 Task: Find all emails from 'softage.5@softage.net'.
Action: Mouse moved to (329, 8)
Screenshot: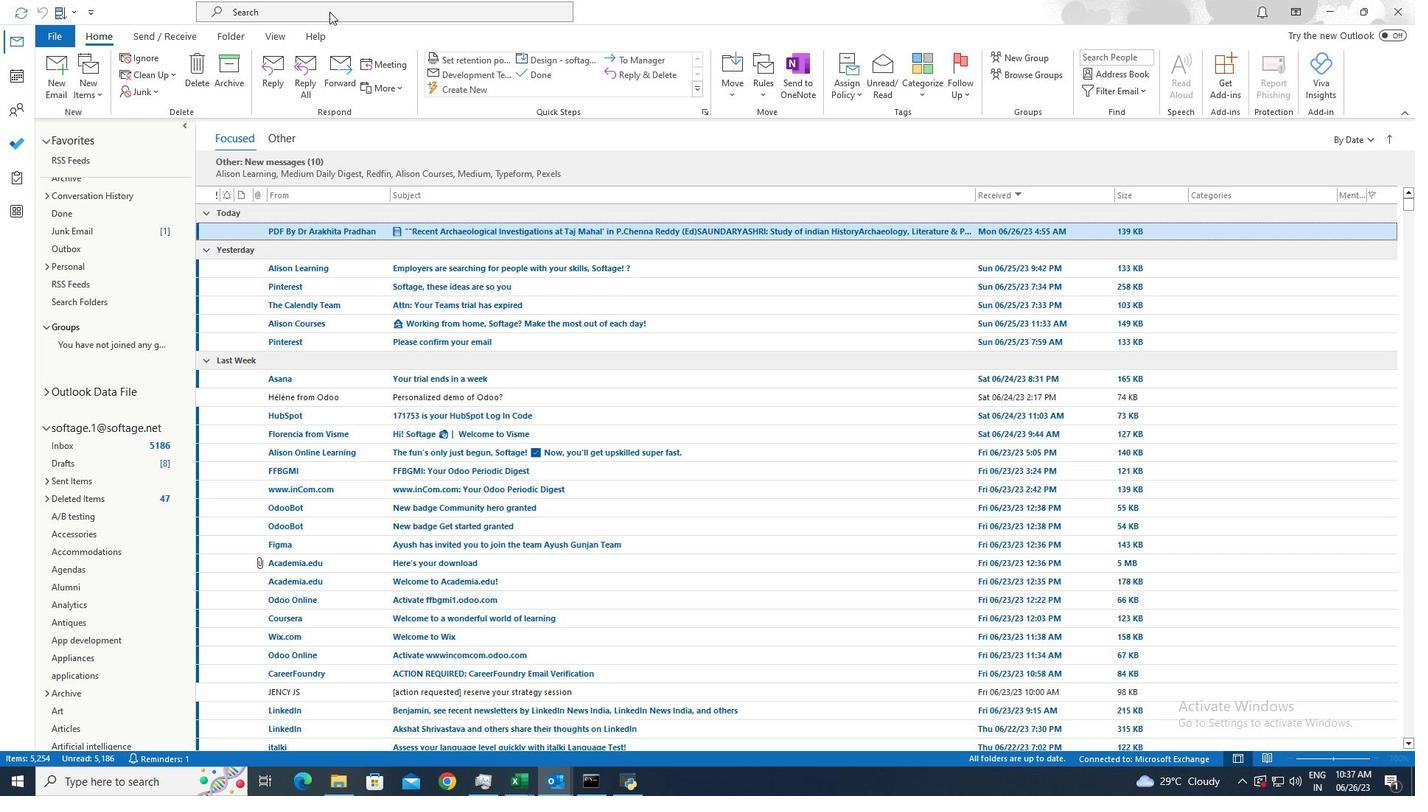
Action: Mouse pressed left at (329, 8)
Screenshot: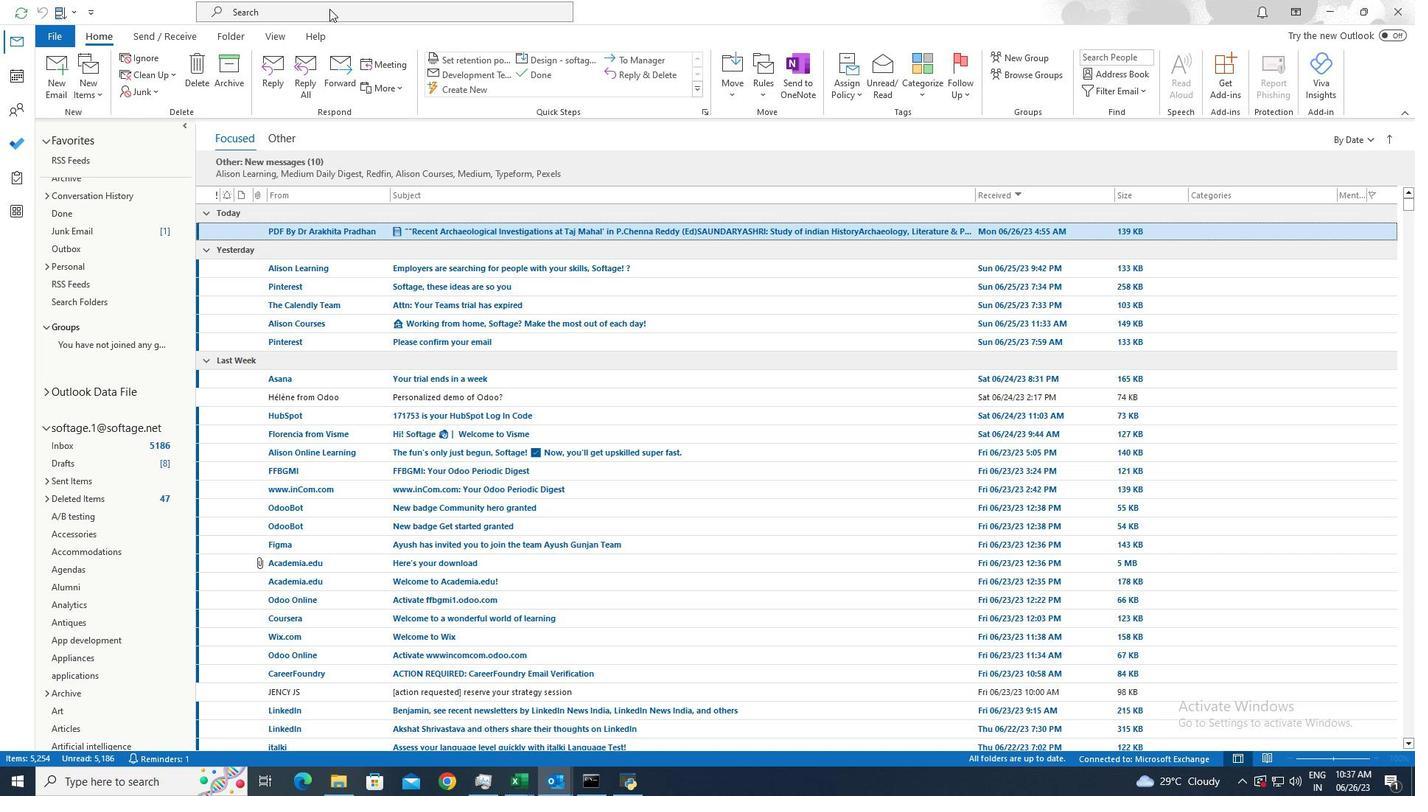 
Action: Mouse moved to (544, 8)
Screenshot: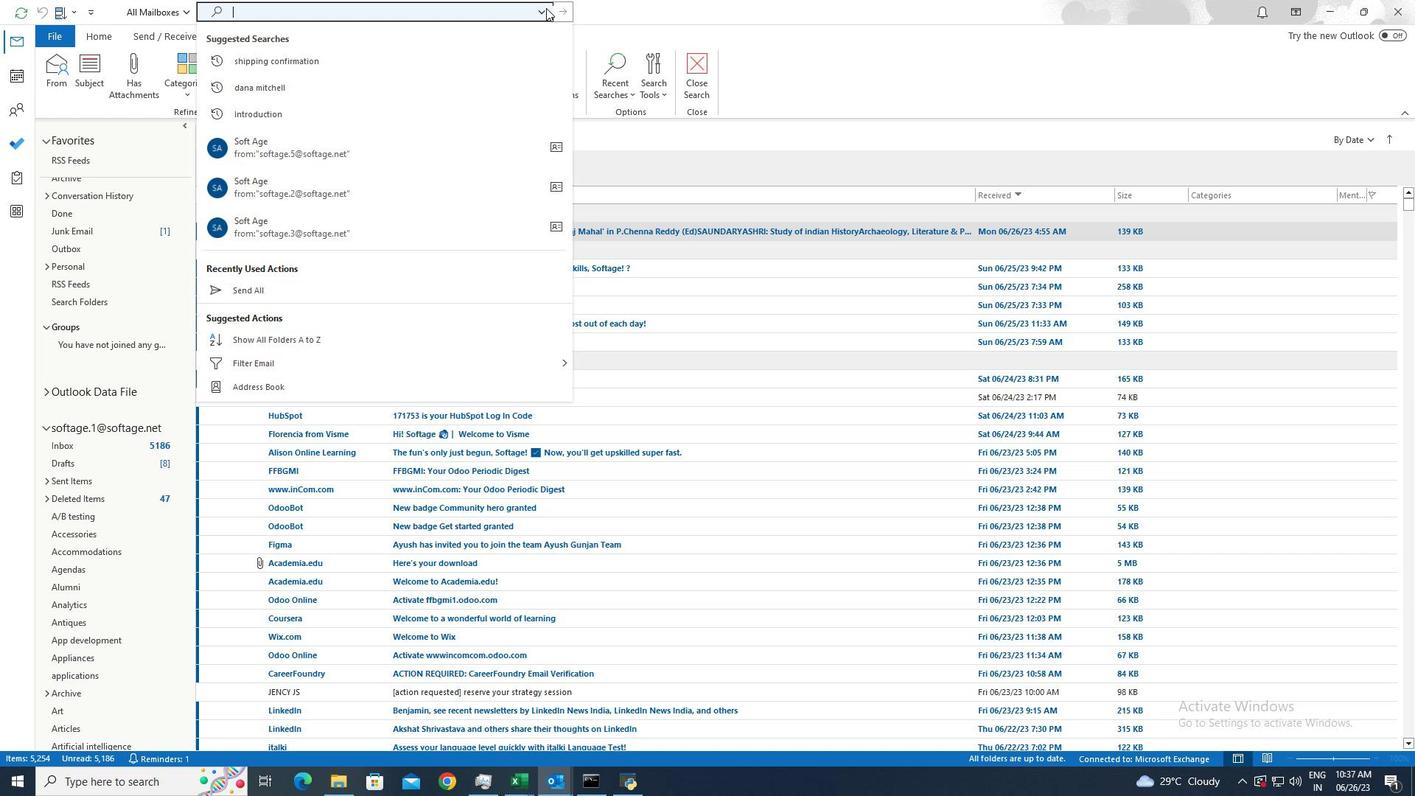 
Action: Mouse pressed left at (544, 8)
Screenshot: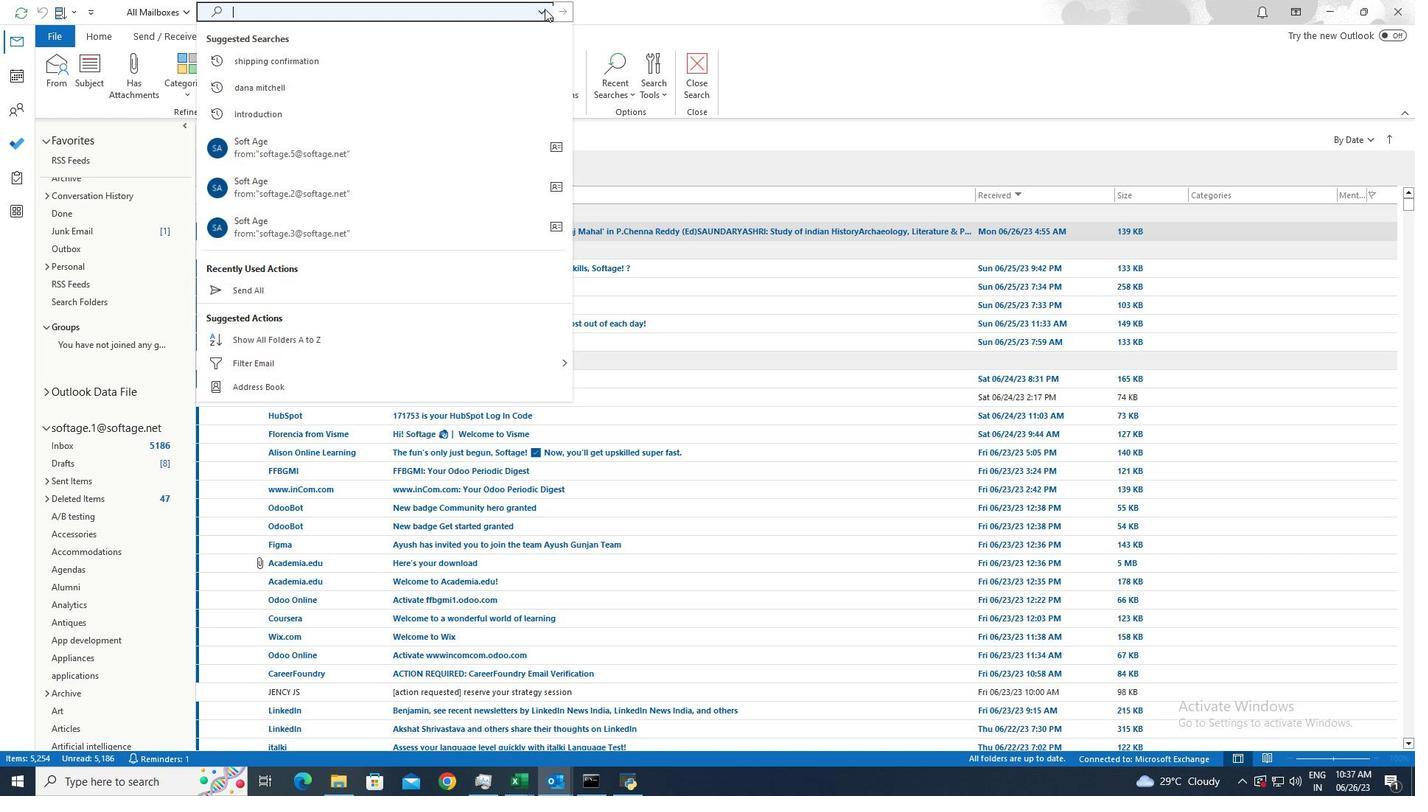 
Action: Mouse moved to (297, 206)
Screenshot: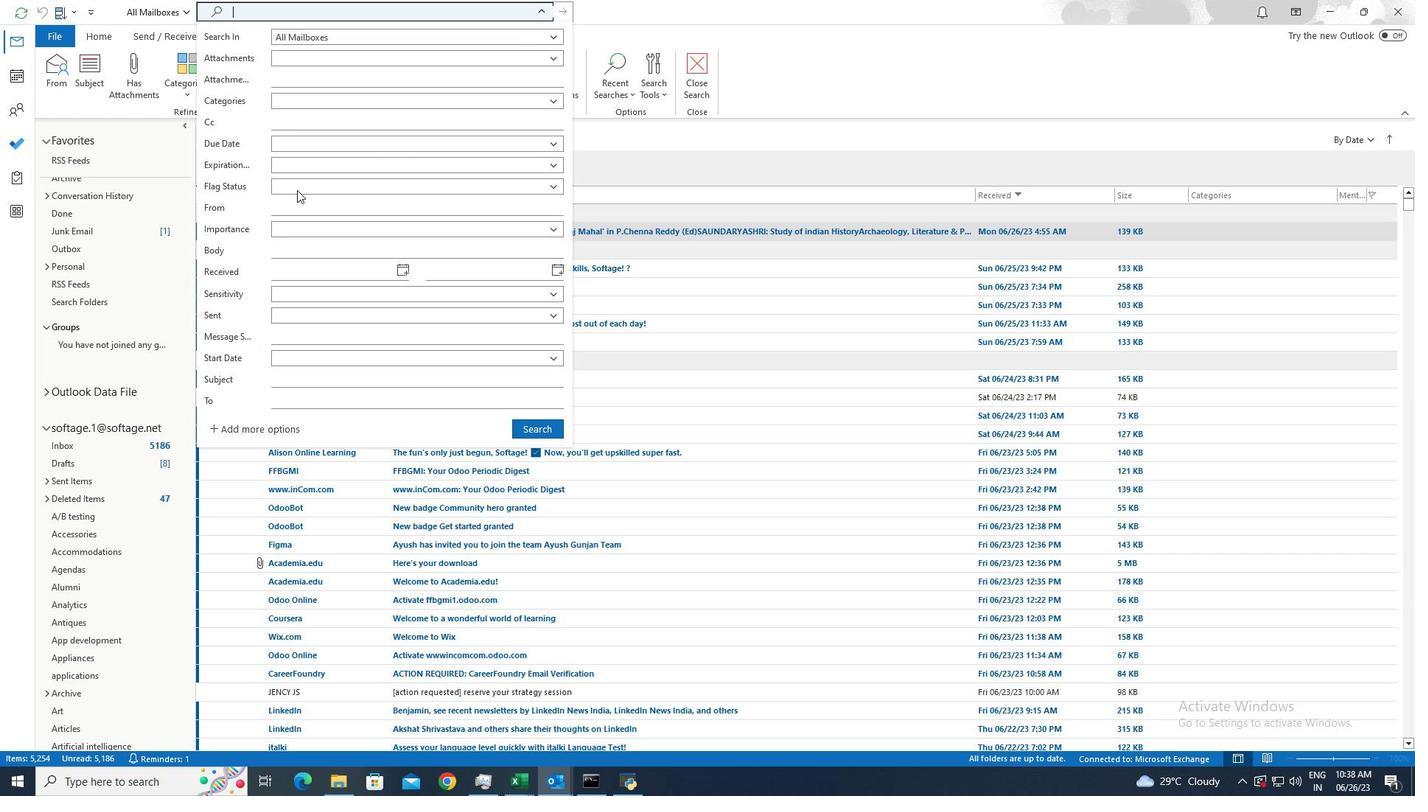 
Action: Mouse pressed left at (297, 206)
Screenshot: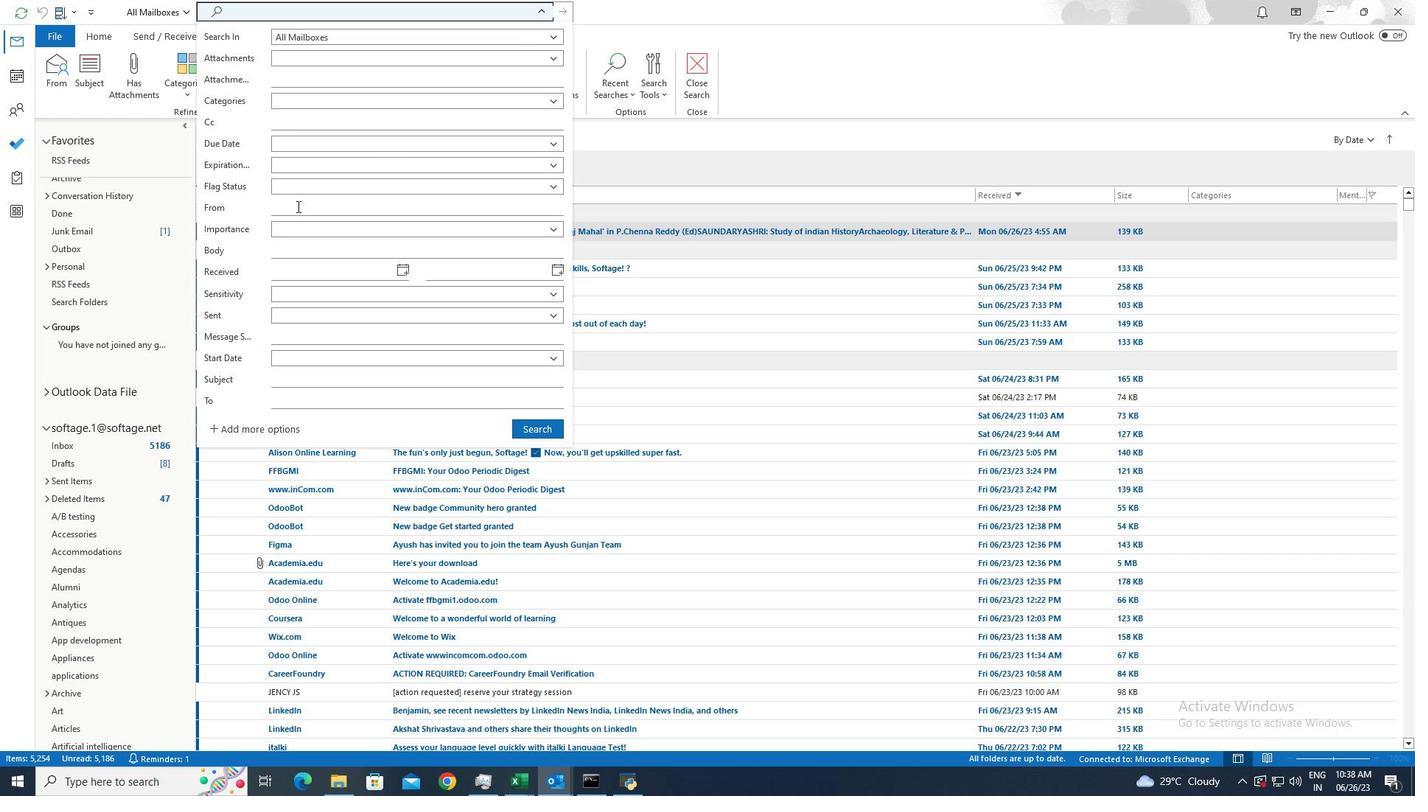 
Action: Key pressed softage.5<Key.shift>@softage.net
Screenshot: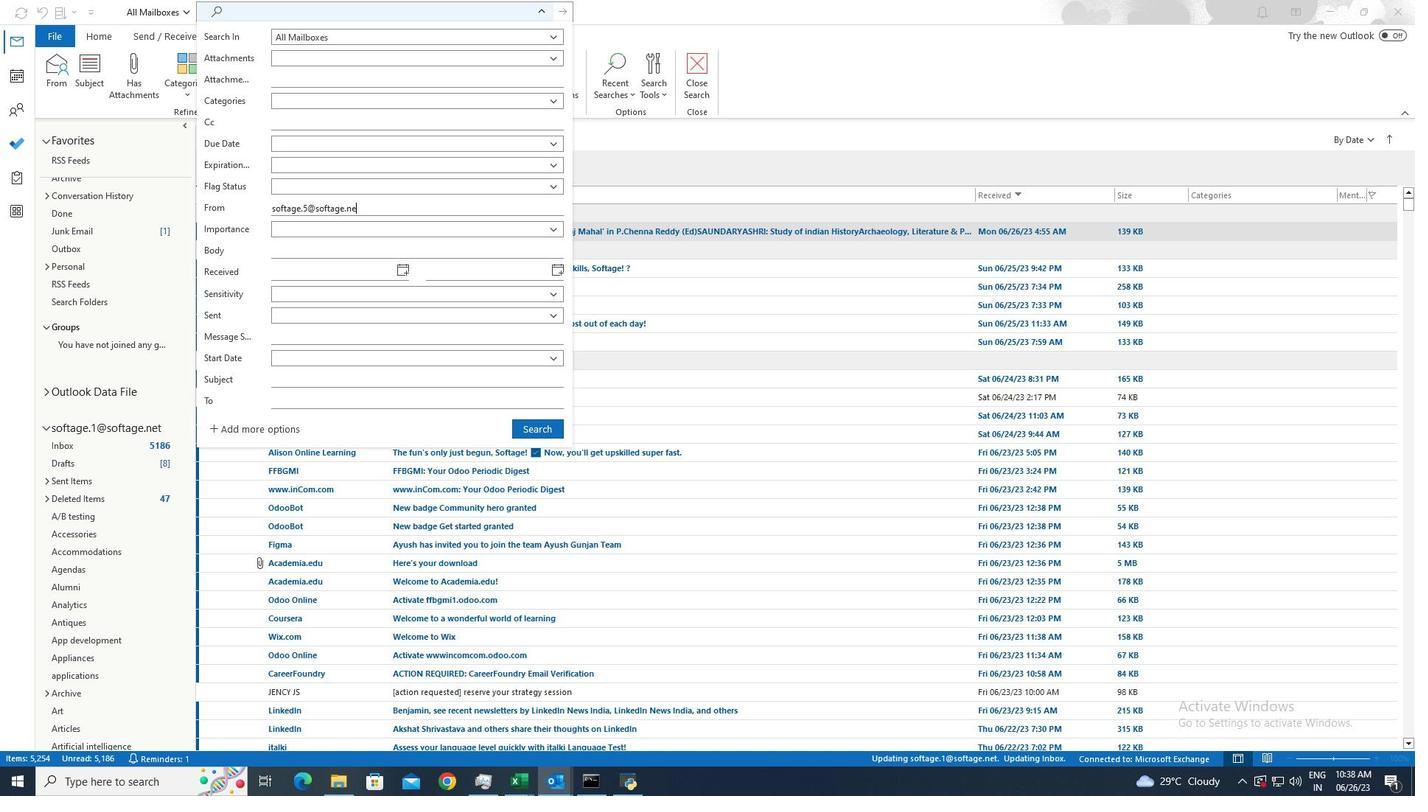 
Action: Mouse moved to (548, 426)
Screenshot: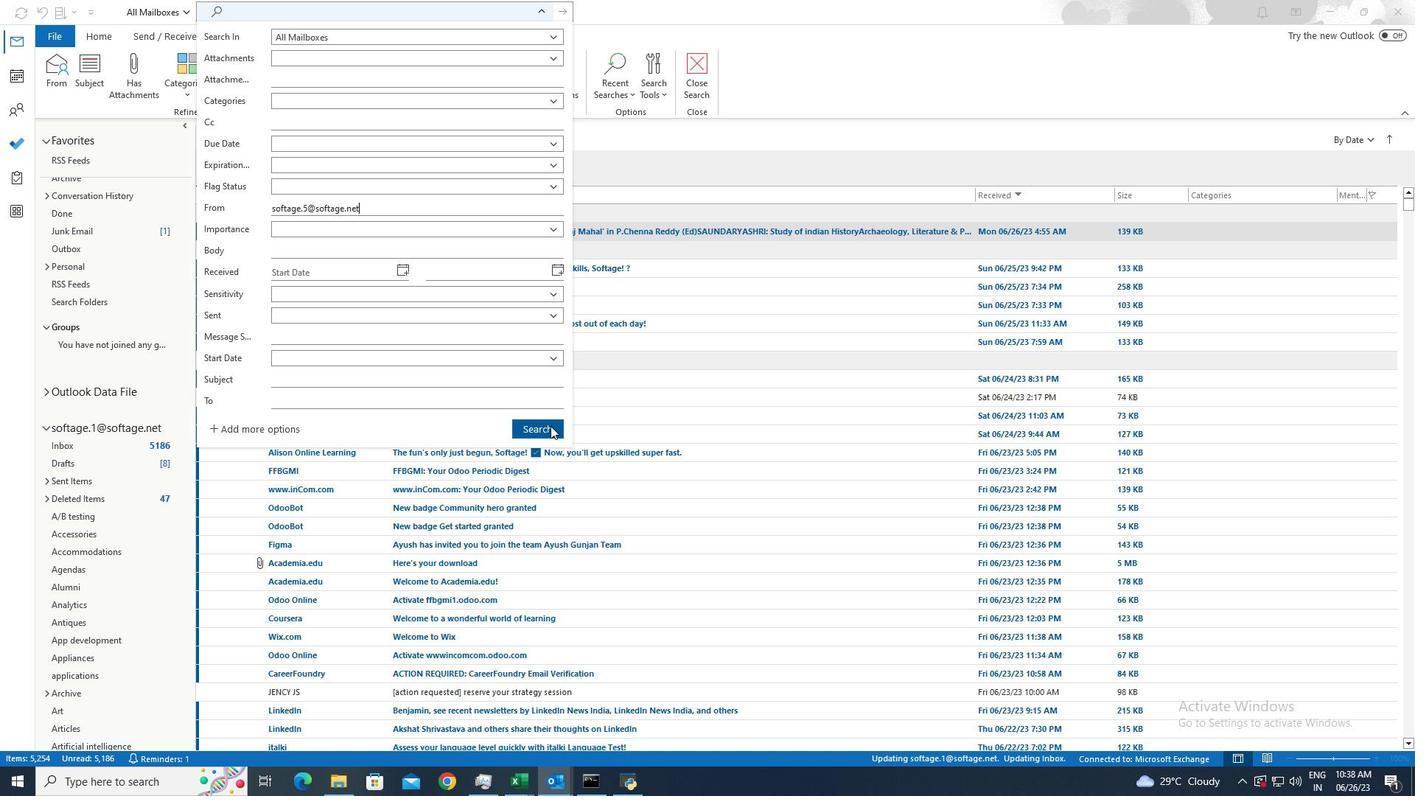
Action: Mouse pressed left at (548, 426)
Screenshot: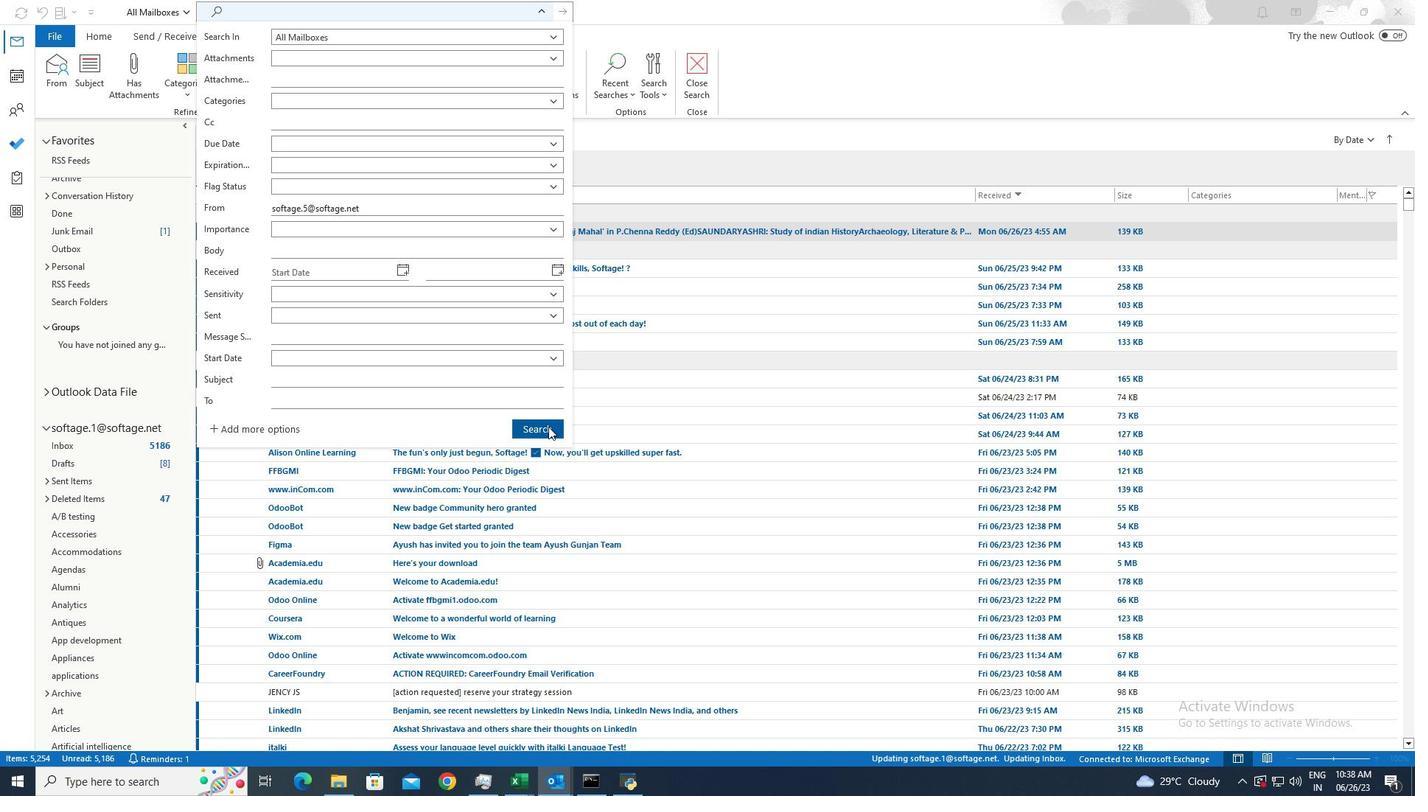 
Action: Mouse moved to (381, 208)
Screenshot: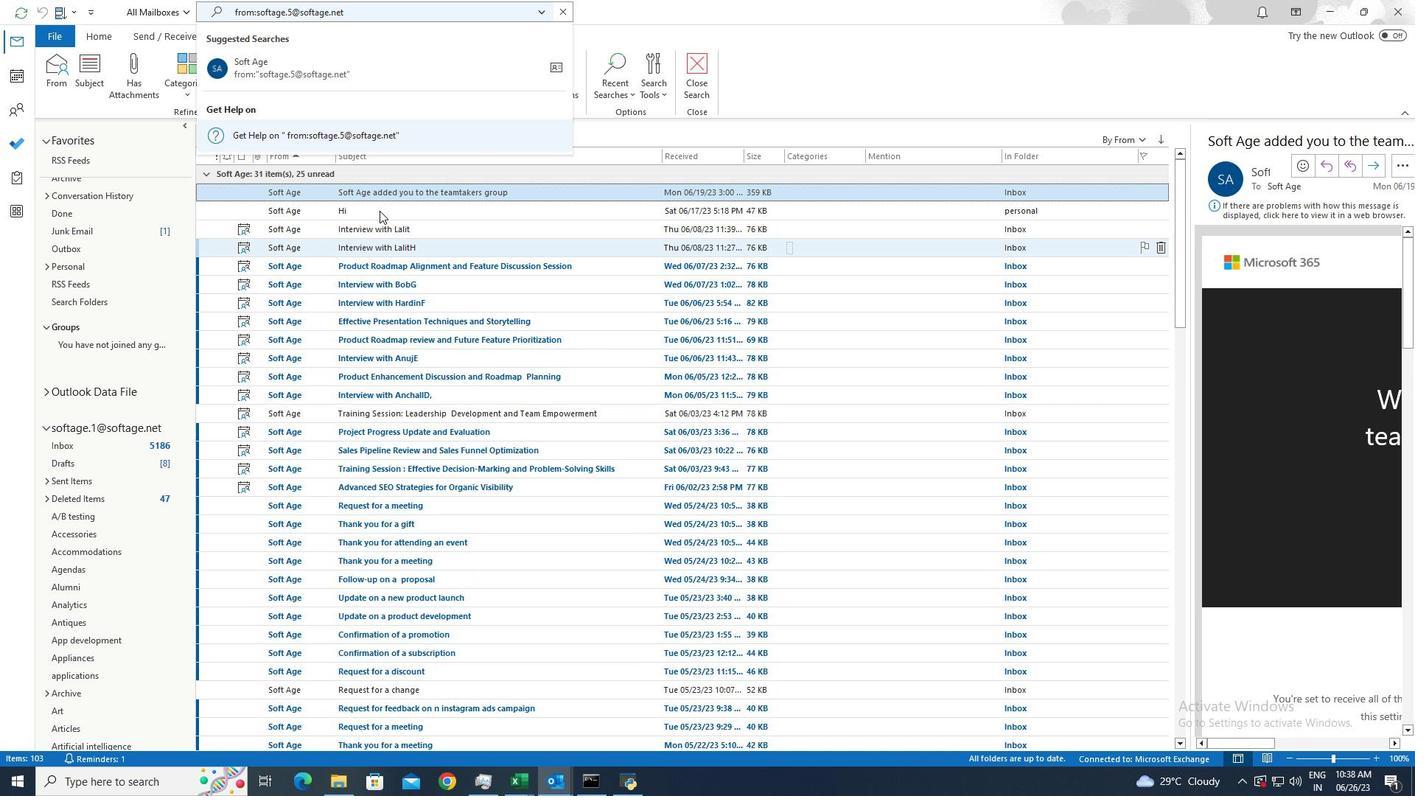 
Action: Mouse pressed left at (381, 208)
Screenshot: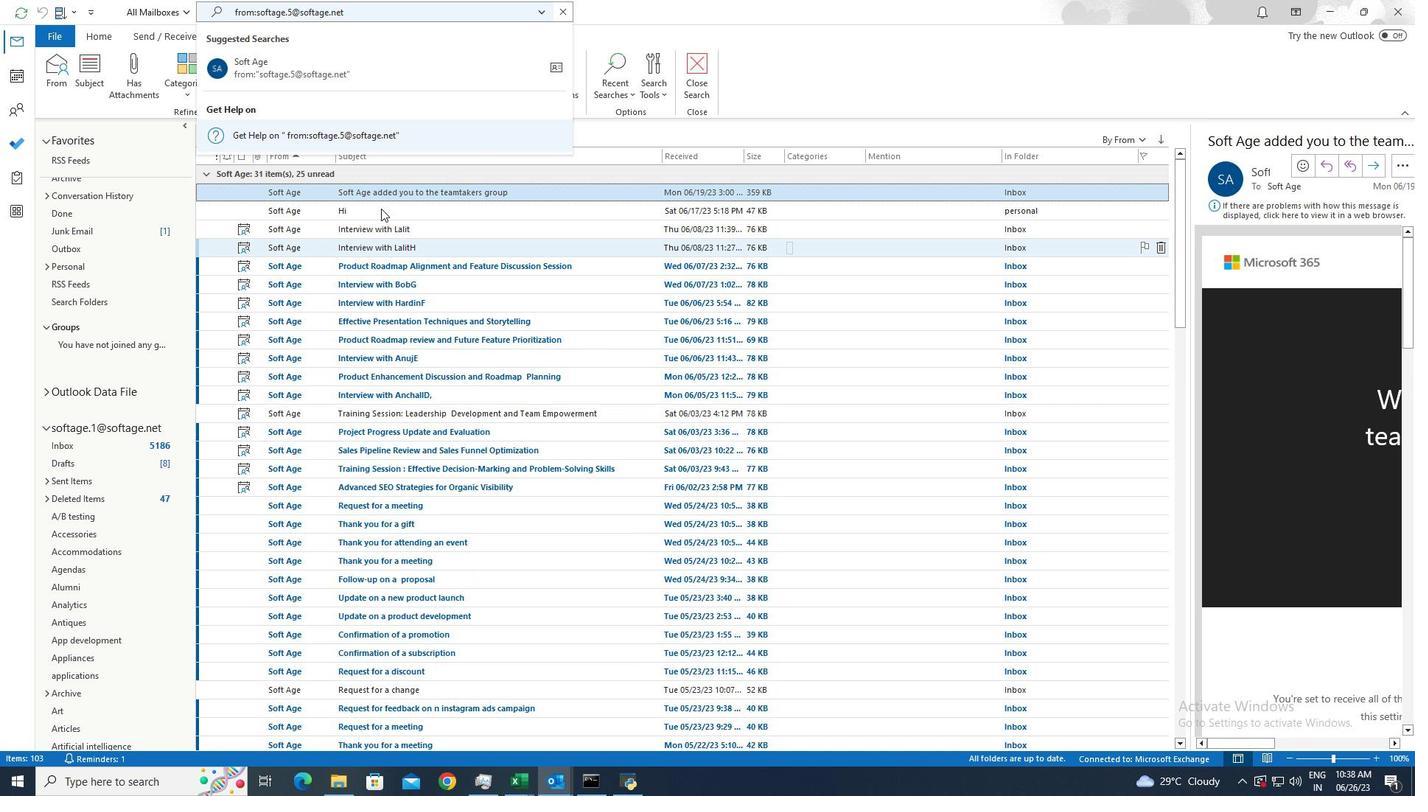 
Action: Mouse moved to (384, 190)
Screenshot: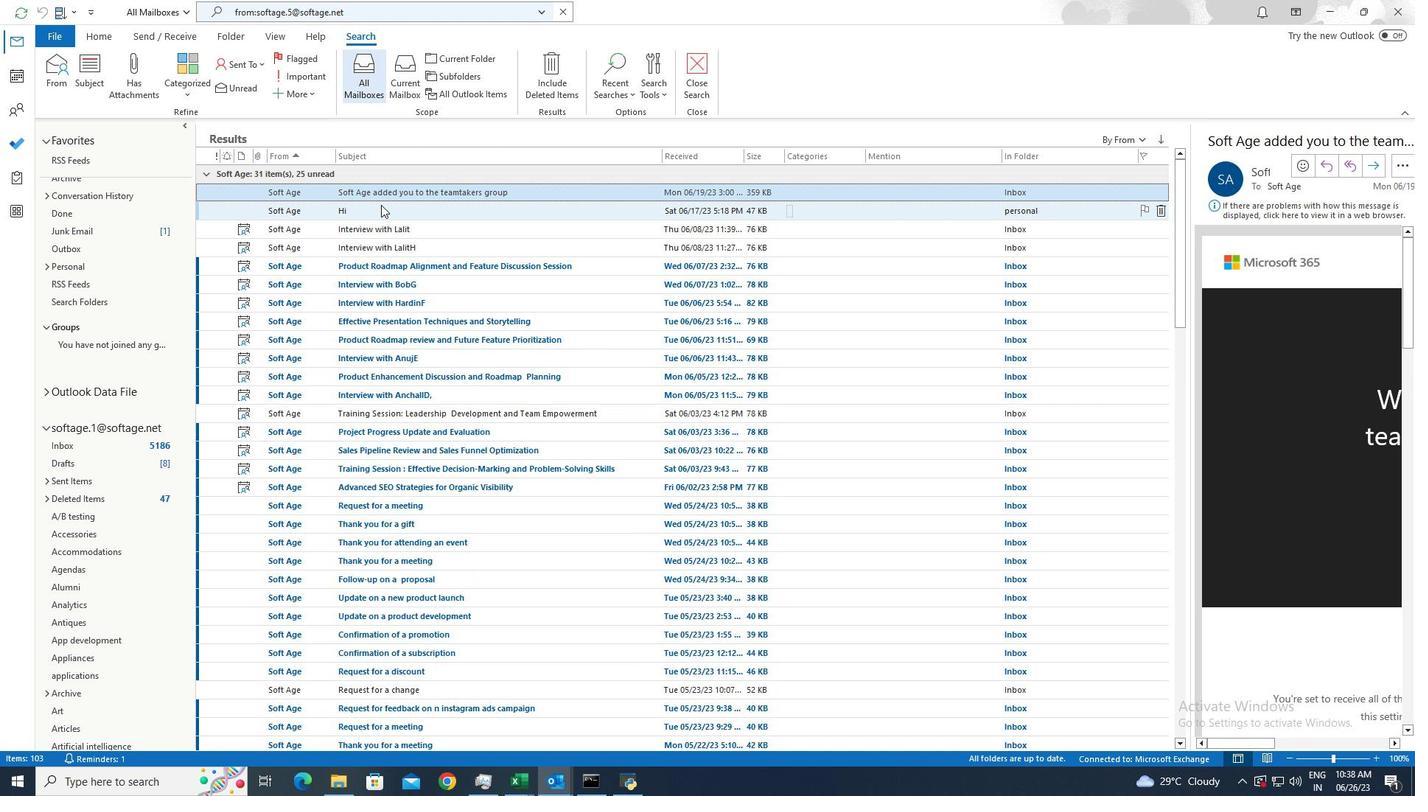 
Action: Mouse pressed left at (384, 190)
Screenshot: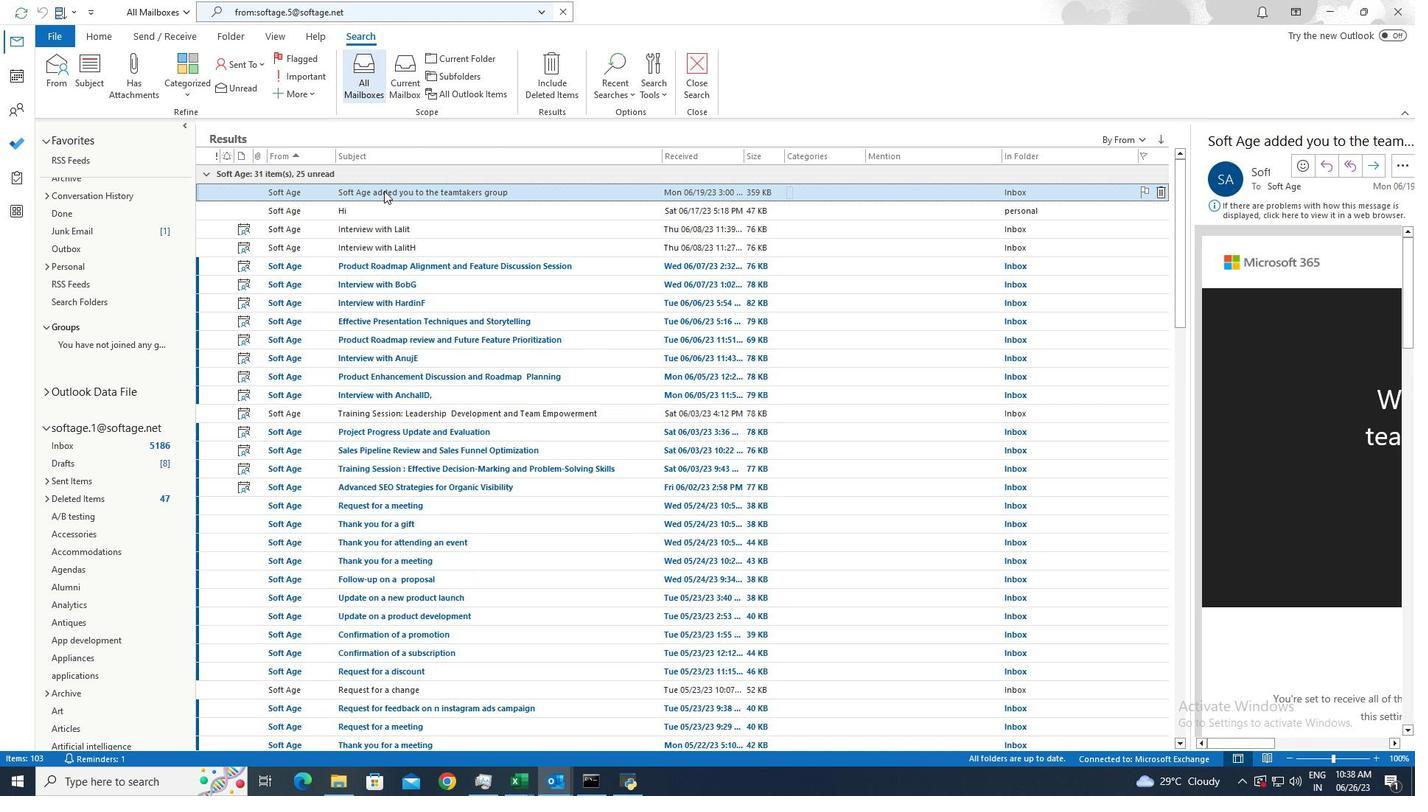 
Action: Mouse moved to (387, 210)
Screenshot: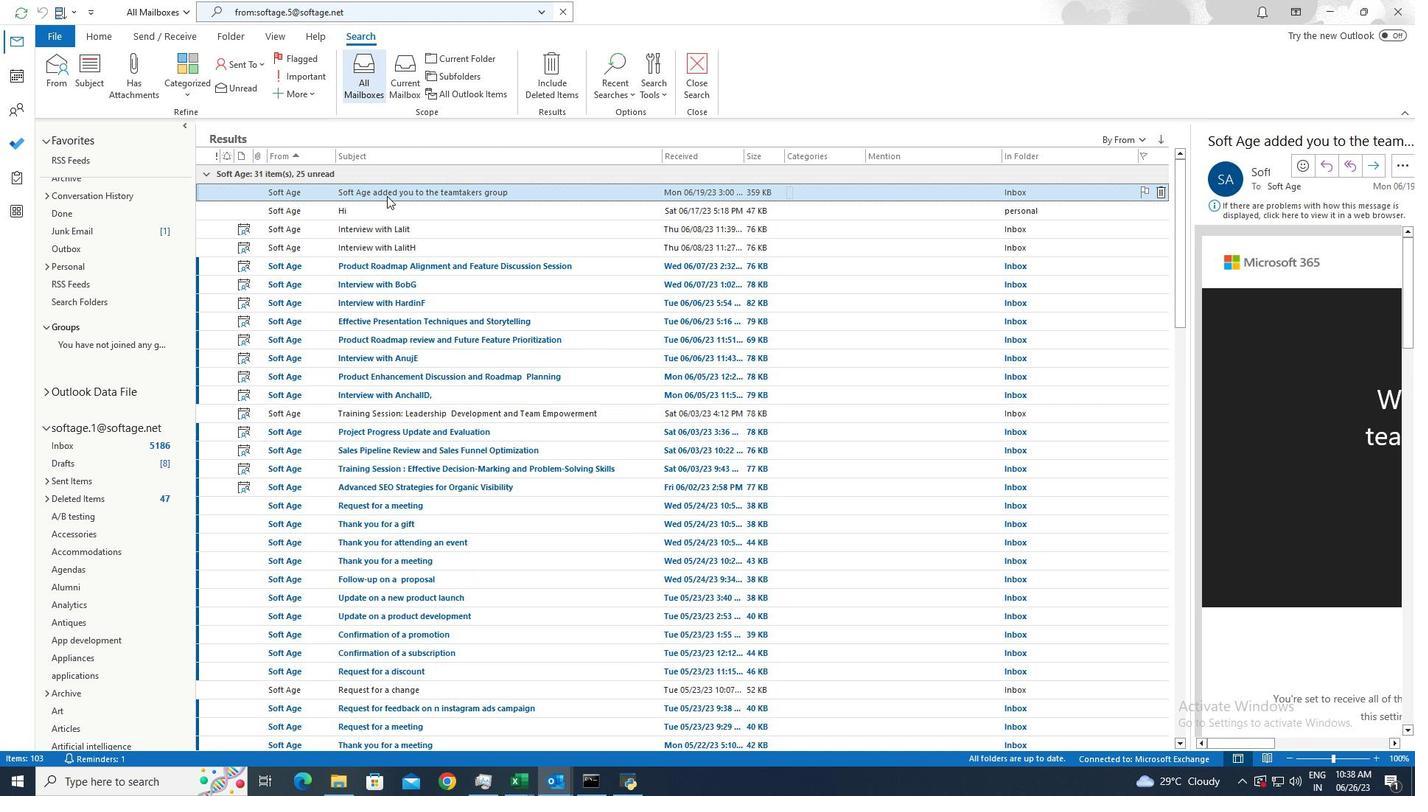 
Action: Mouse pressed left at (387, 210)
Screenshot: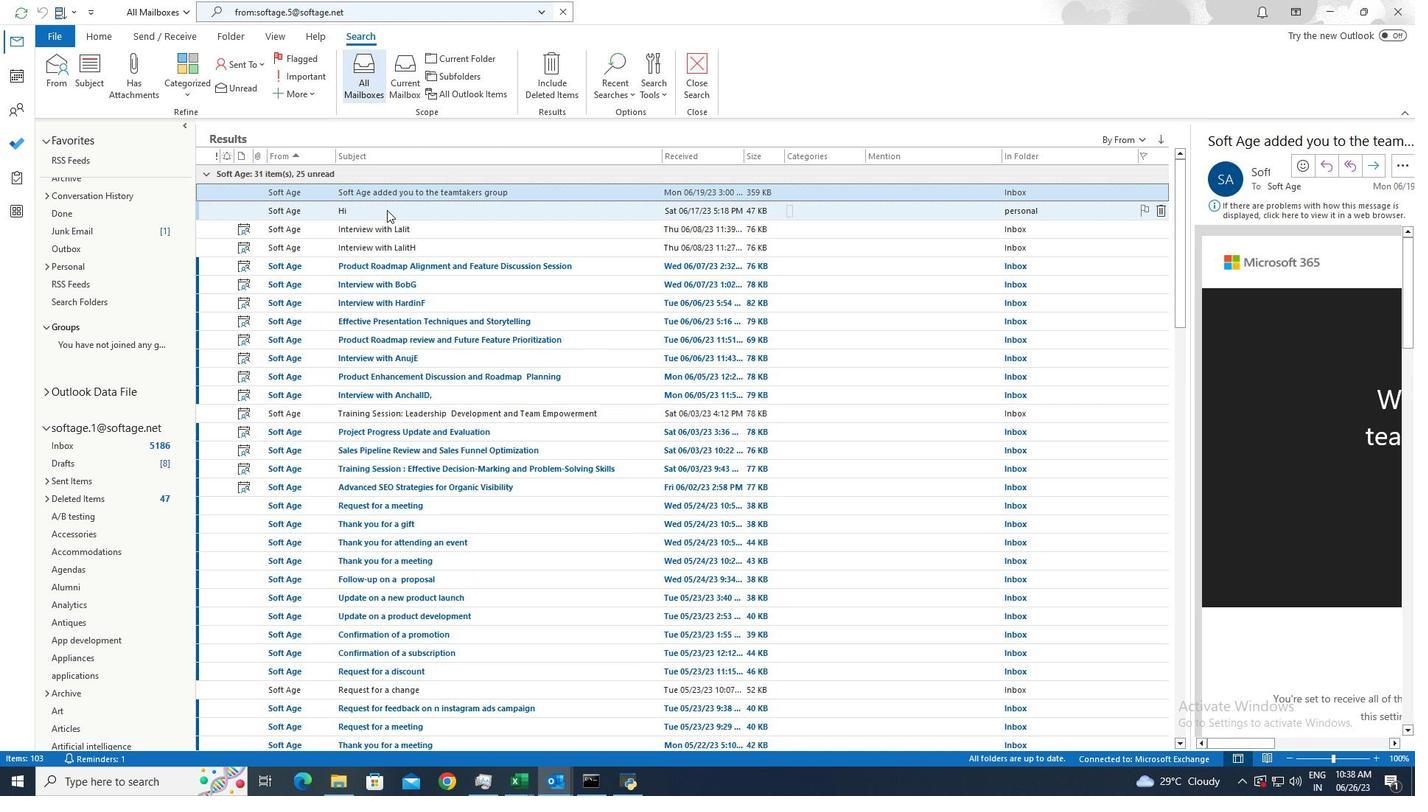 
Action: Mouse moved to (387, 236)
Screenshot: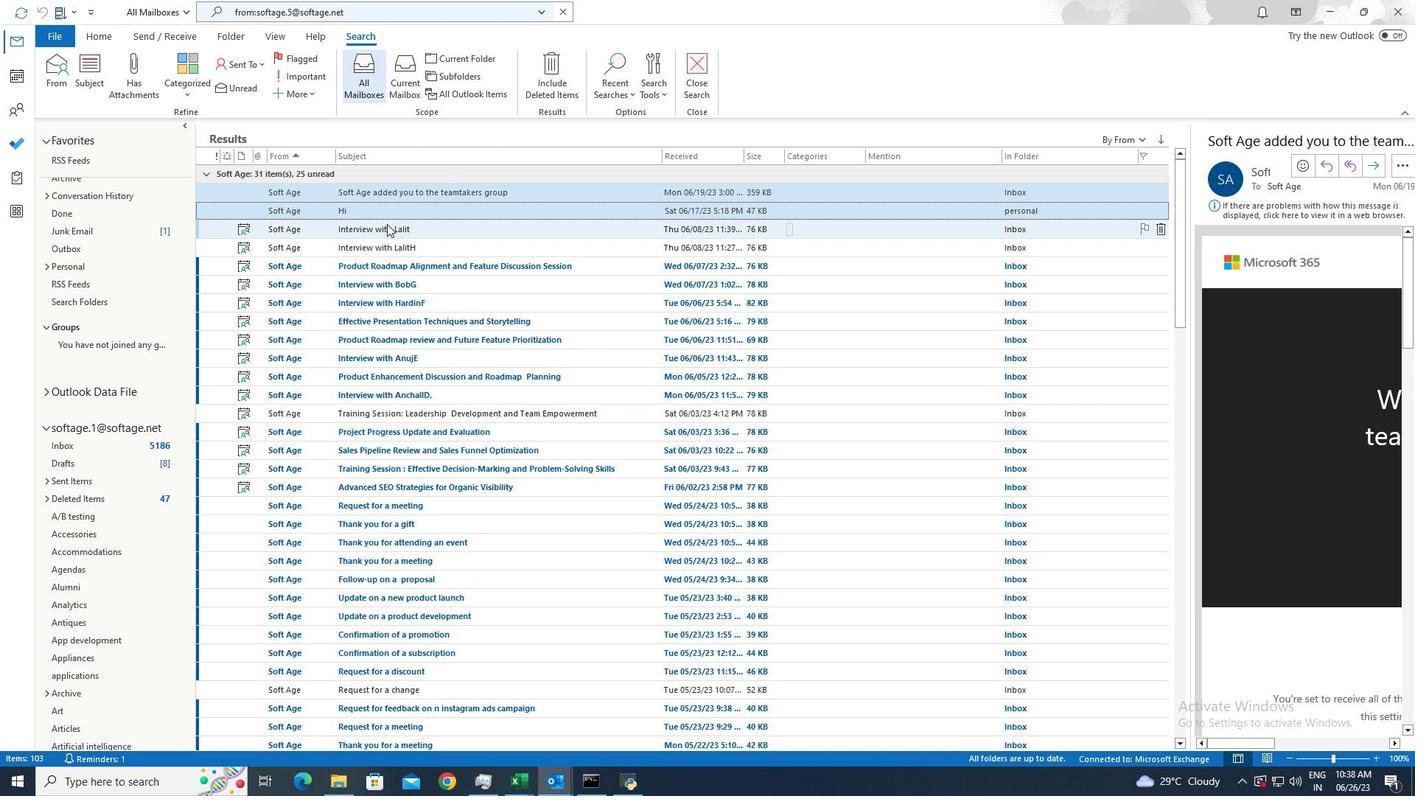 
Action: Mouse pressed left at (387, 236)
Screenshot: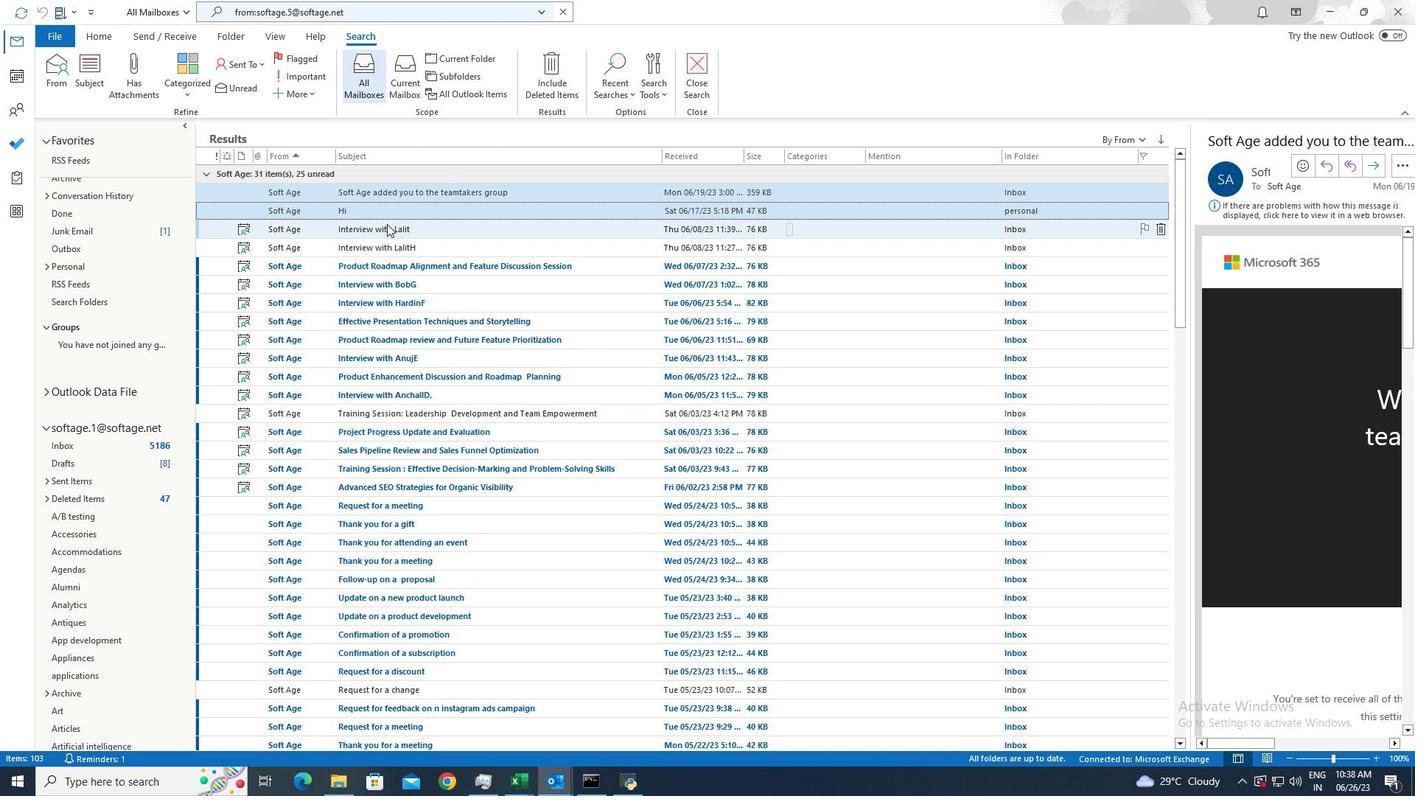 
Action: Mouse moved to (389, 245)
Screenshot: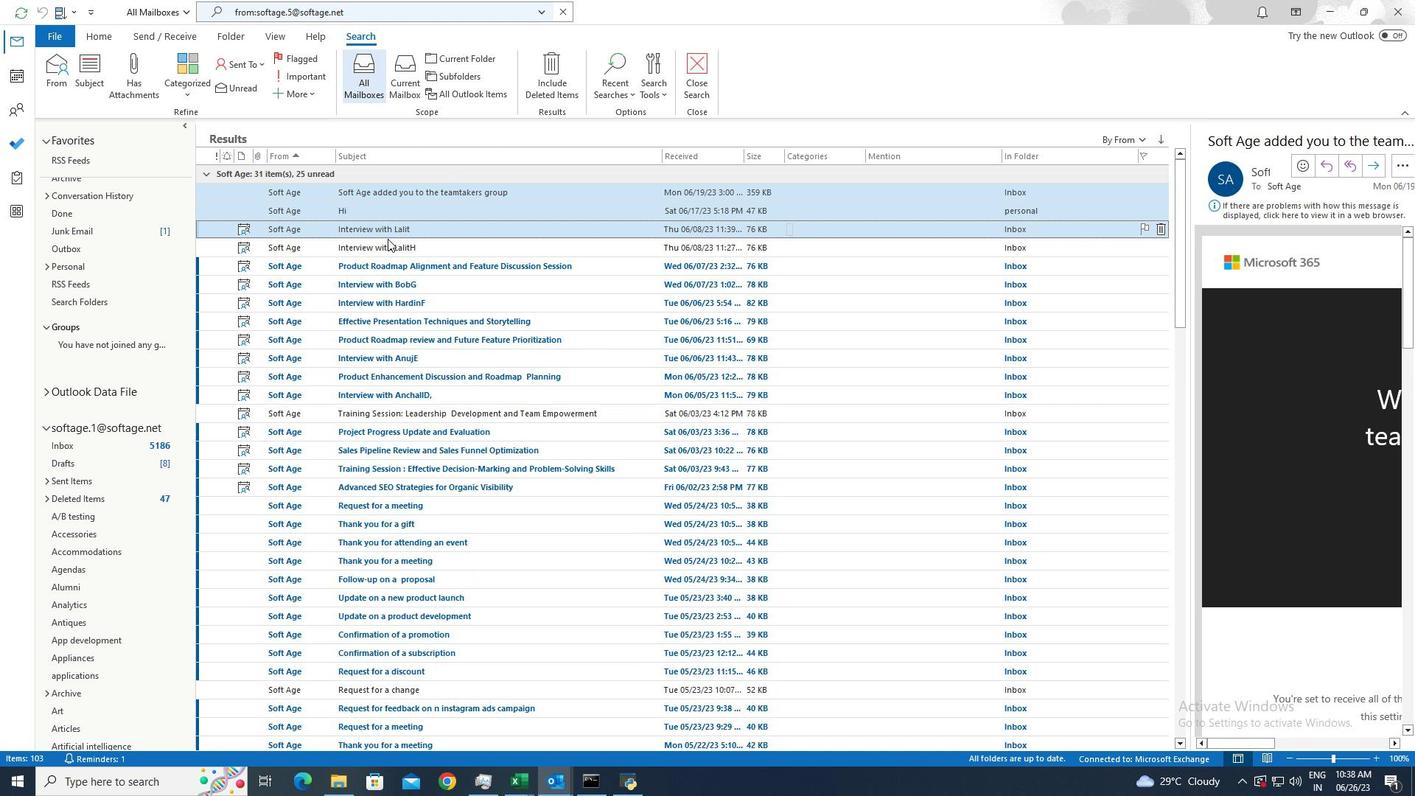 
Action: Mouse pressed left at (389, 245)
Screenshot: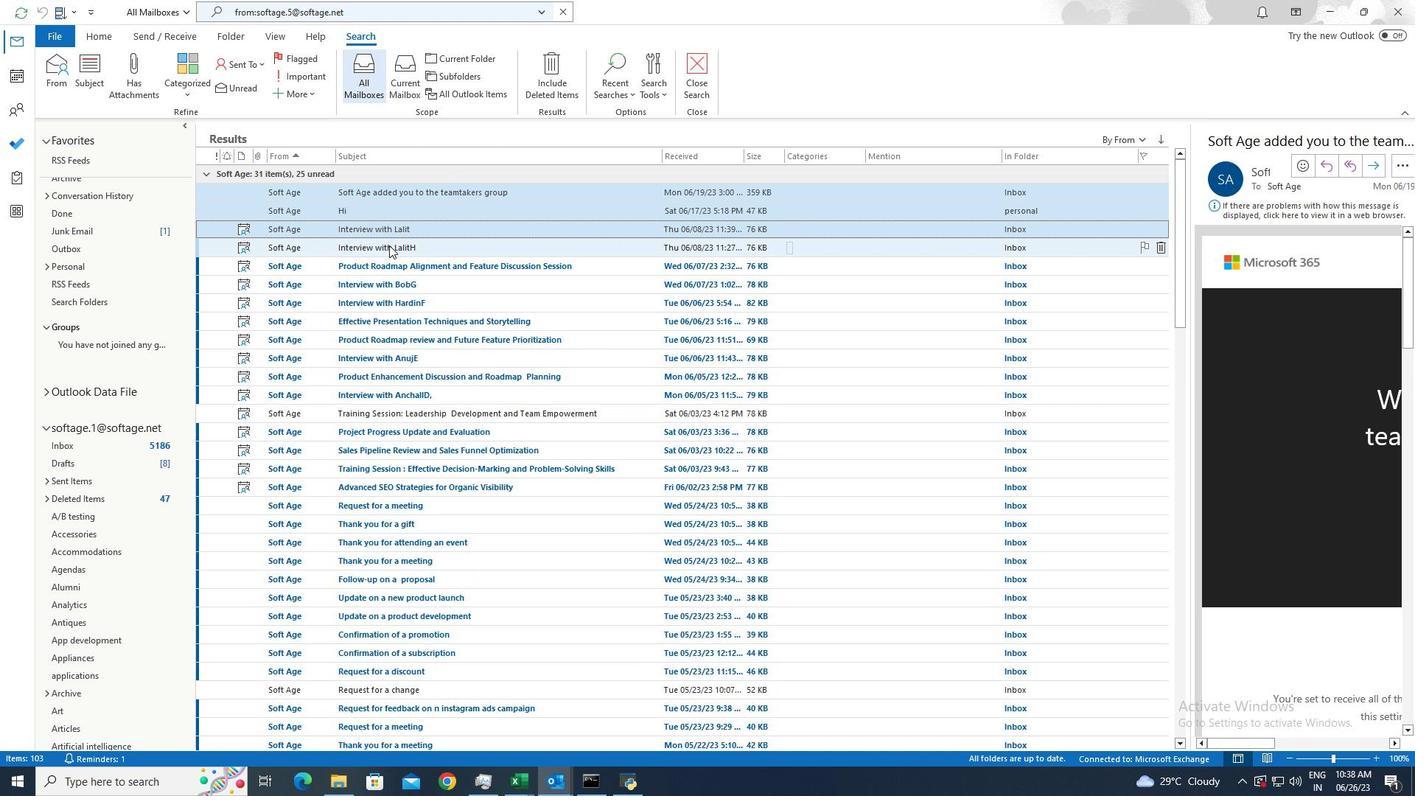 
Action: Mouse moved to (398, 265)
Screenshot: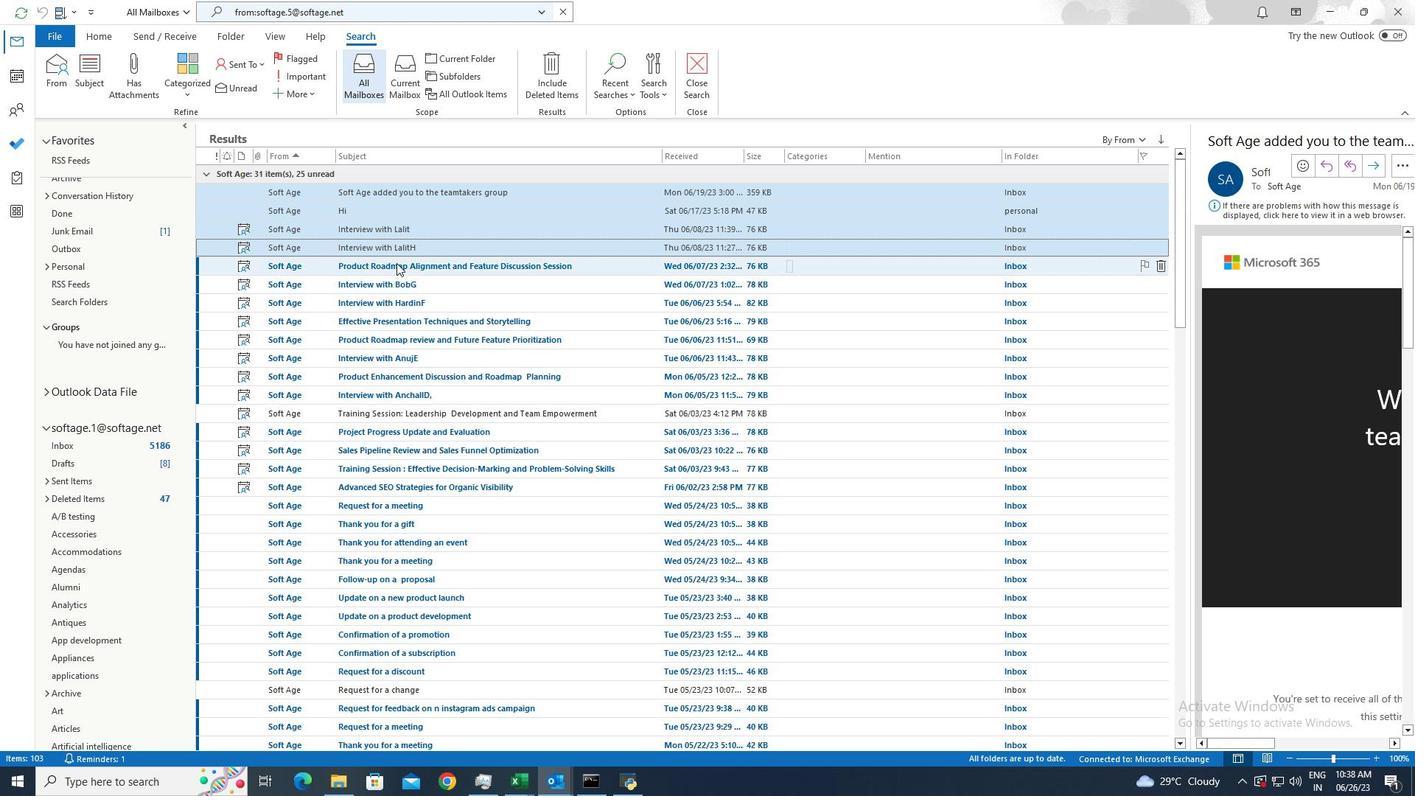 
Action: Mouse pressed left at (398, 265)
Screenshot: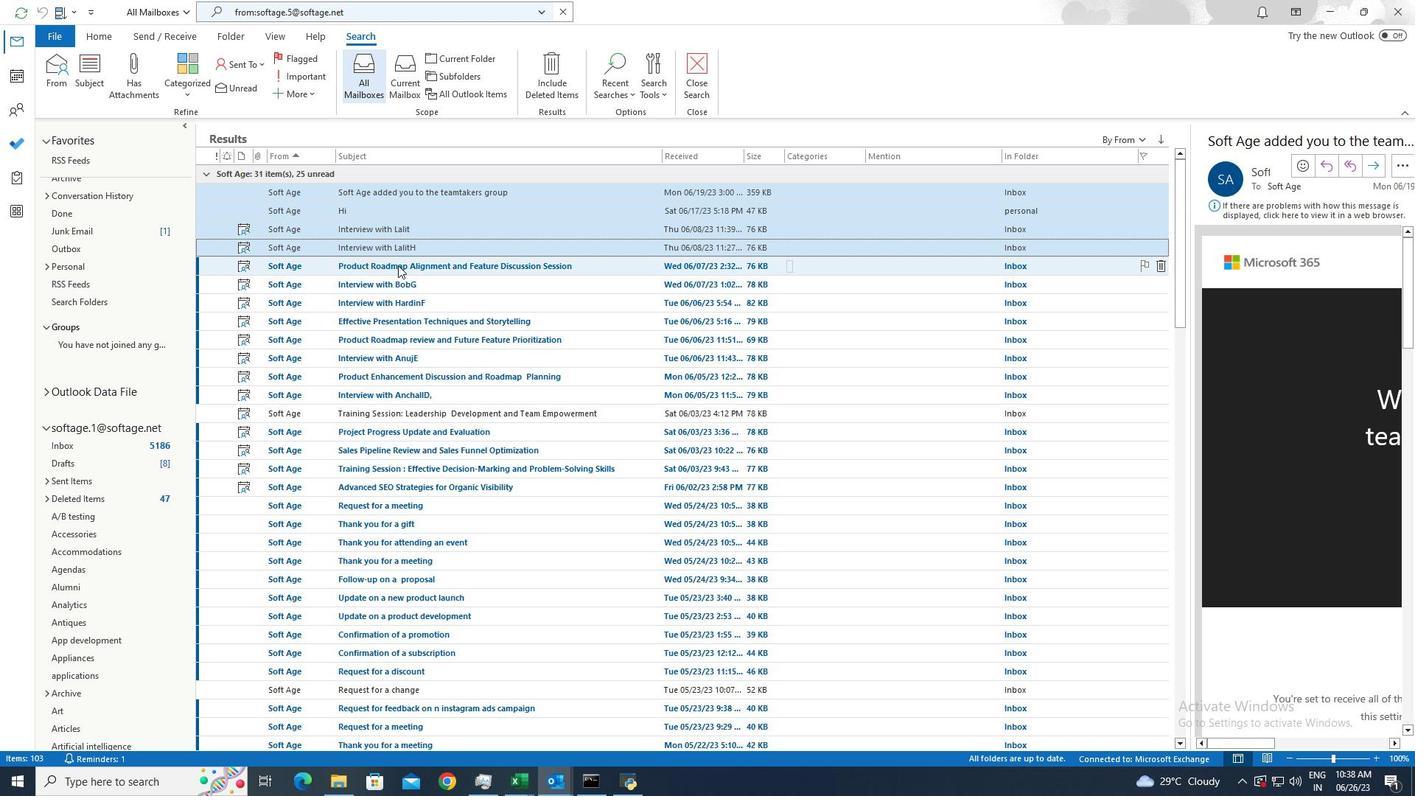 
Action: Mouse moved to (404, 289)
Screenshot: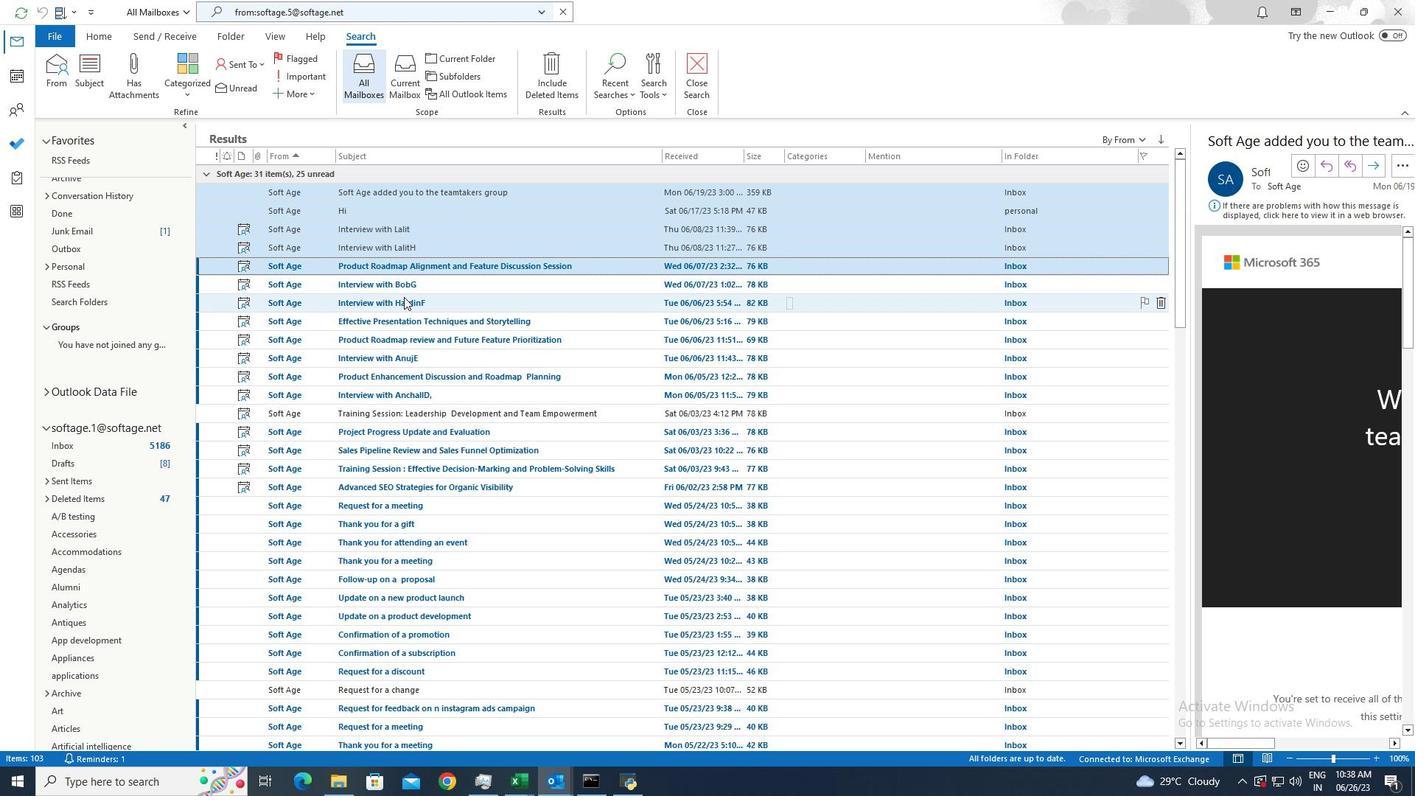 
Action: Mouse pressed left at (404, 289)
Screenshot: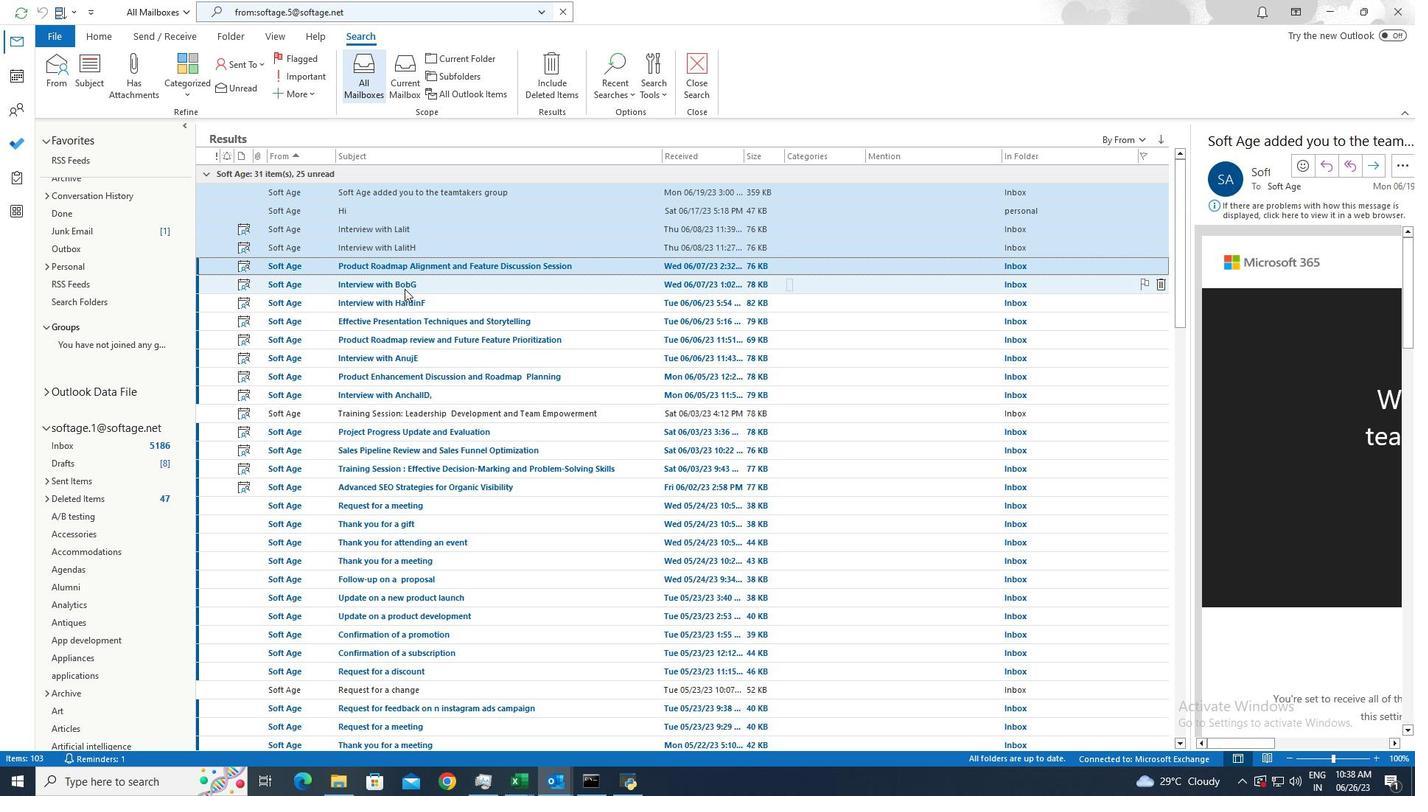 
Action: Mouse moved to (407, 299)
Screenshot: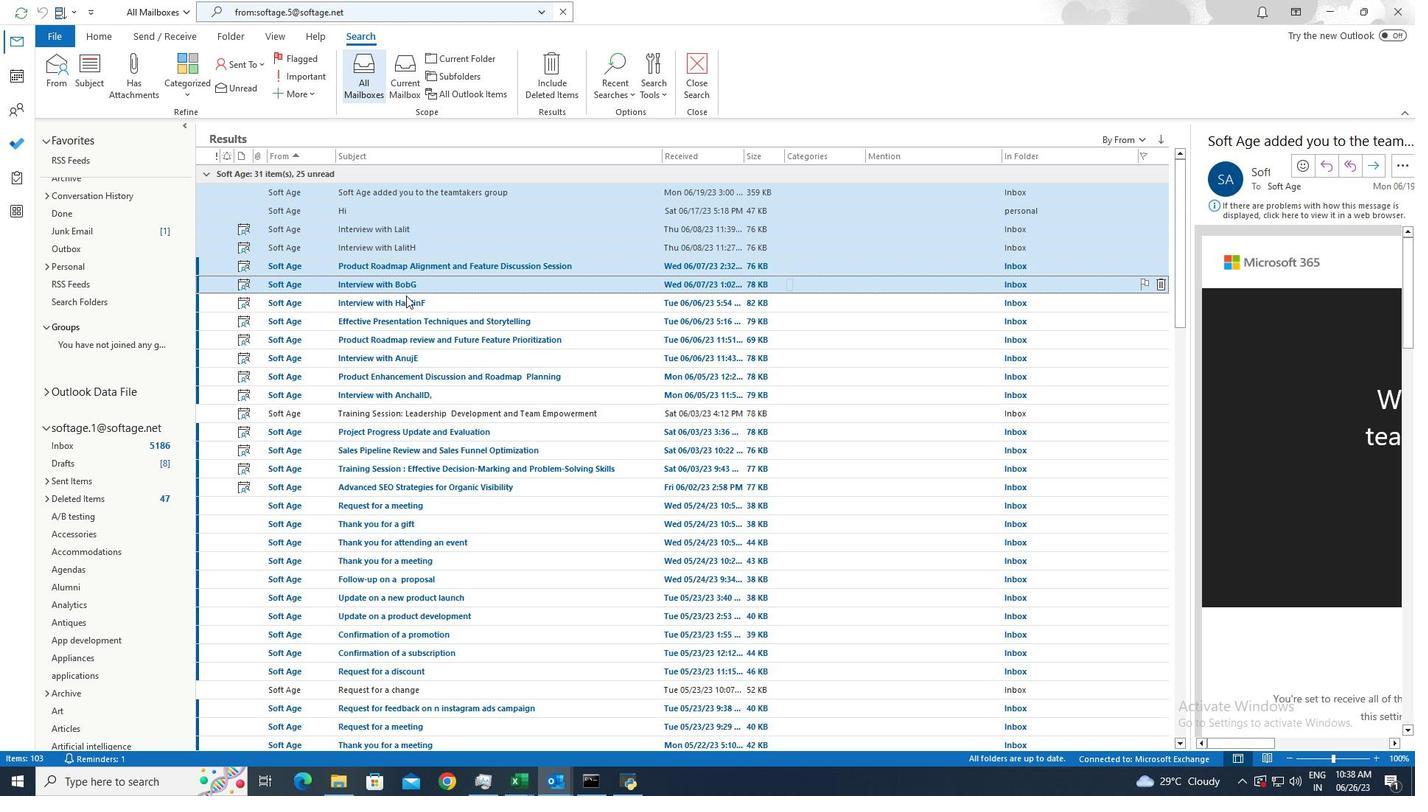 
Action: Mouse pressed left at (407, 299)
Screenshot: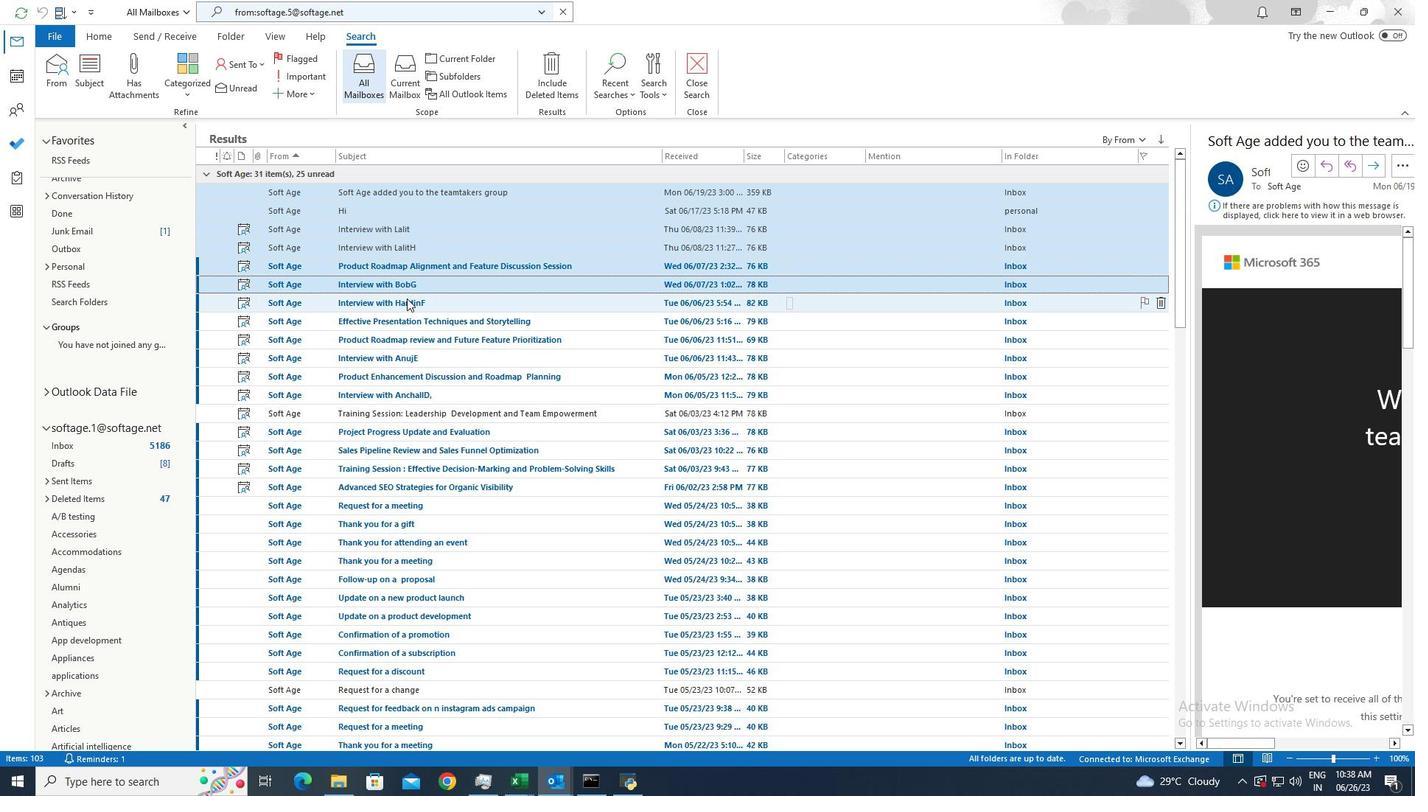 
Action: Mouse moved to (413, 317)
Screenshot: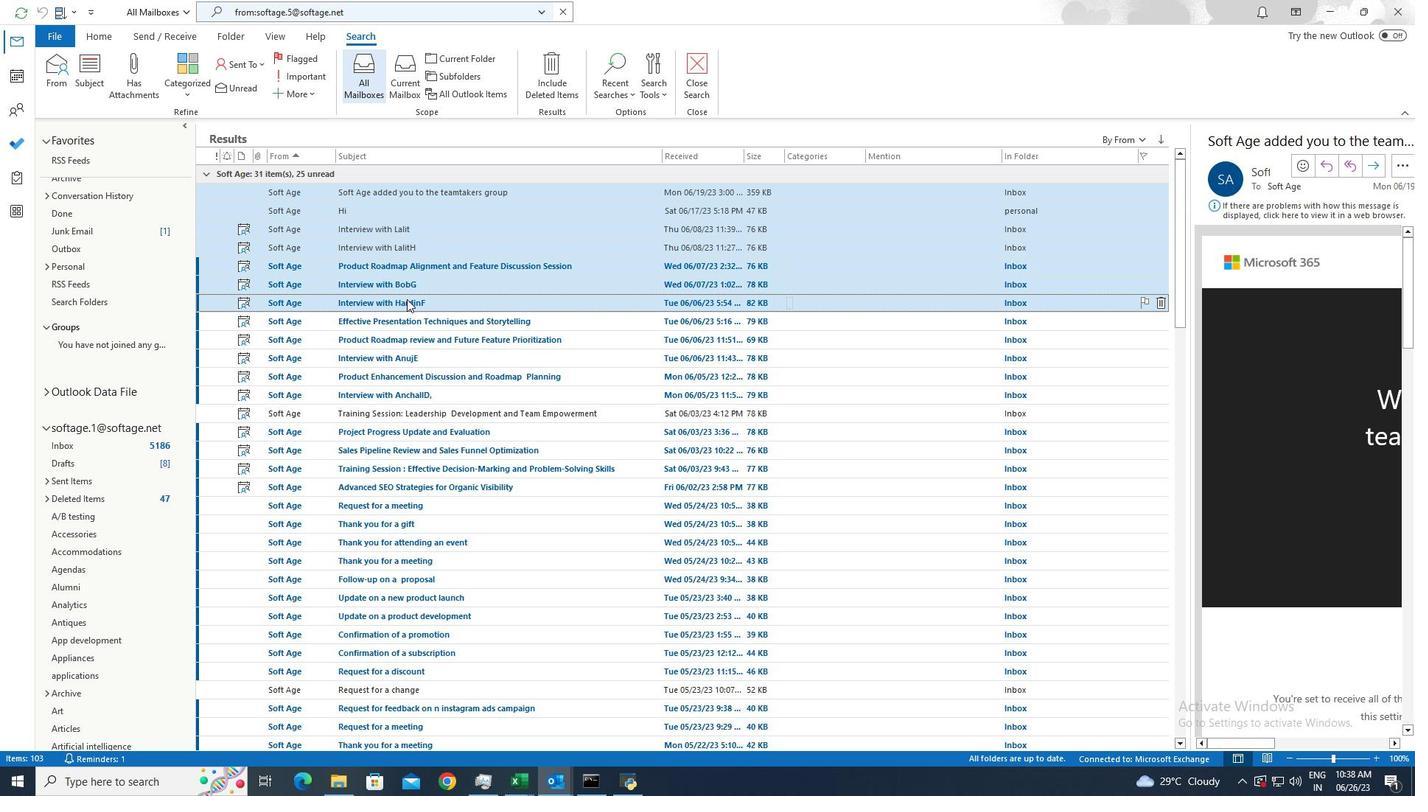 
Action: Mouse pressed left at (413, 317)
Screenshot: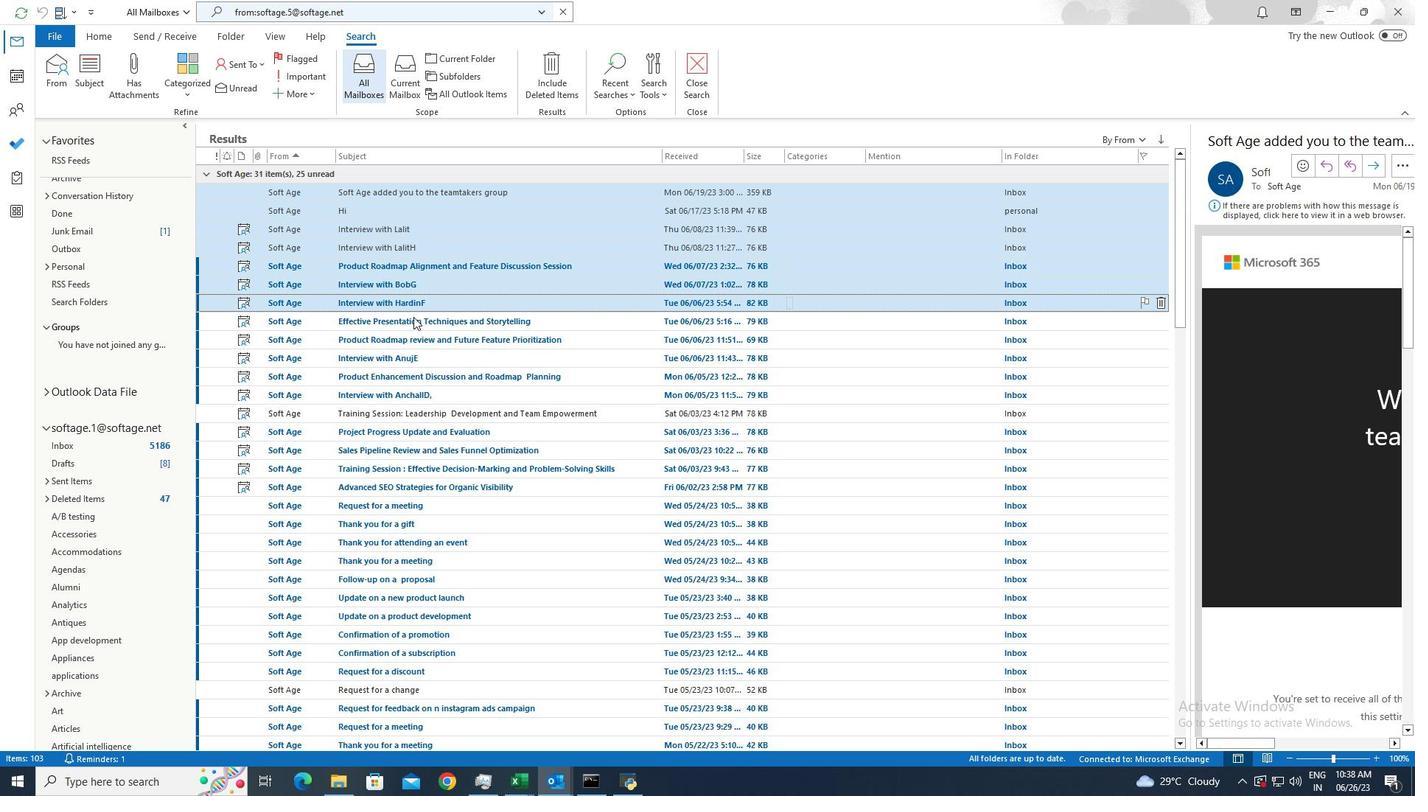 
Action: Mouse moved to (422, 339)
Screenshot: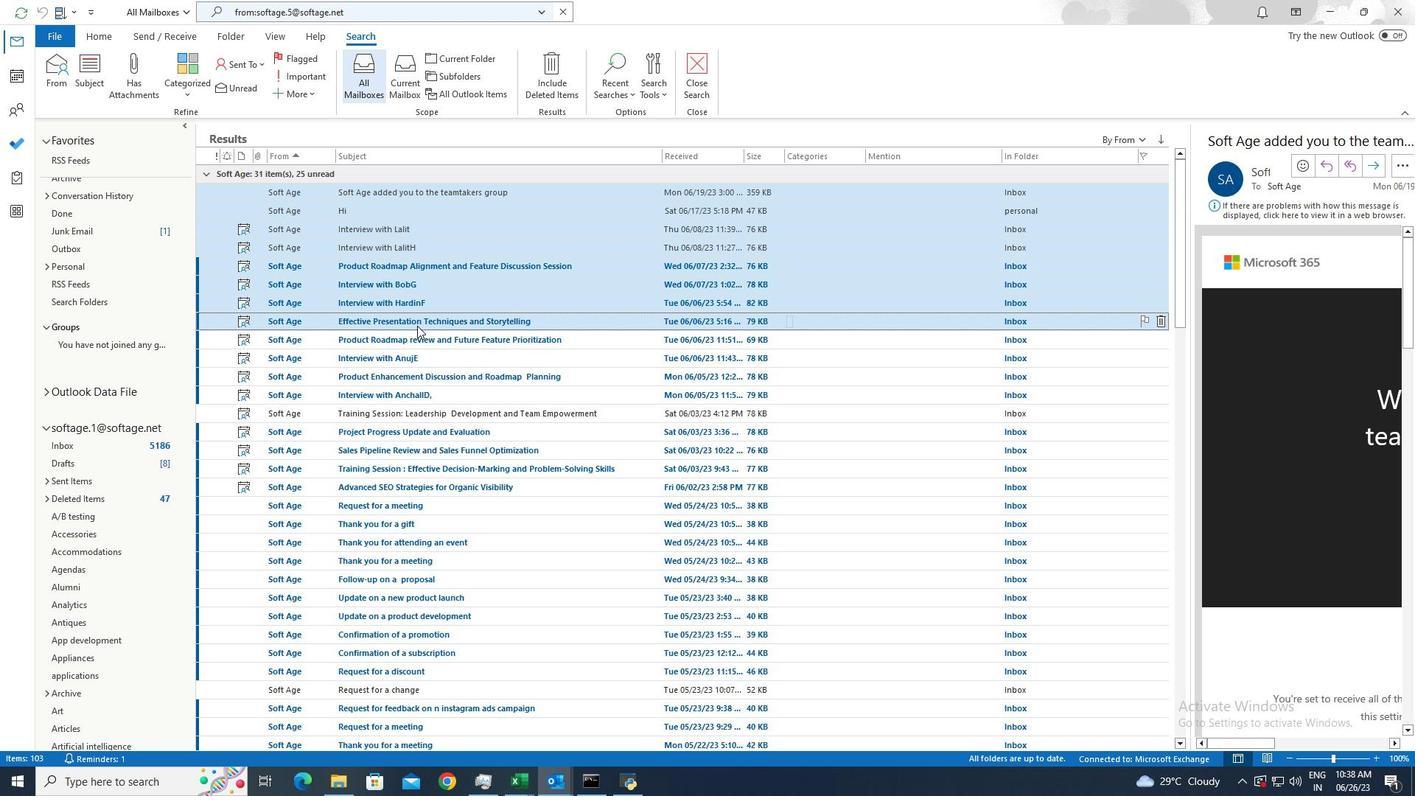 
Action: Mouse pressed left at (422, 339)
Screenshot: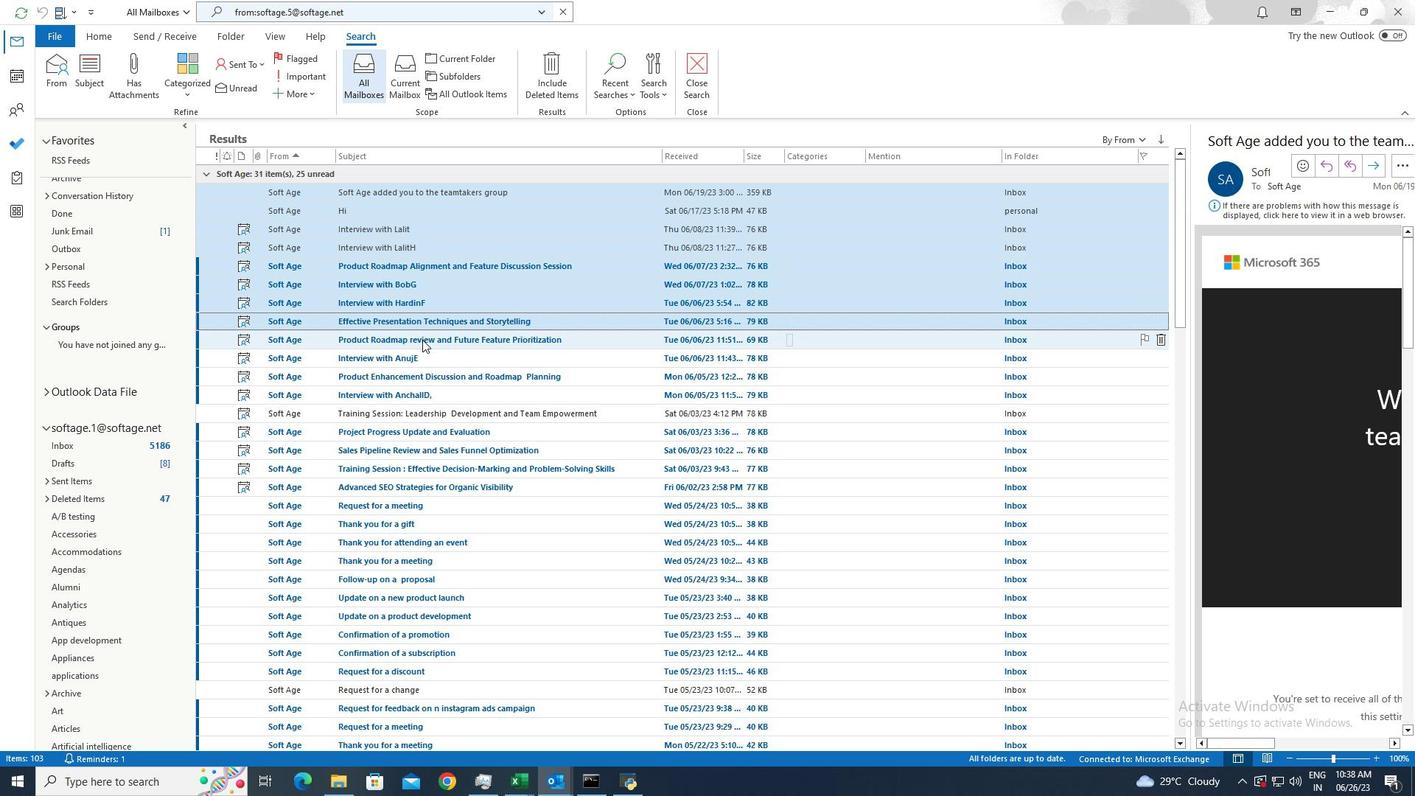 
Action: Mouse moved to (428, 358)
Screenshot: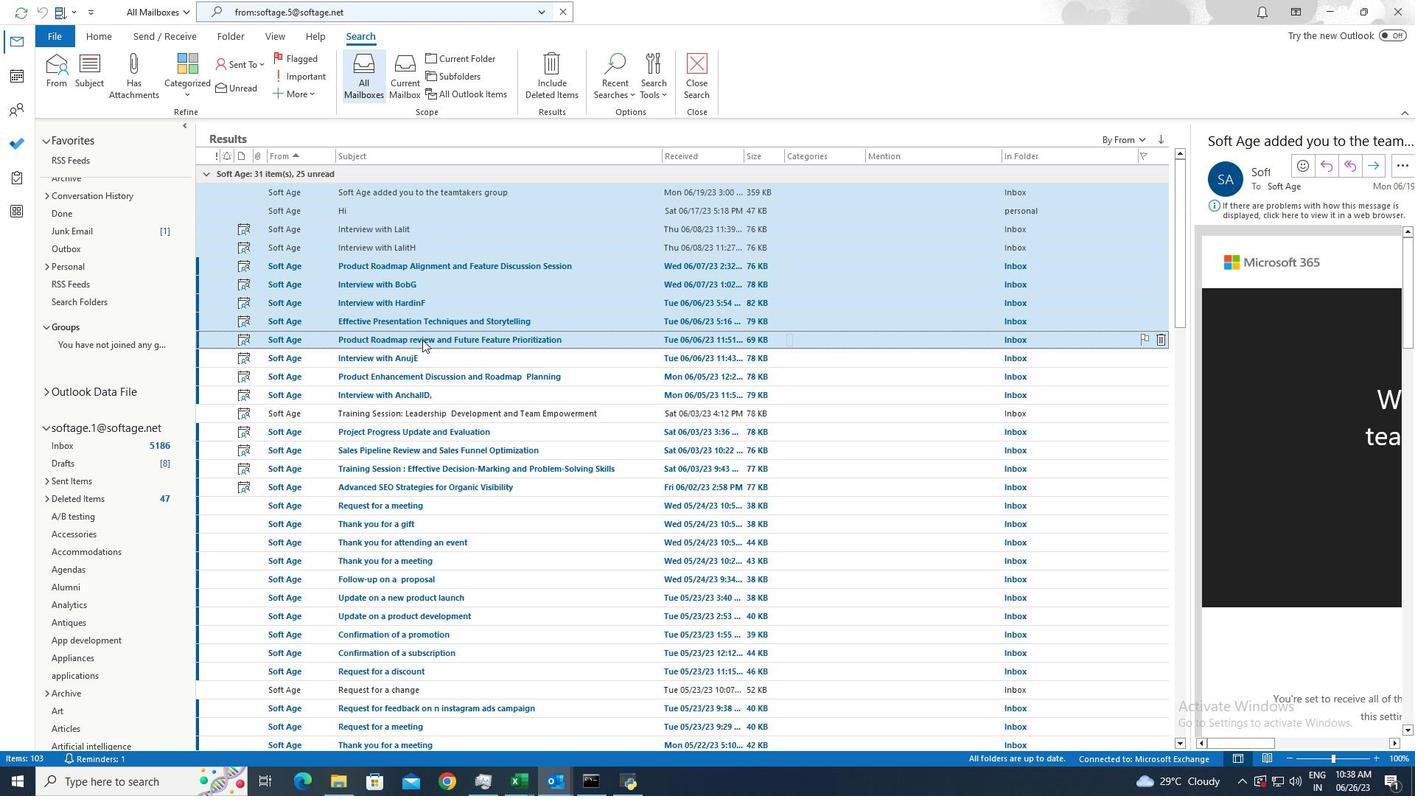 
Action: Mouse pressed left at (428, 358)
Screenshot: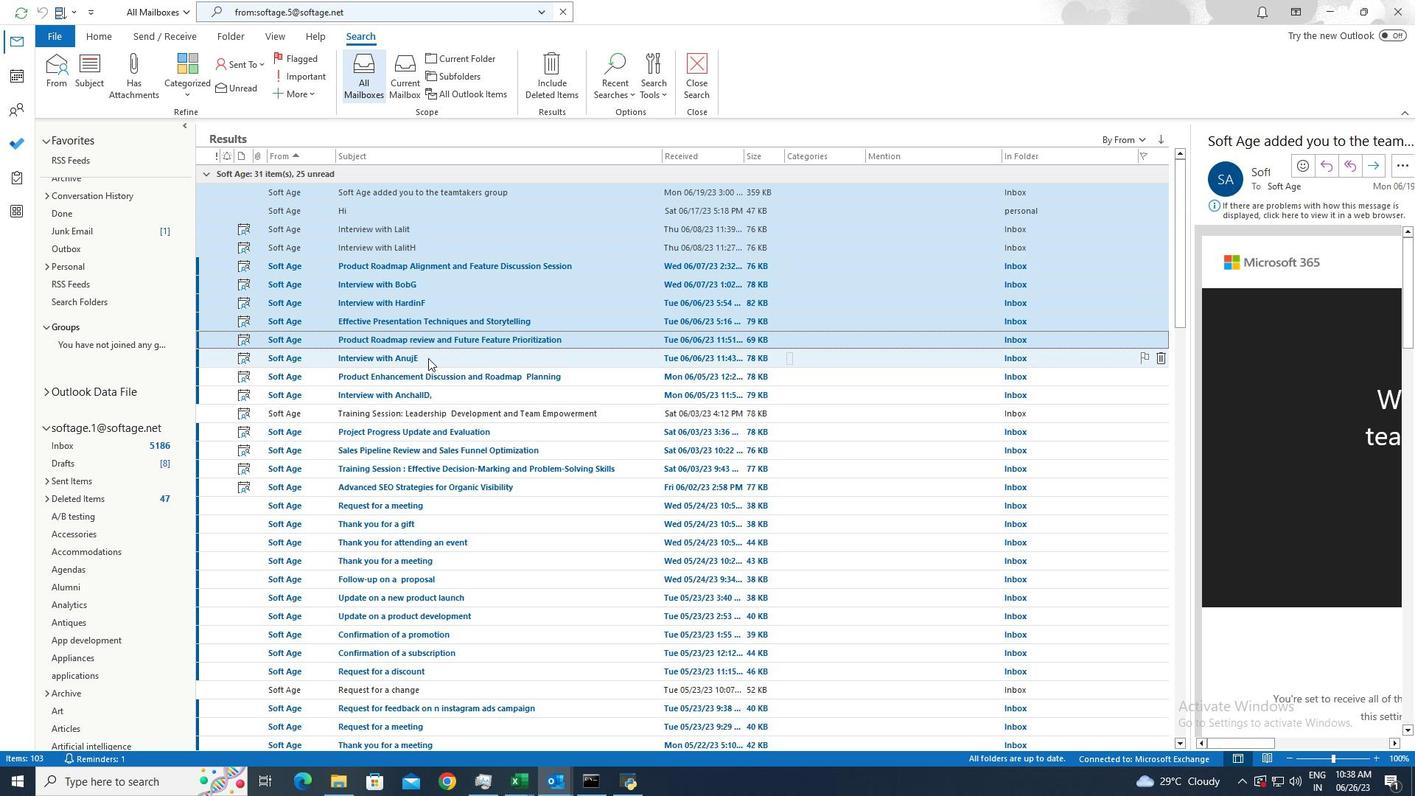 
Action: Mouse moved to (441, 384)
Screenshot: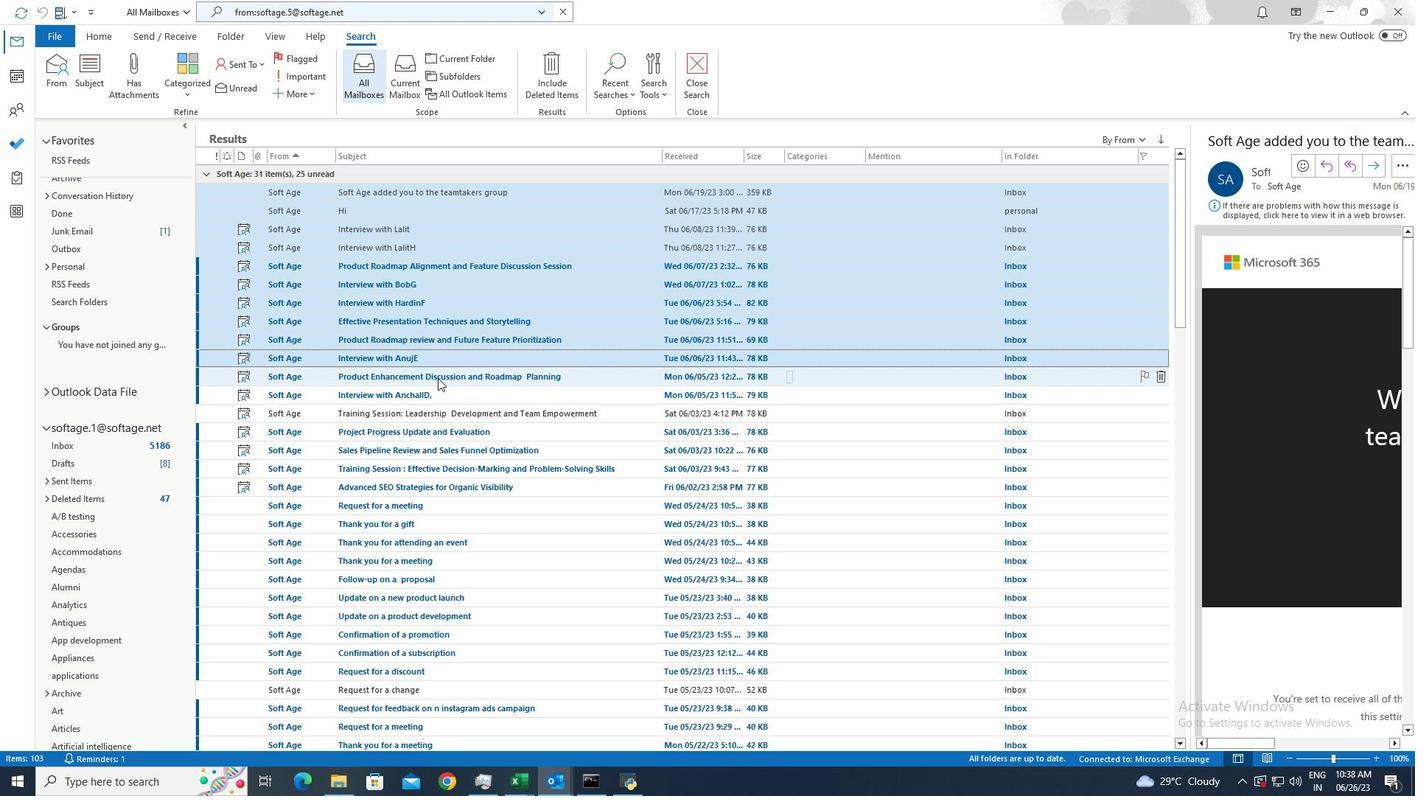 
Action: Mouse pressed left at (441, 384)
Screenshot: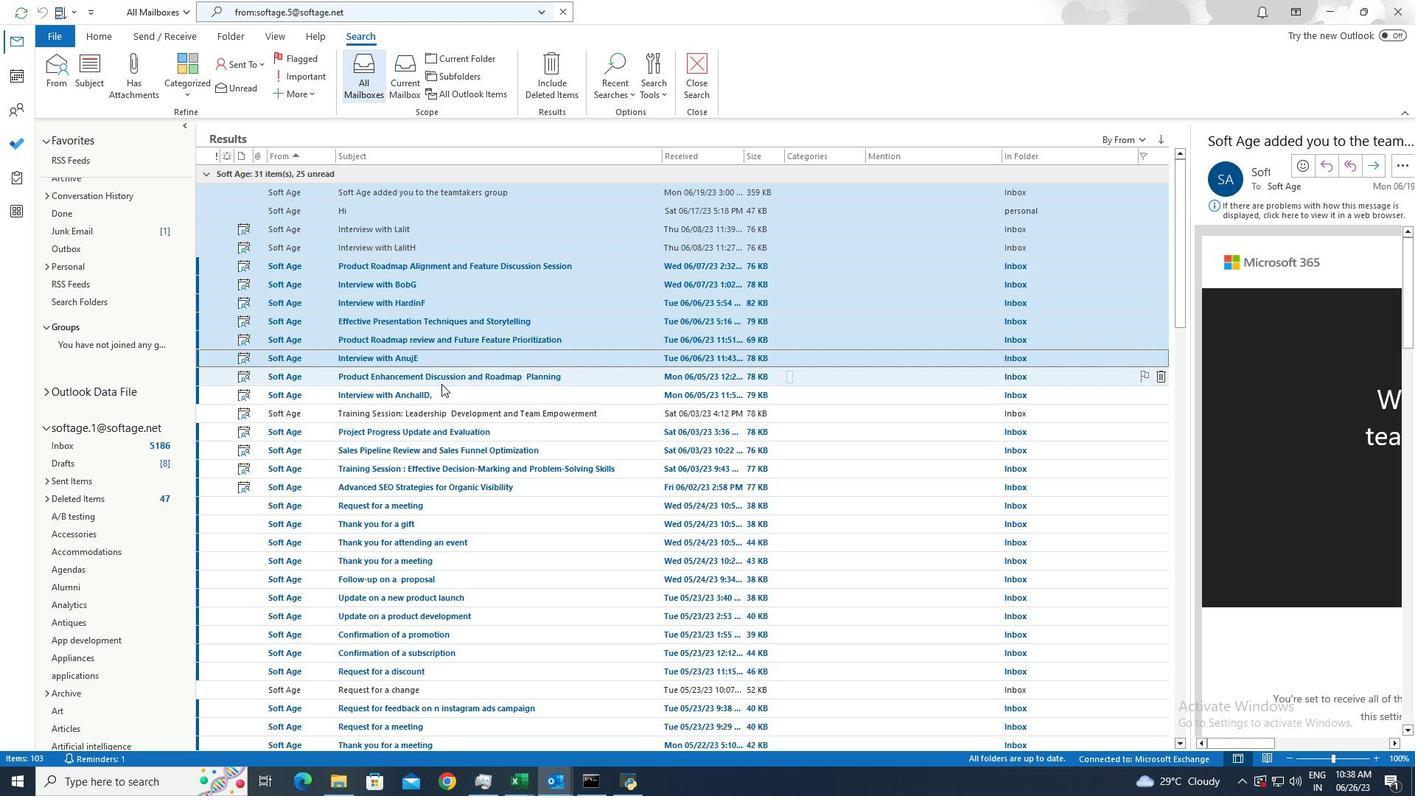 
Action: Mouse moved to (446, 395)
Screenshot: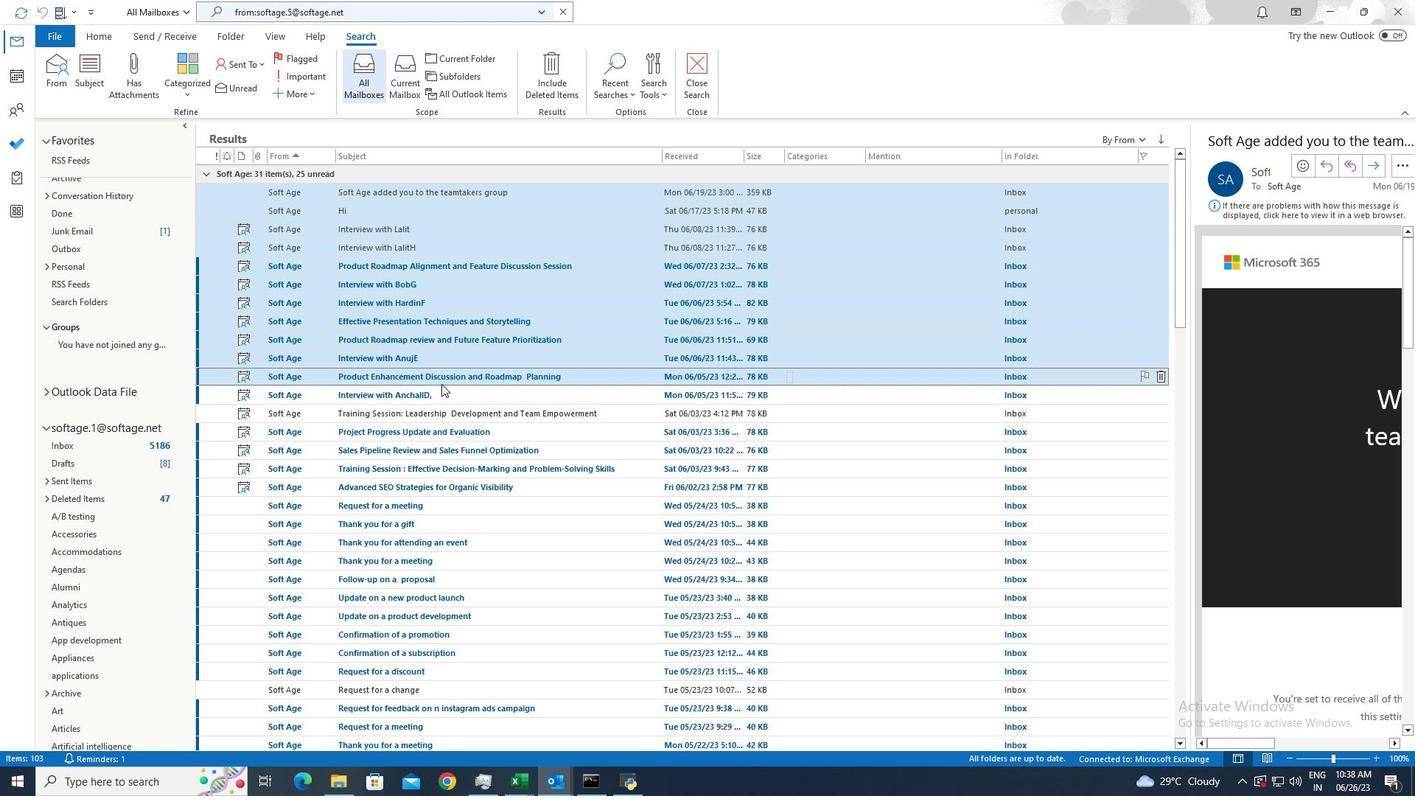
Action: Mouse pressed left at (446, 395)
Screenshot: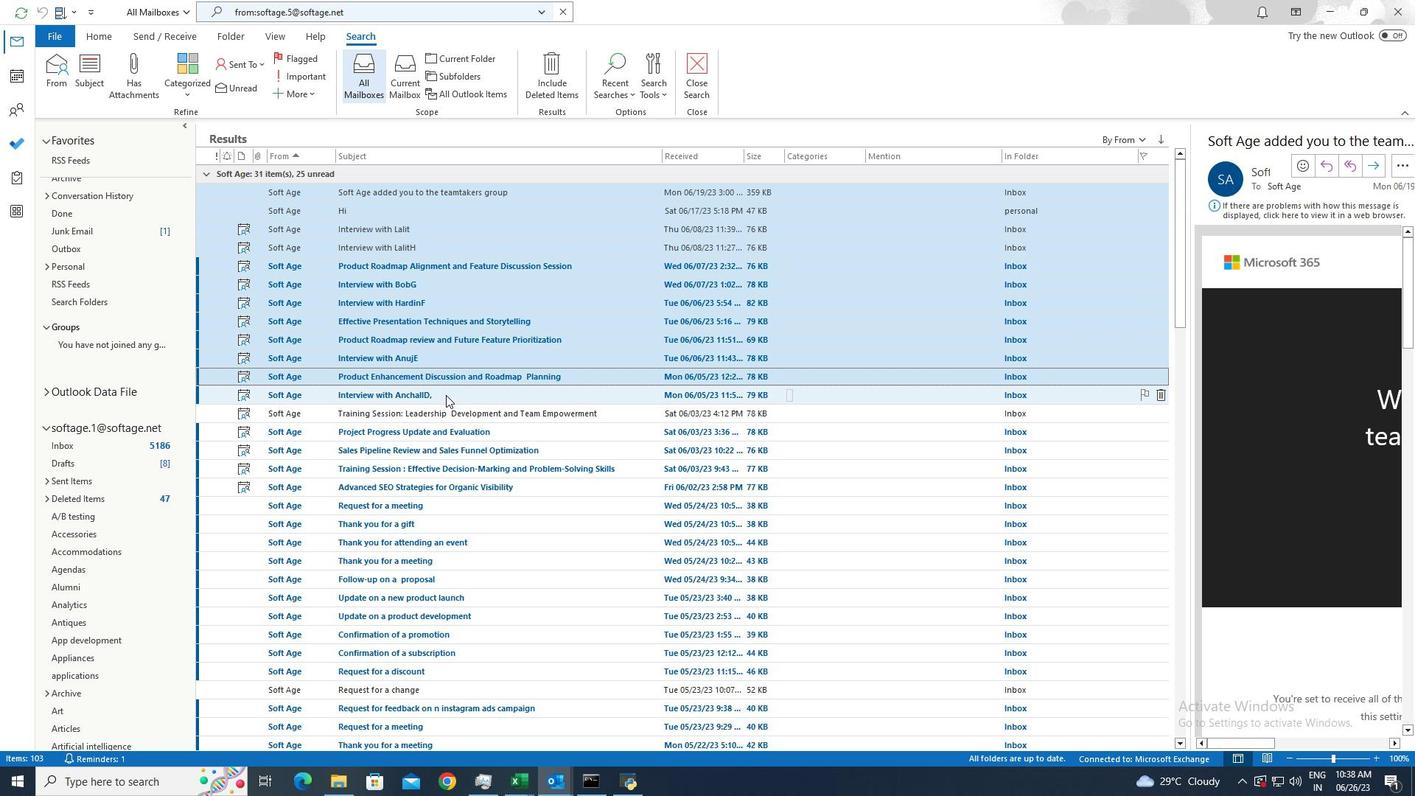 
Action: Mouse moved to (454, 409)
Screenshot: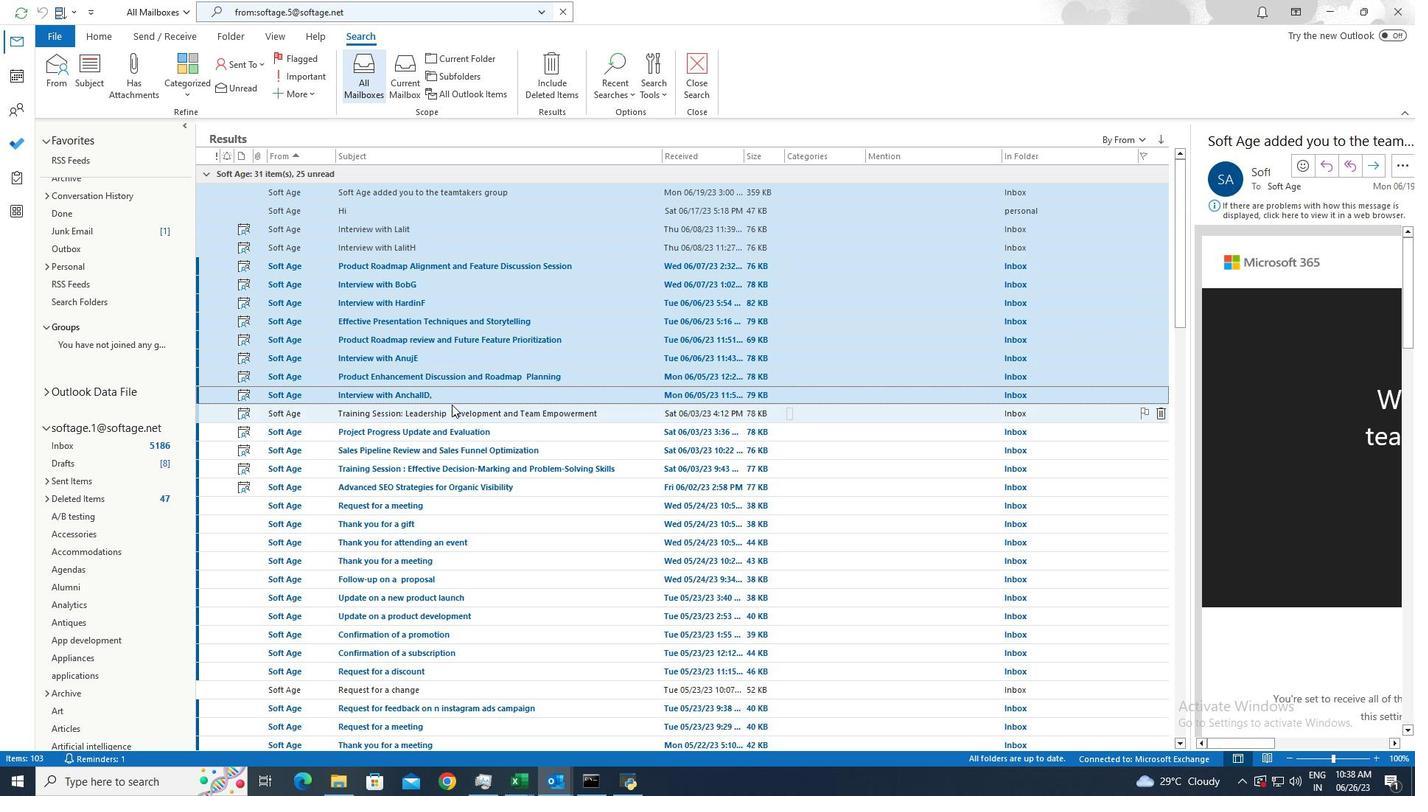 
Action: Mouse pressed left at (454, 409)
Screenshot: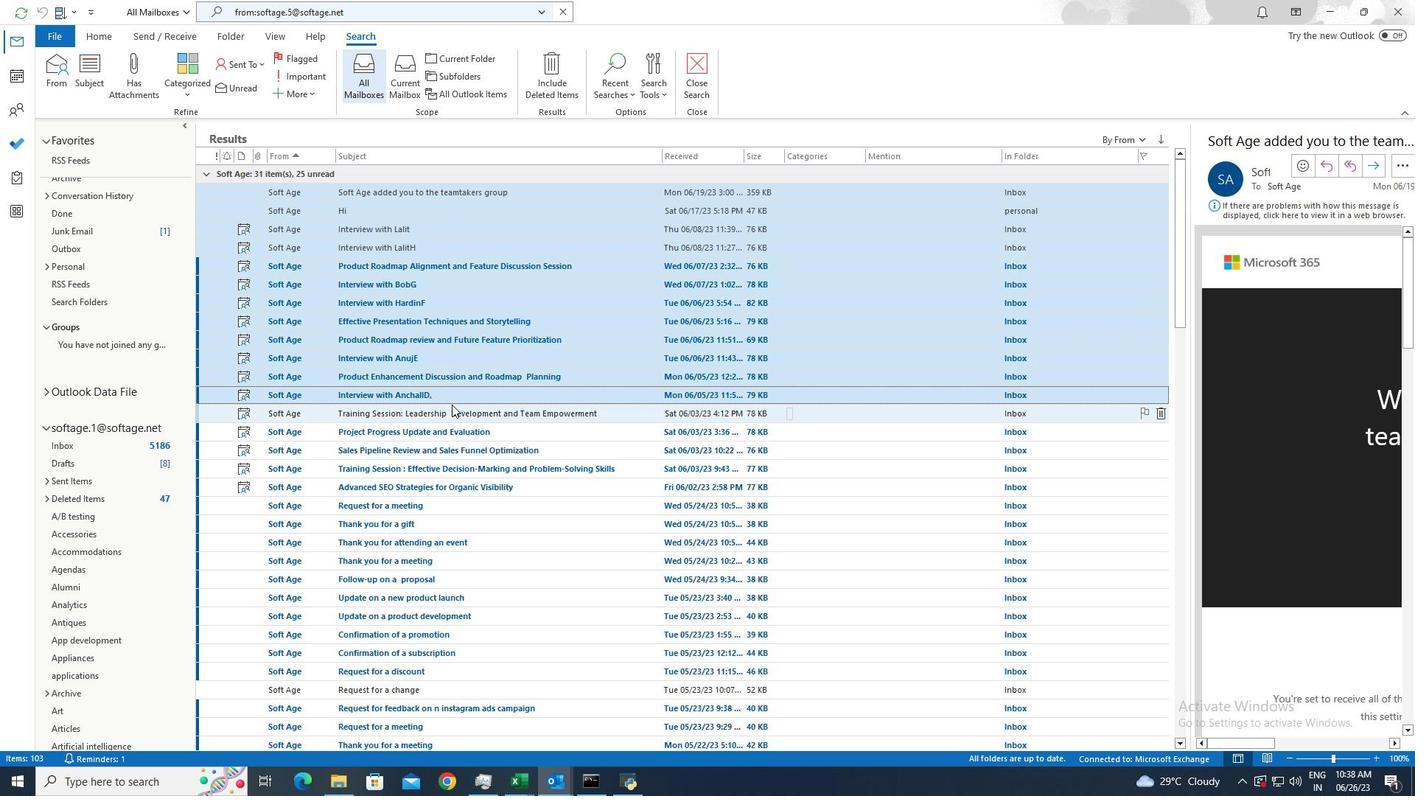 
Action: Mouse moved to (460, 424)
Screenshot: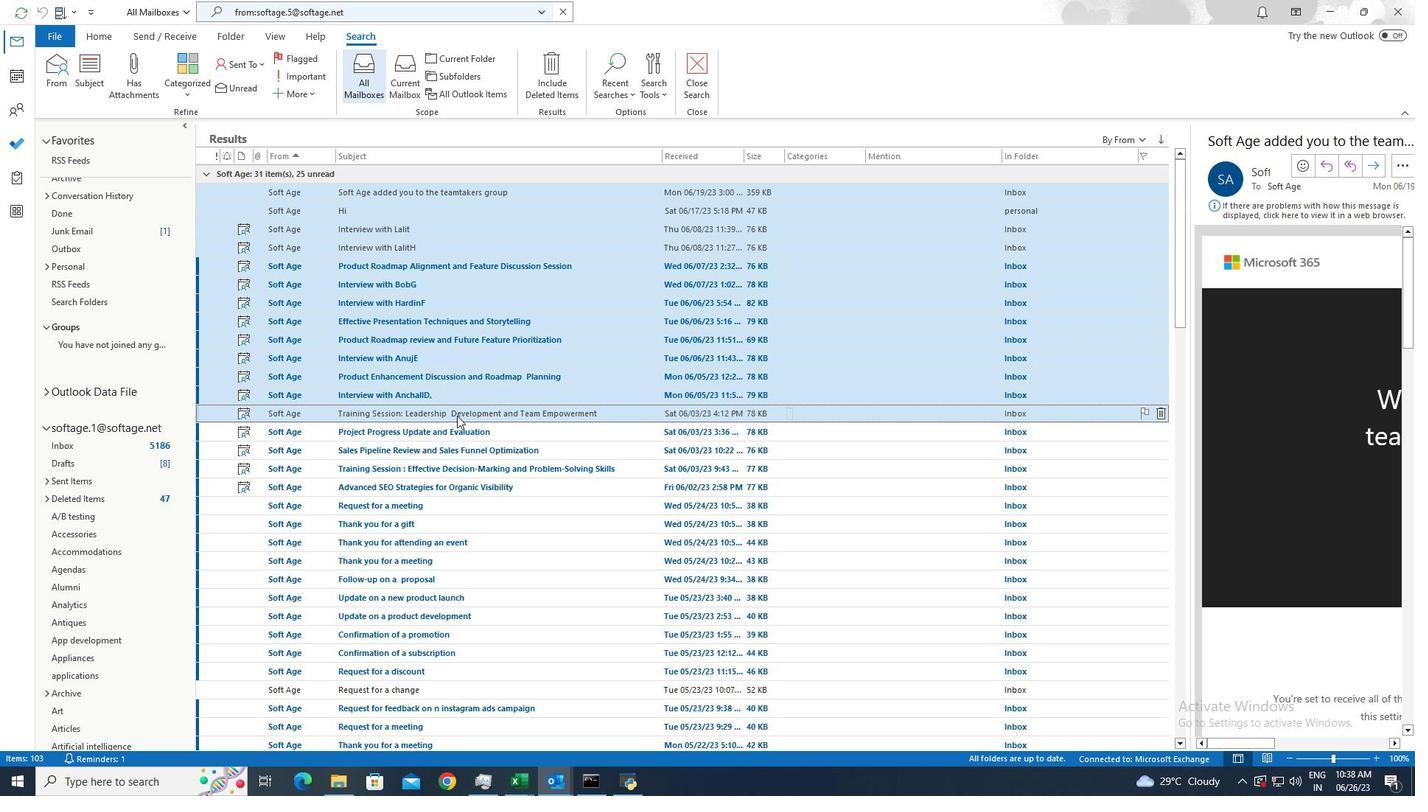 
Action: Mouse pressed left at (460, 424)
Screenshot: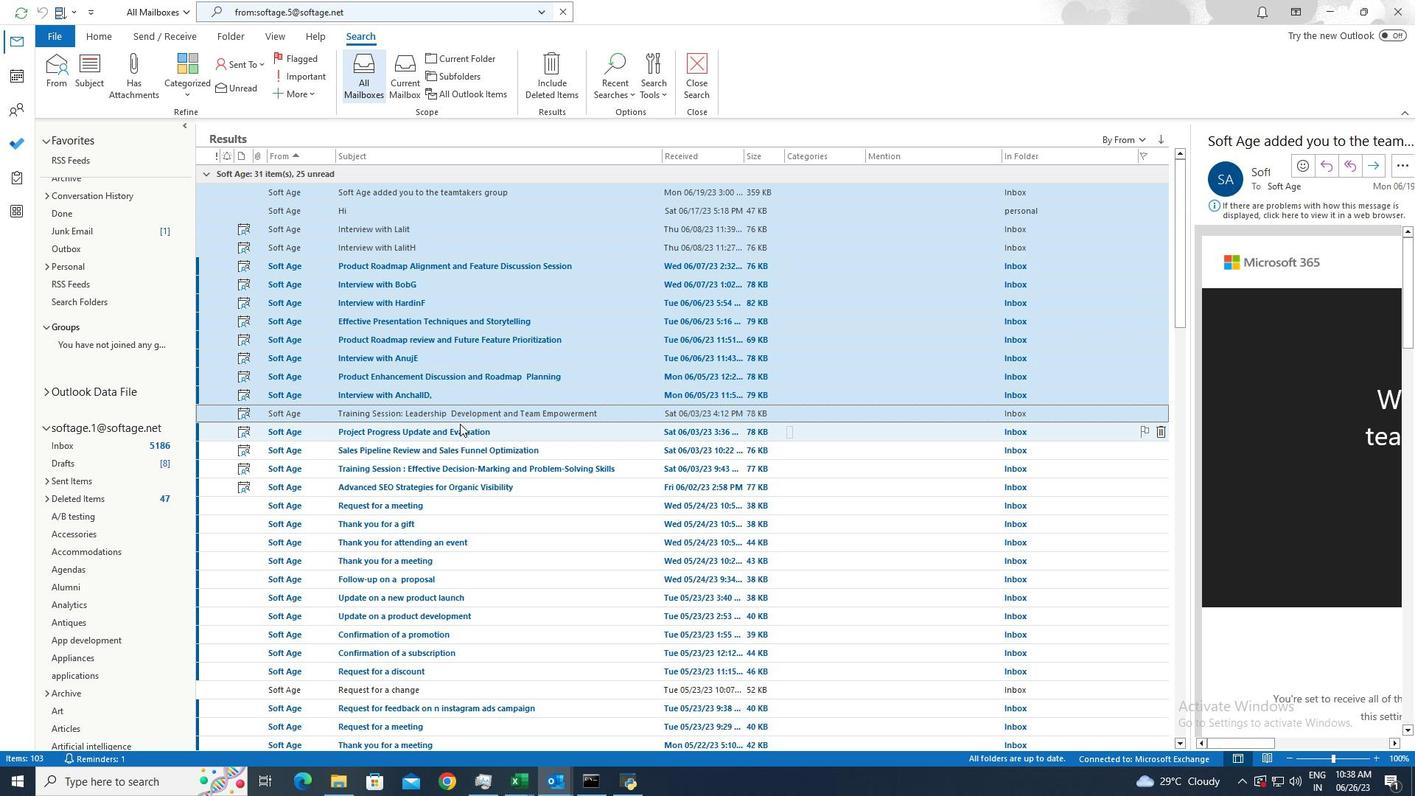 
Action: Mouse moved to (469, 446)
Screenshot: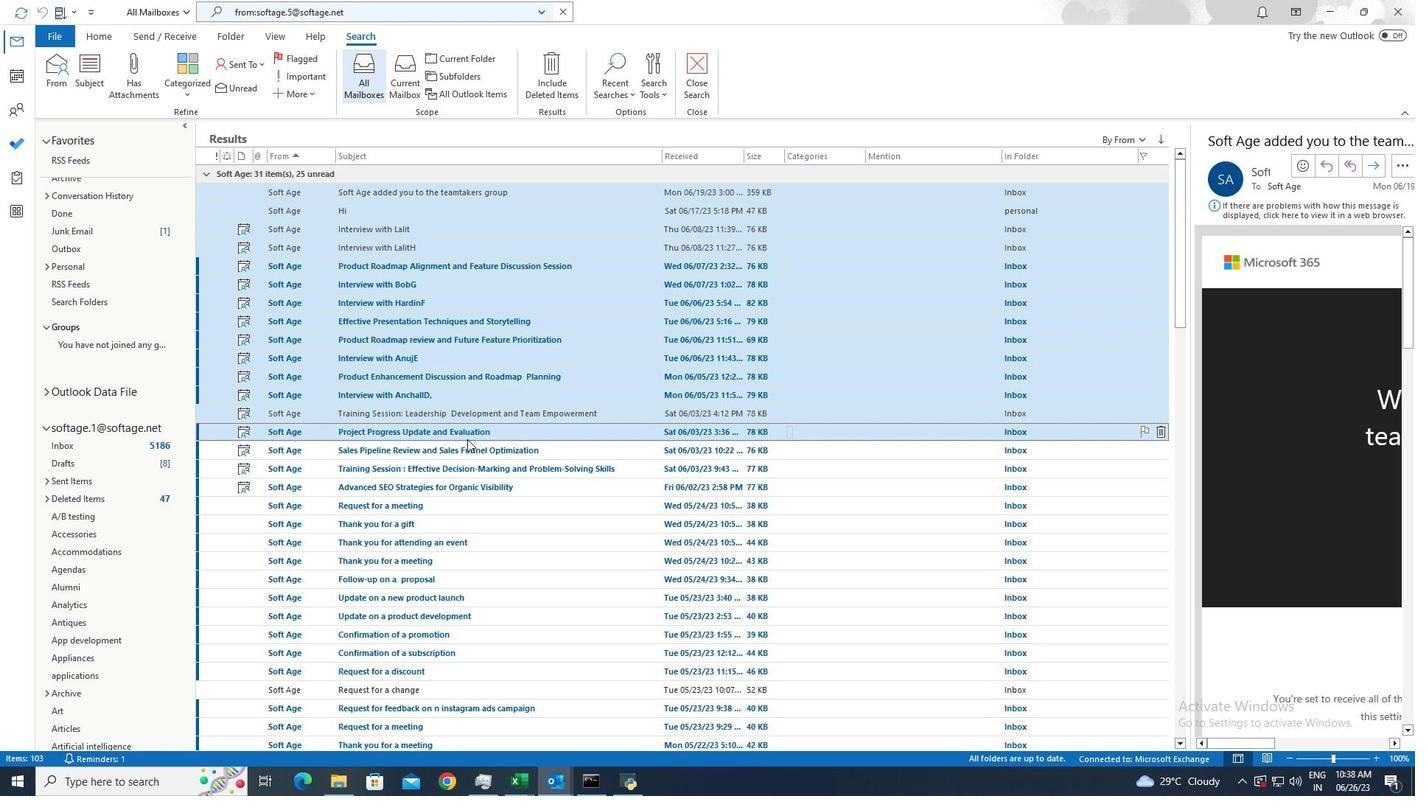 
Action: Mouse pressed left at (469, 446)
Screenshot: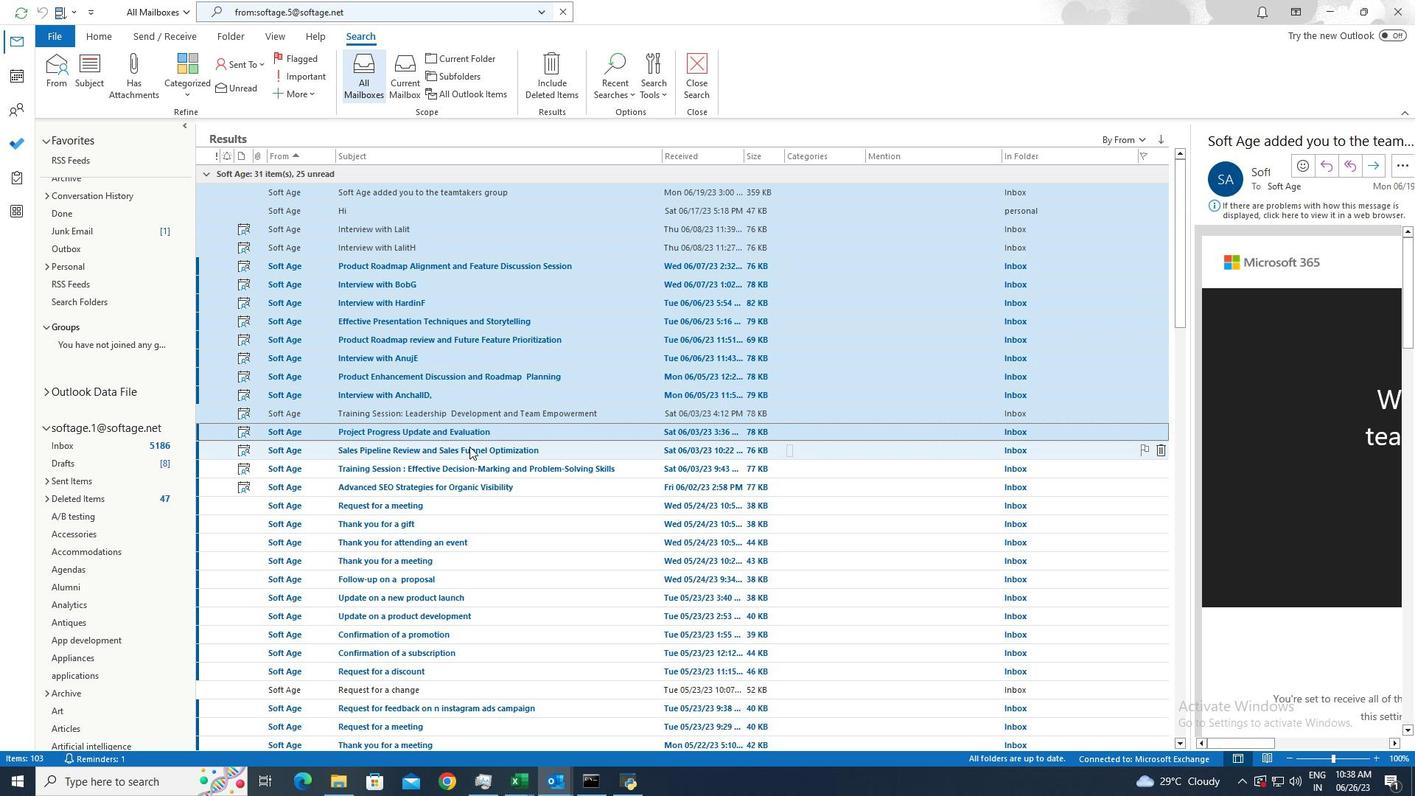 
Action: Mouse moved to (478, 465)
Screenshot: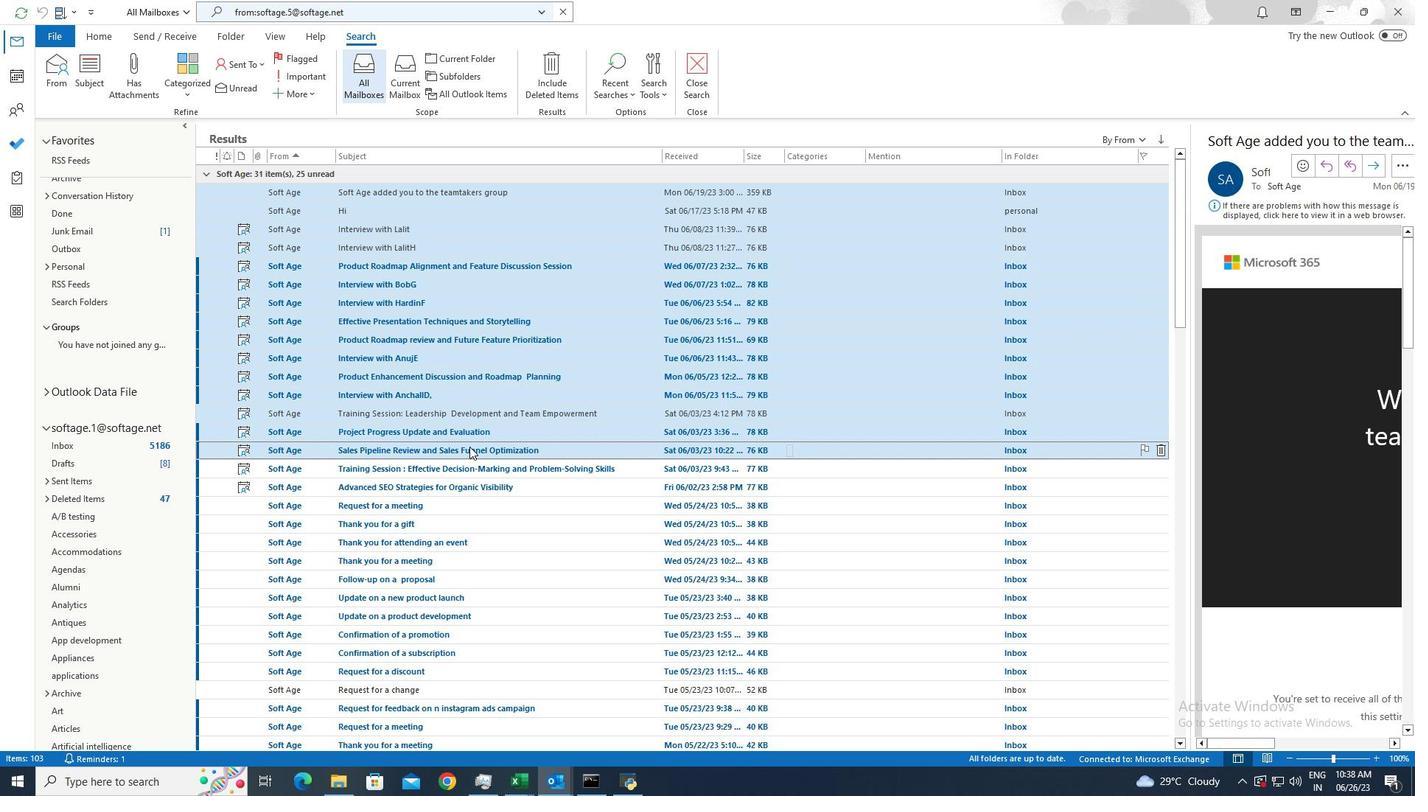 
Action: Mouse pressed left at (478, 465)
Screenshot: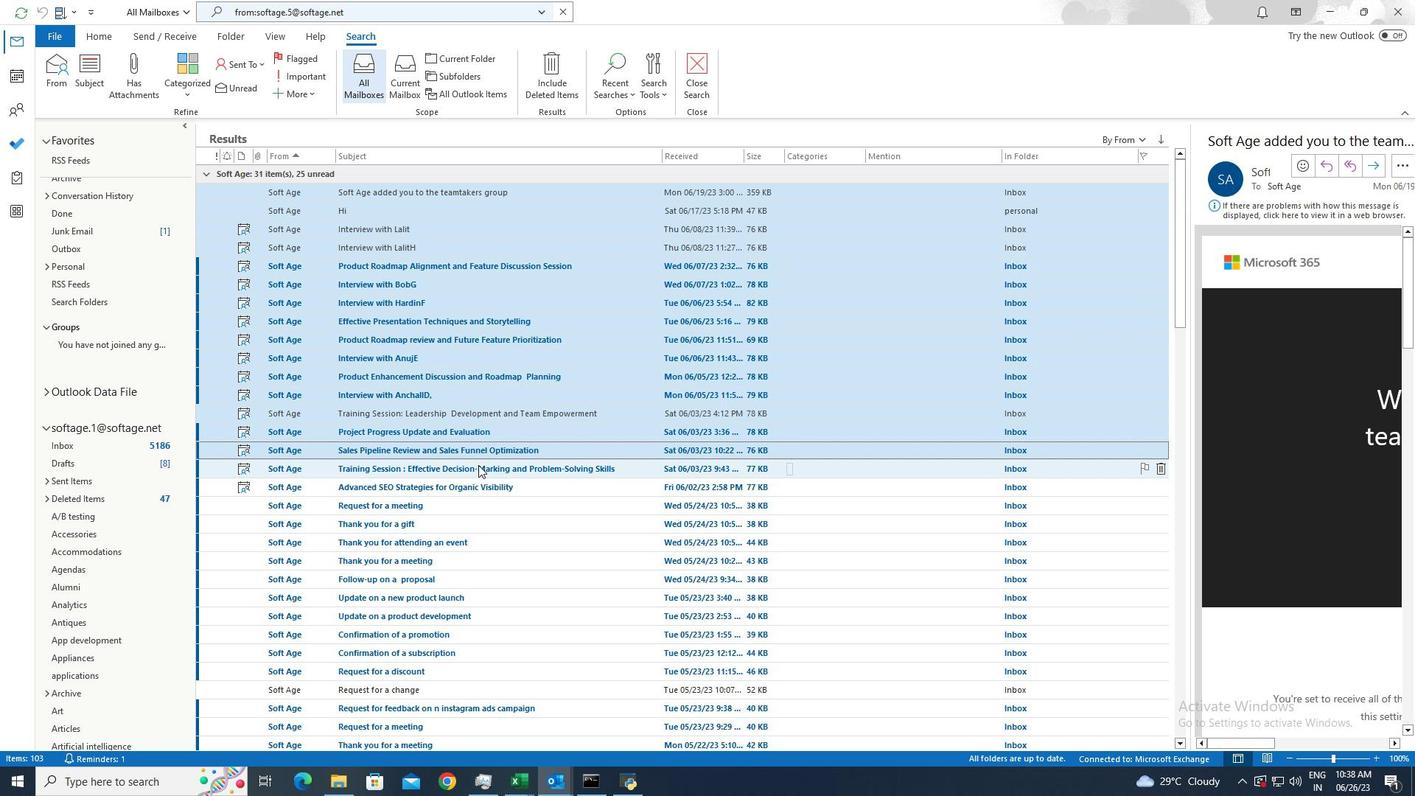 
Action: Mouse moved to (480, 481)
Screenshot: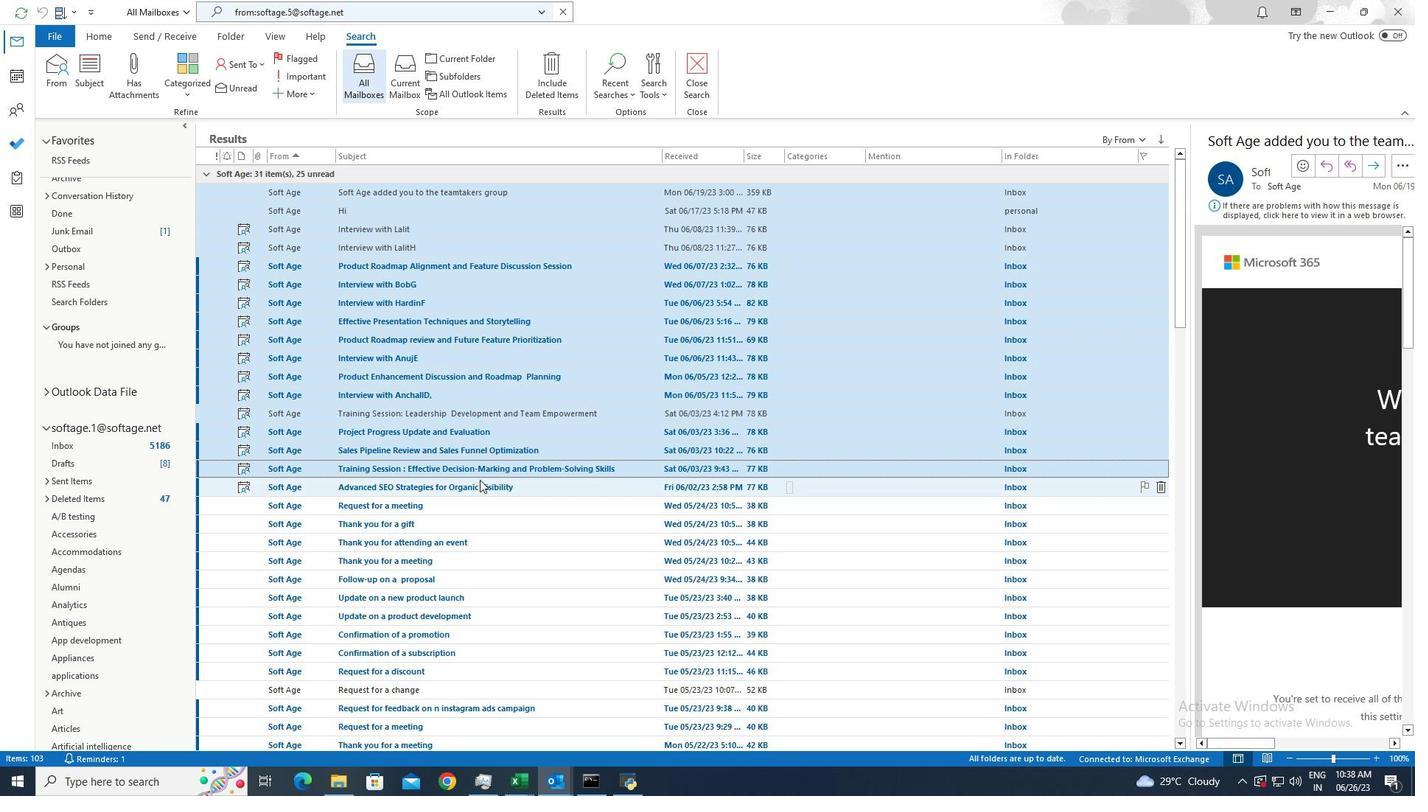 
Action: Mouse pressed left at (480, 481)
Screenshot: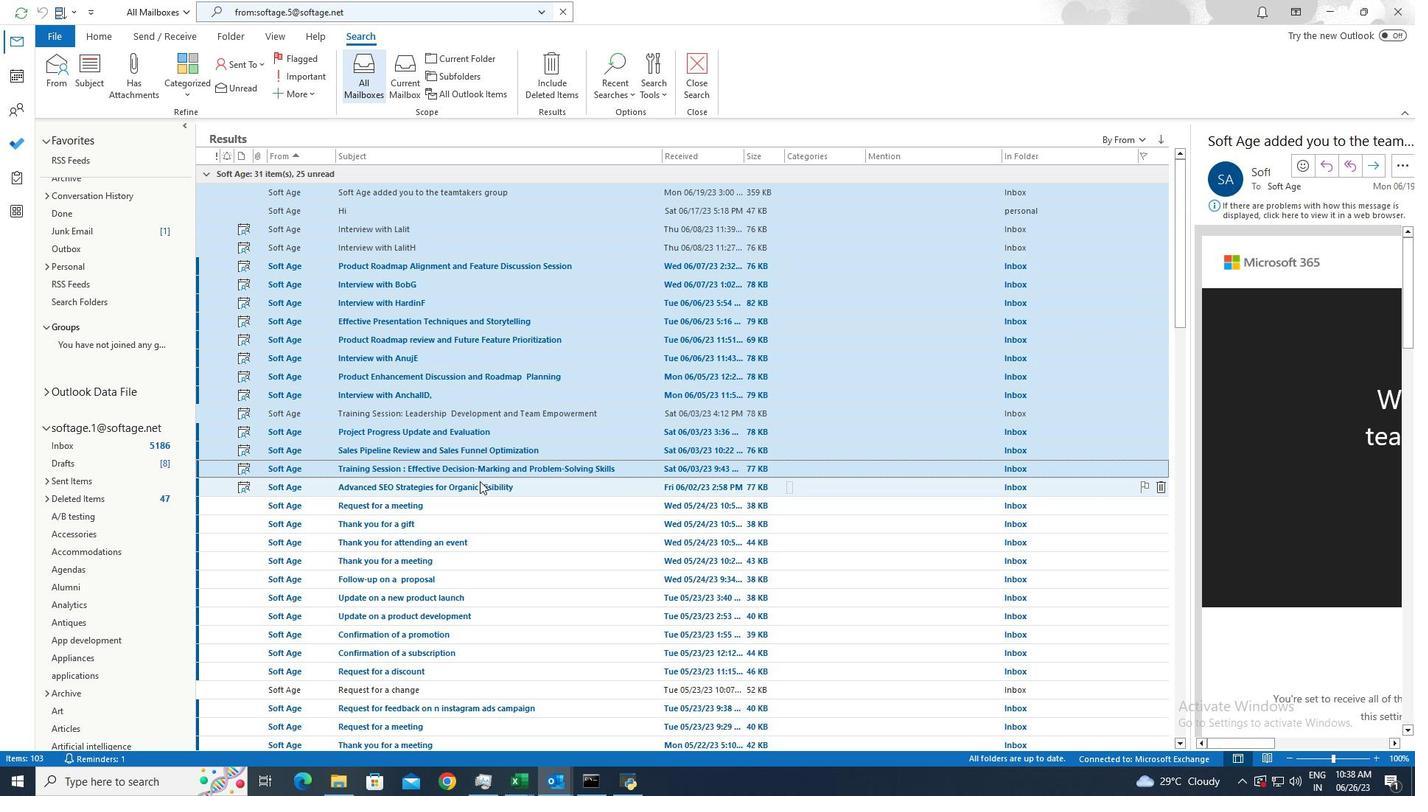 
Action: Mouse moved to (471, 496)
Screenshot: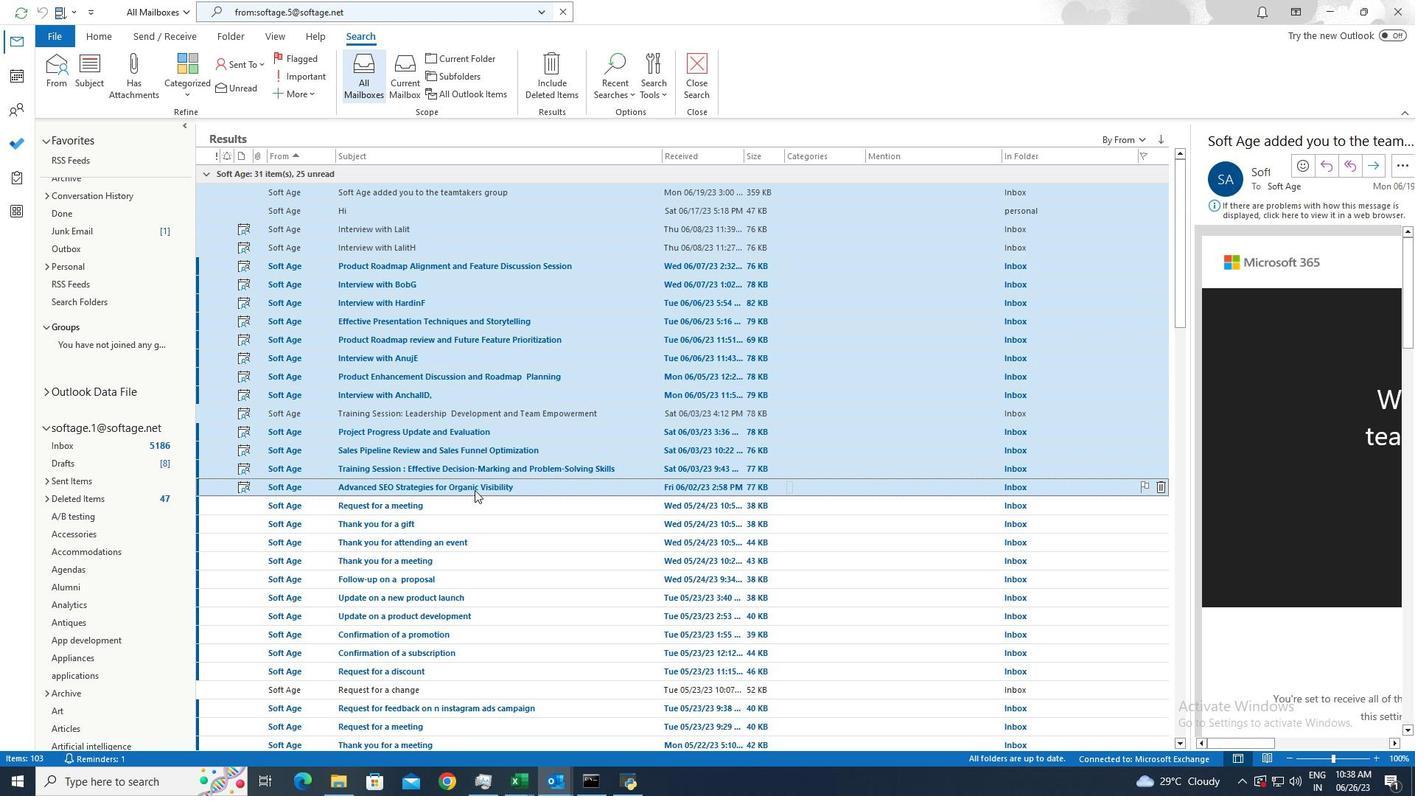 
Action: Mouse pressed left at (471, 496)
Screenshot: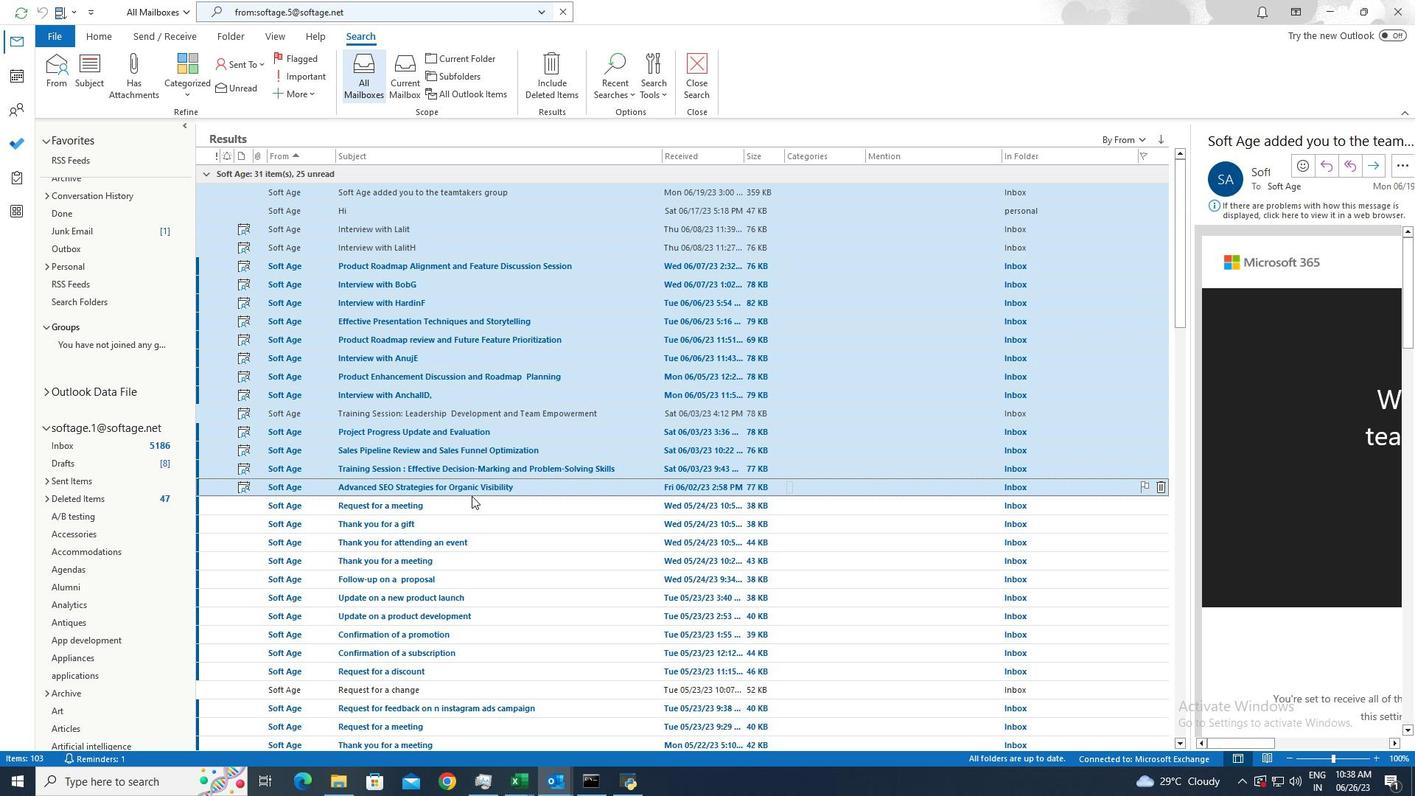 
Action: Mouse moved to (473, 499)
Screenshot: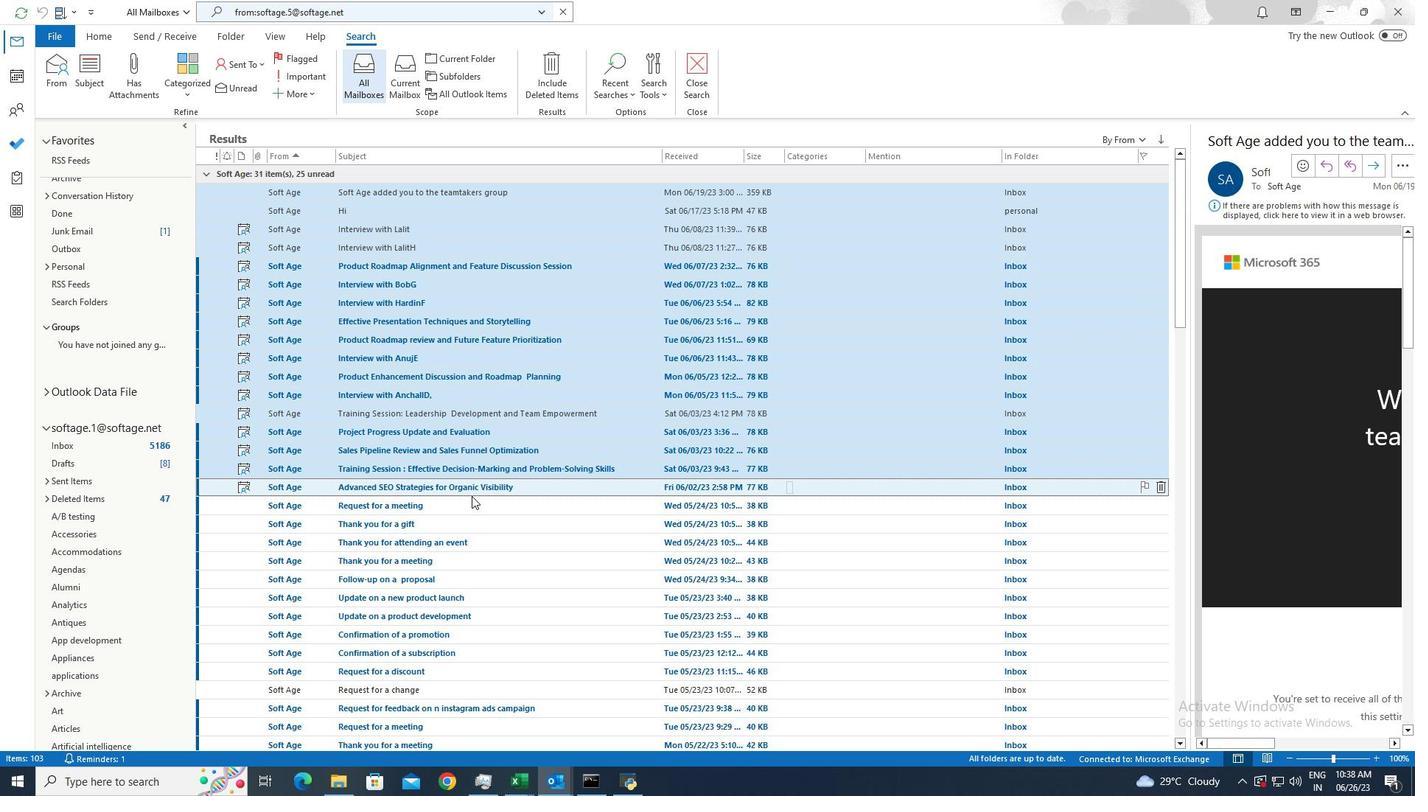 
Action: Mouse pressed left at (473, 499)
Screenshot: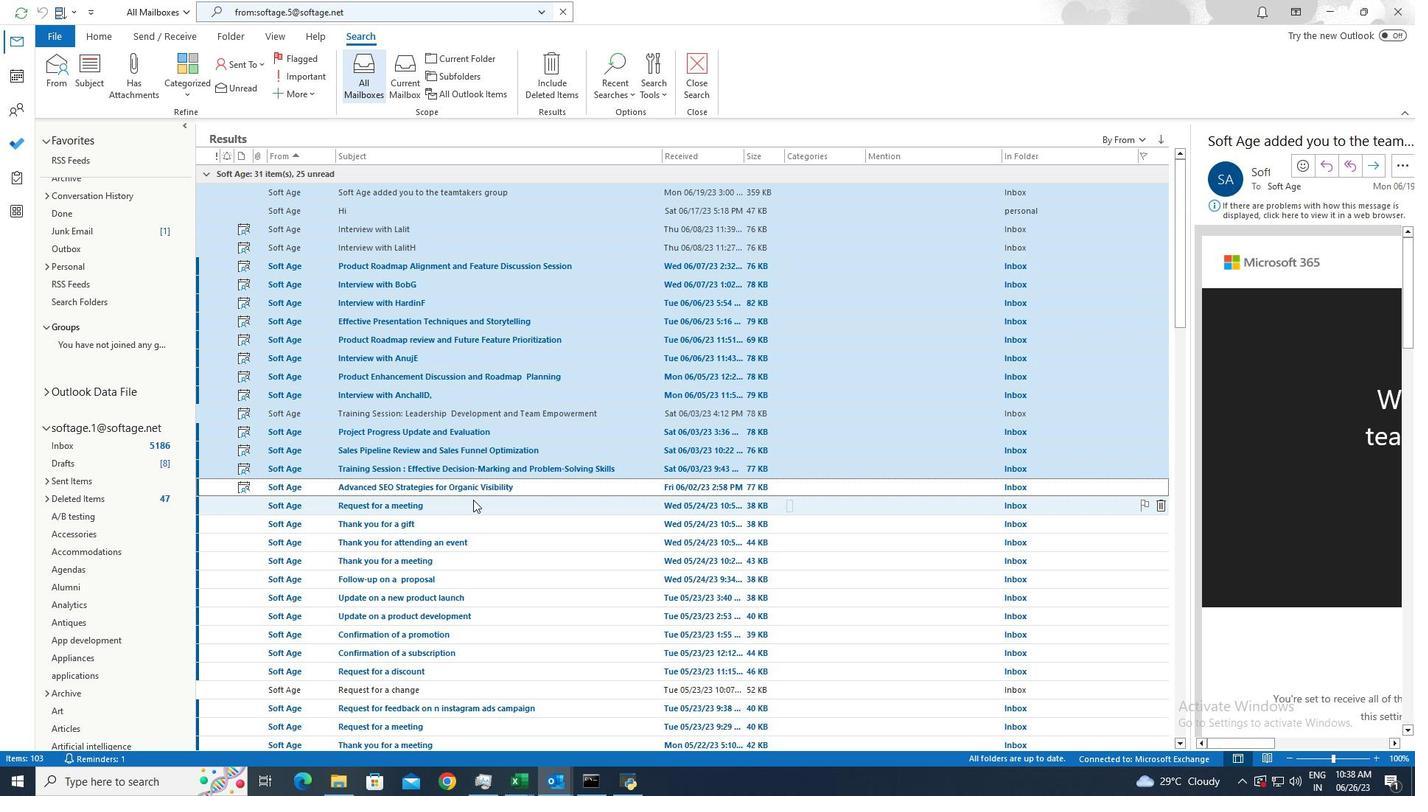 
Action: Mouse moved to (477, 483)
Screenshot: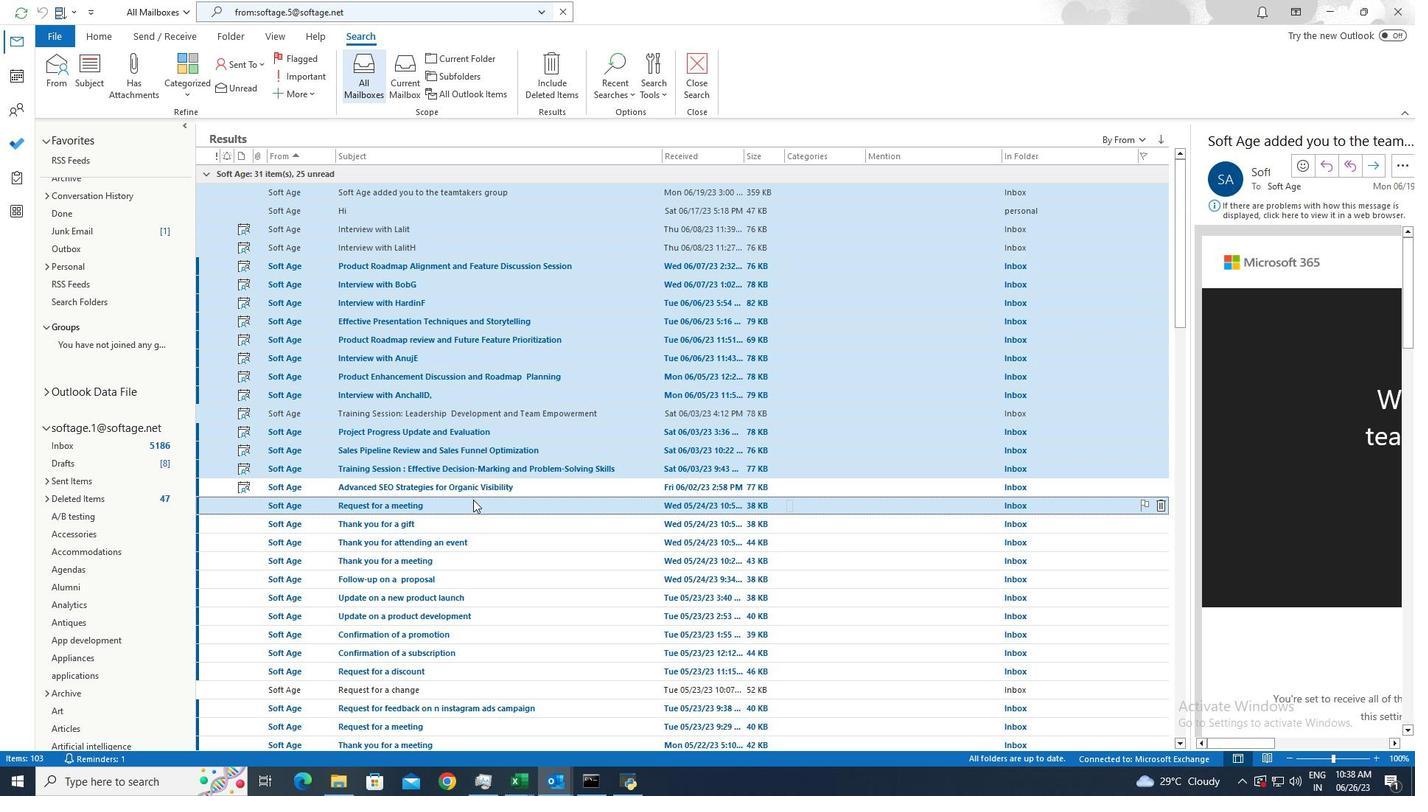 
Action: Mouse pressed left at (477, 483)
Screenshot: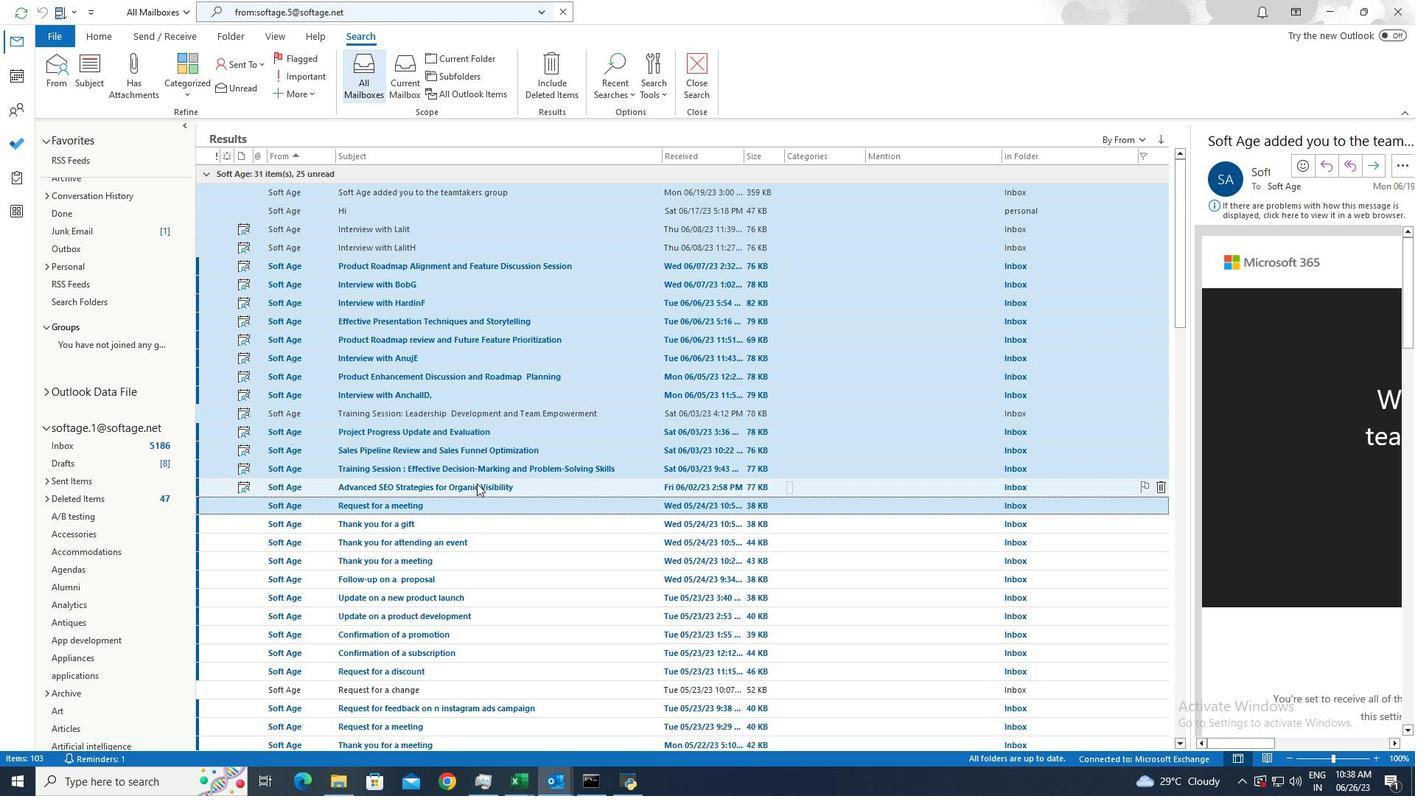 
Action: Mouse moved to (473, 516)
Screenshot: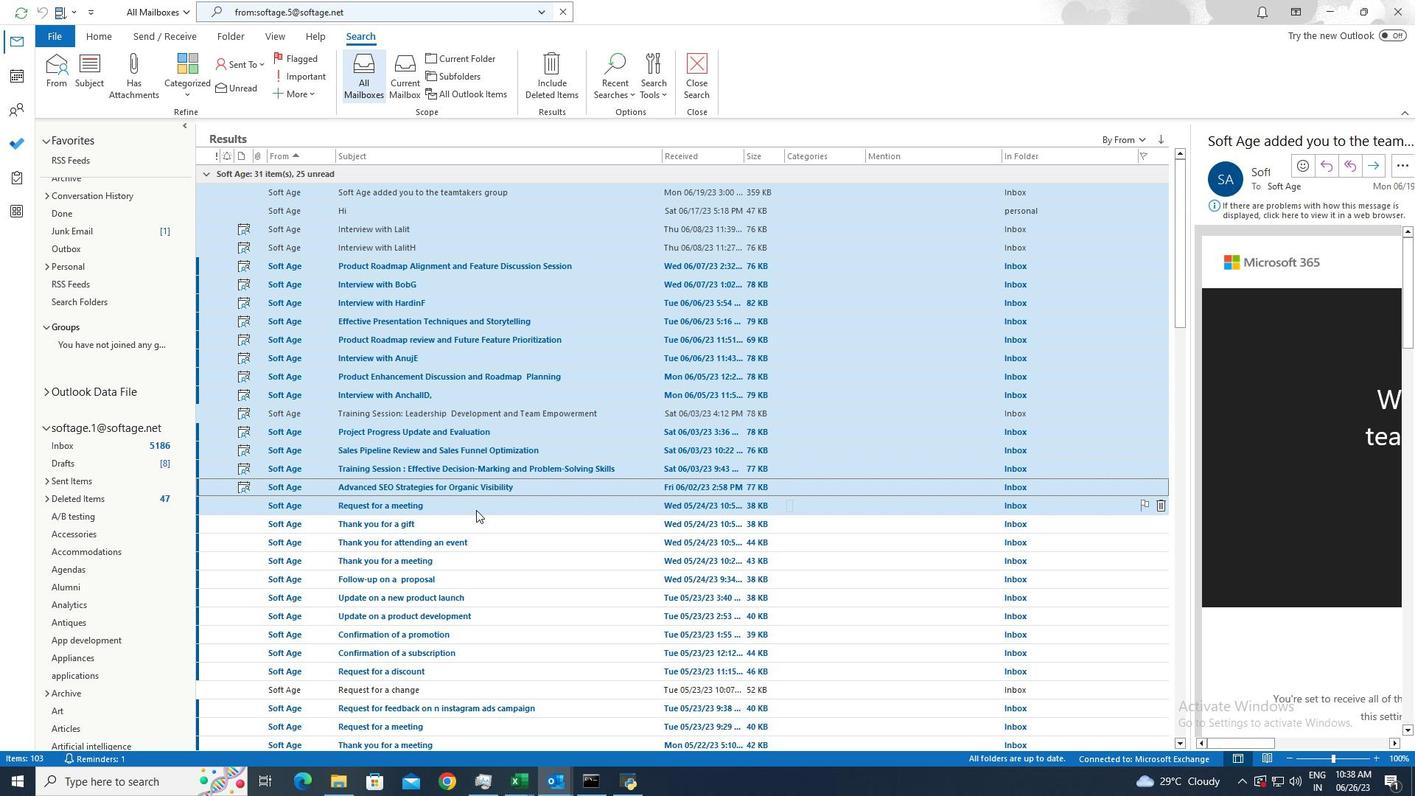 
Action: Mouse pressed left at (473, 516)
Screenshot: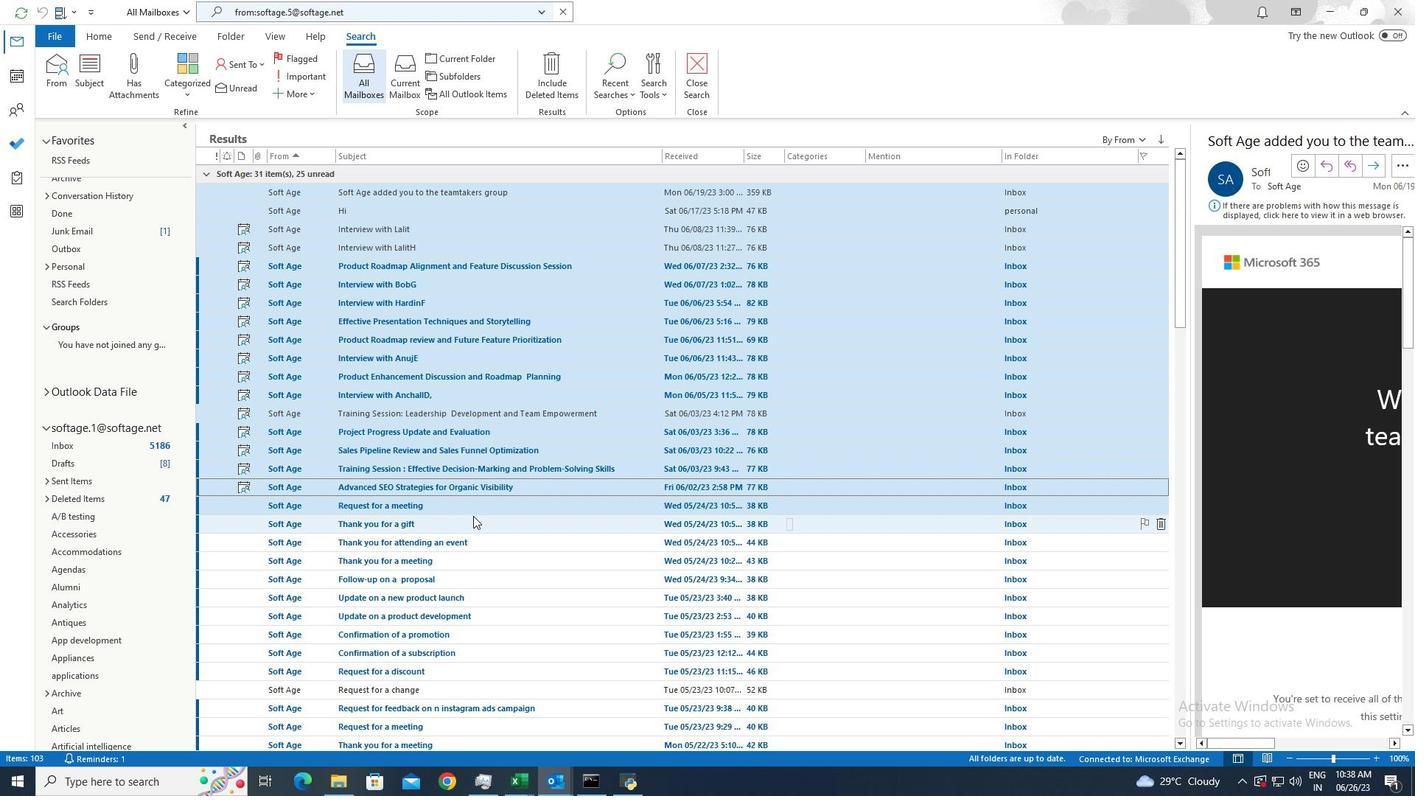 
Action: Mouse moved to (474, 534)
Screenshot: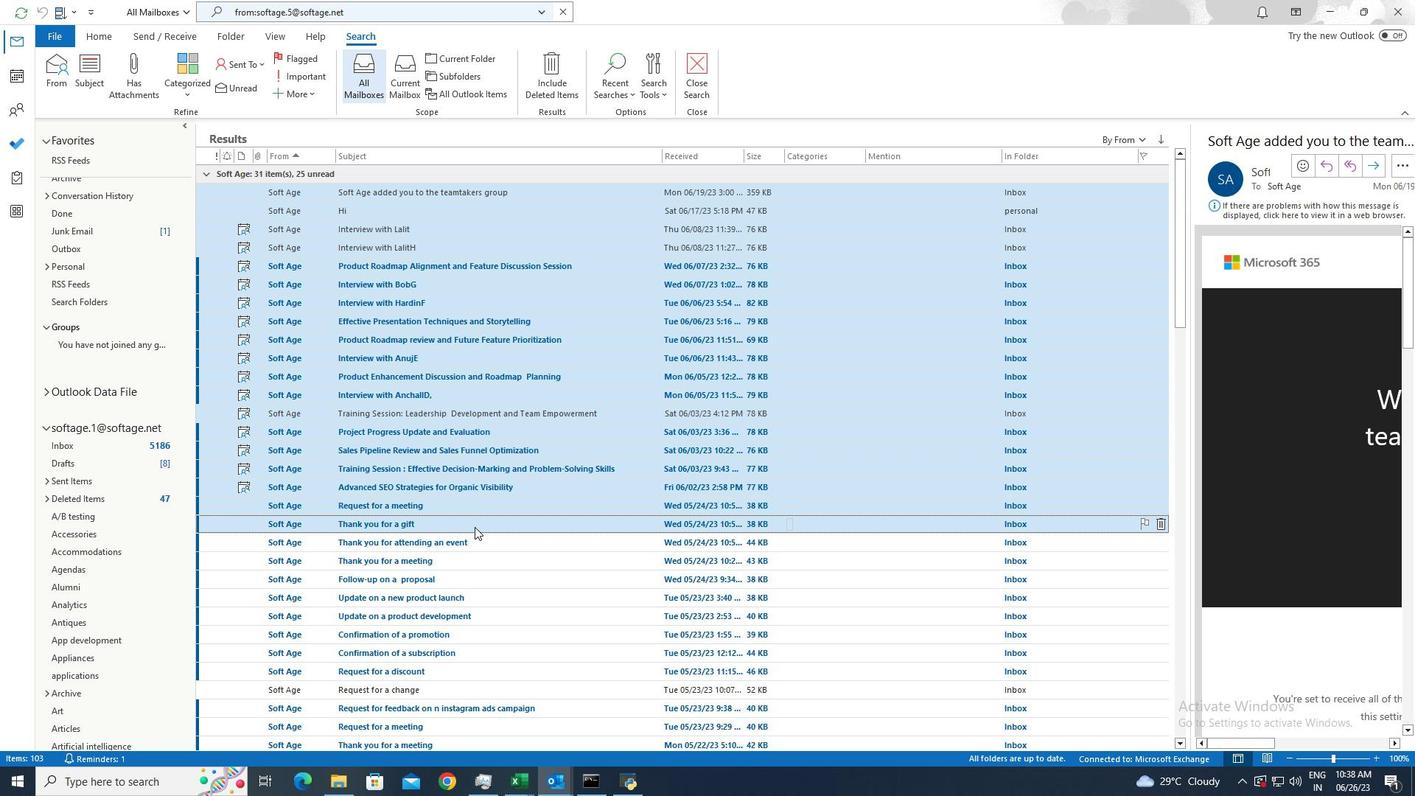 
Action: Mouse pressed left at (474, 534)
Screenshot: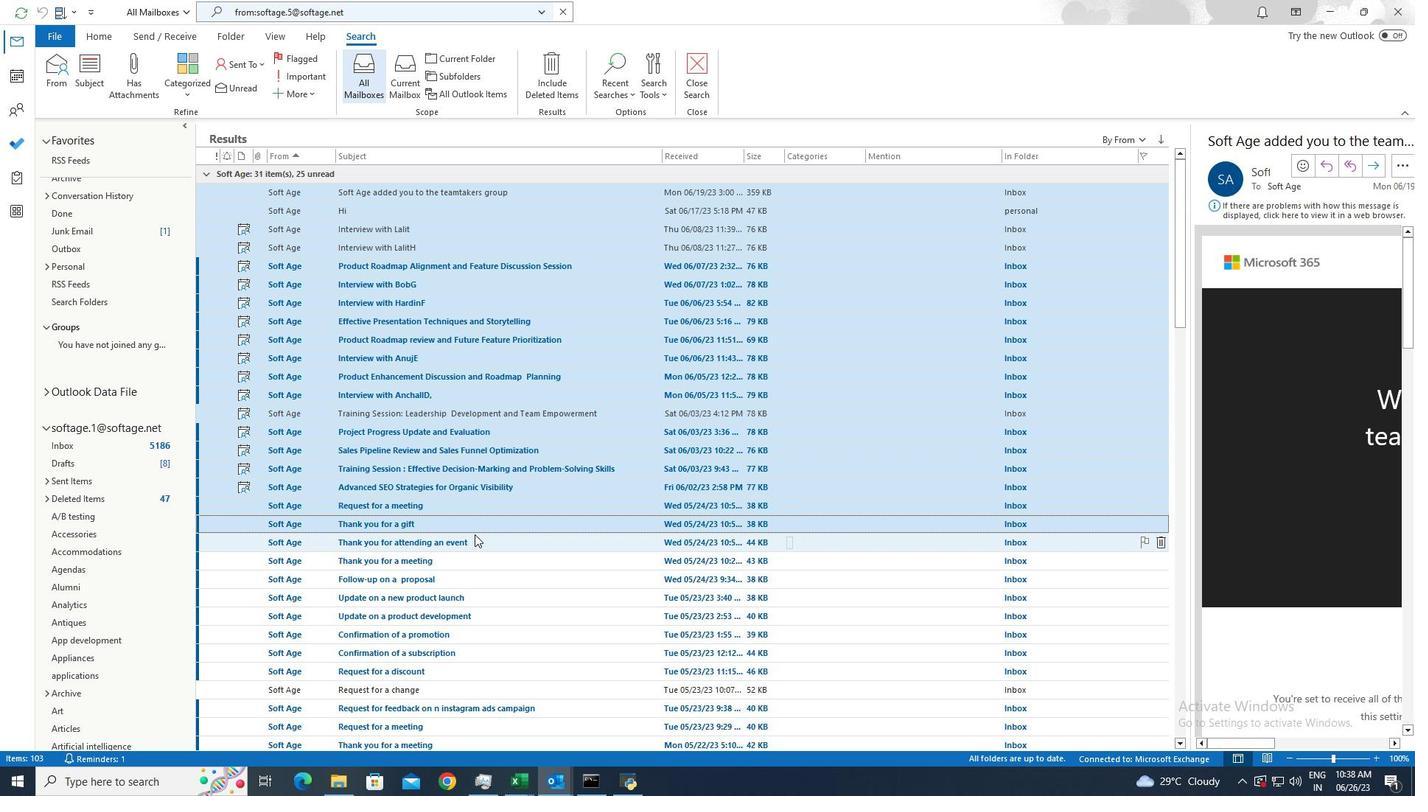 
Action: Mouse moved to (471, 551)
Screenshot: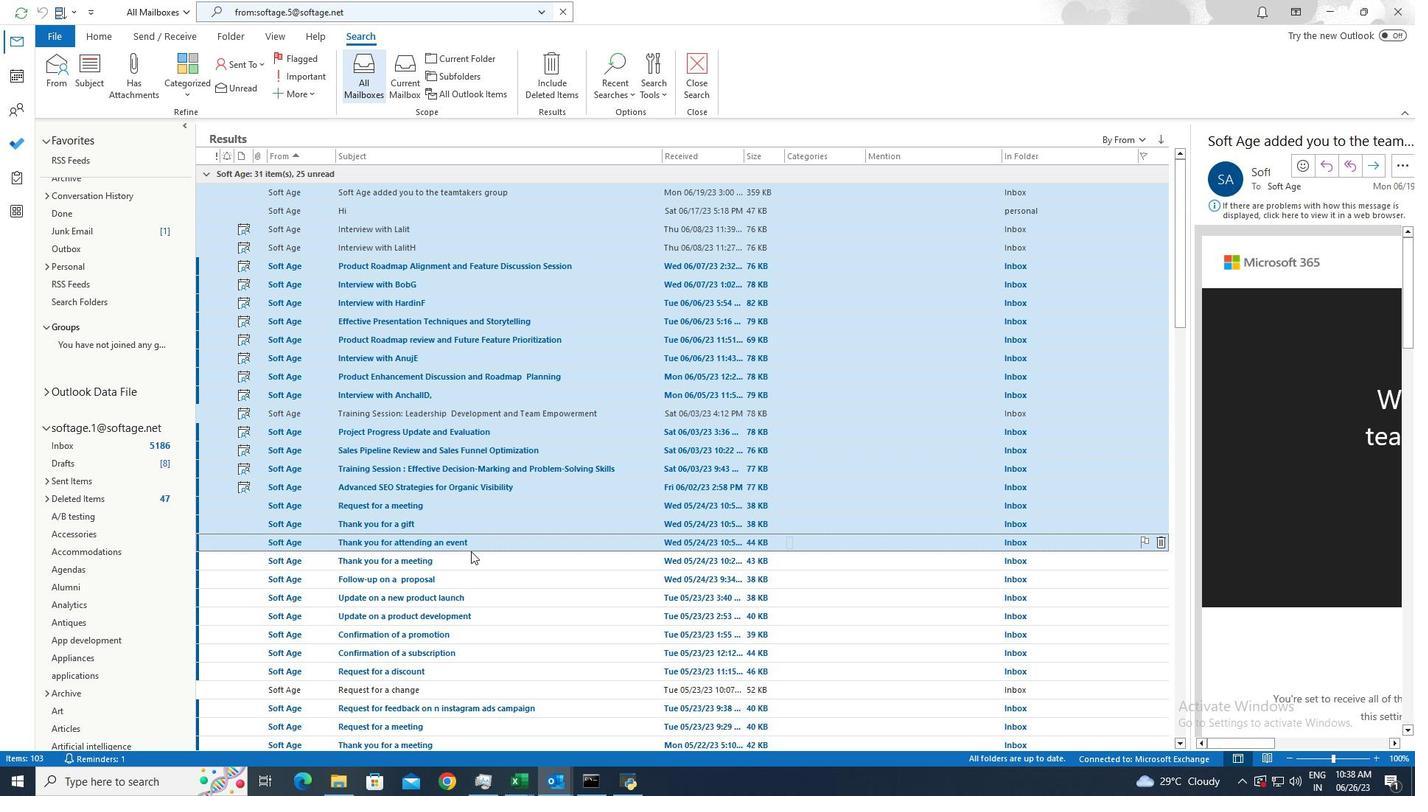 
Action: Mouse pressed left at (471, 551)
Screenshot: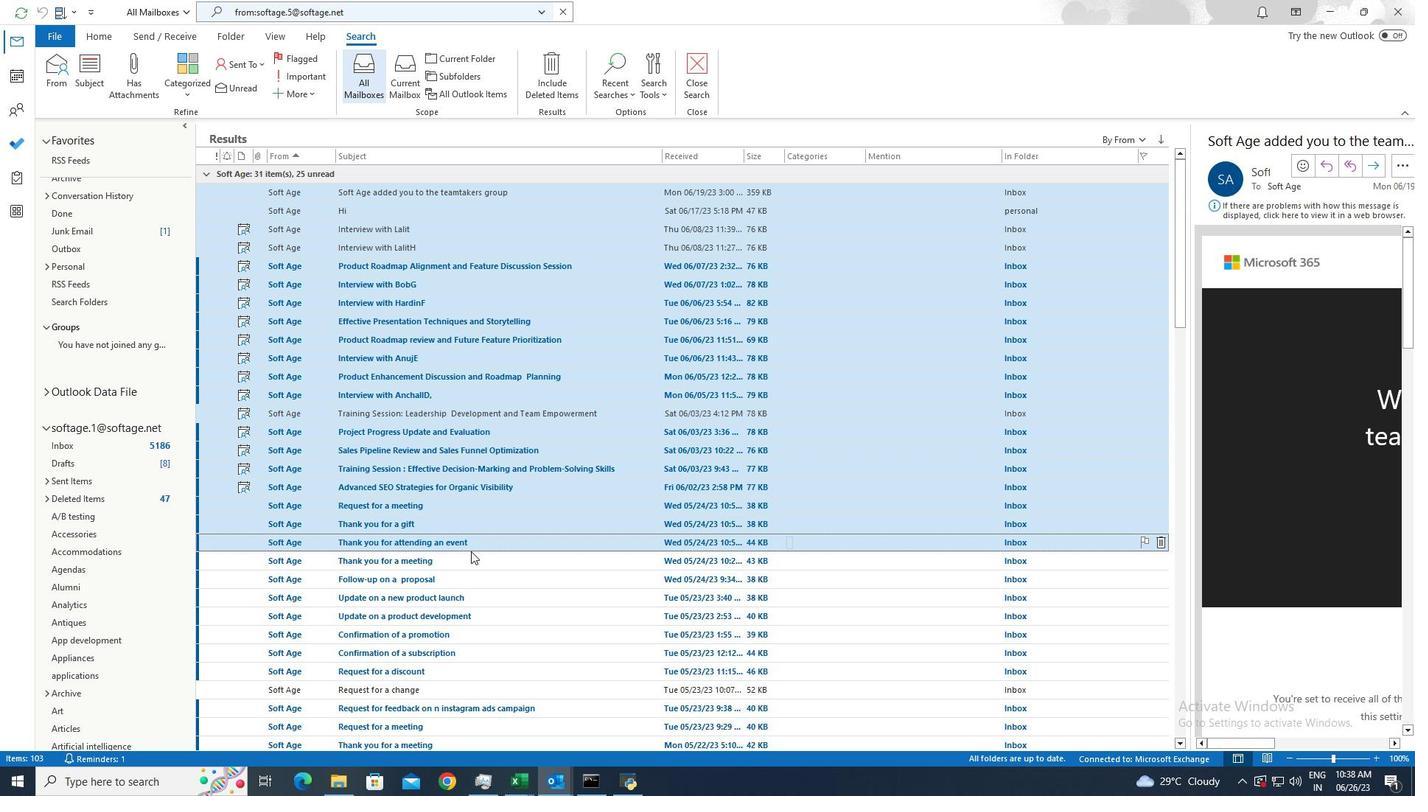 
Action: Mouse moved to (477, 561)
Screenshot: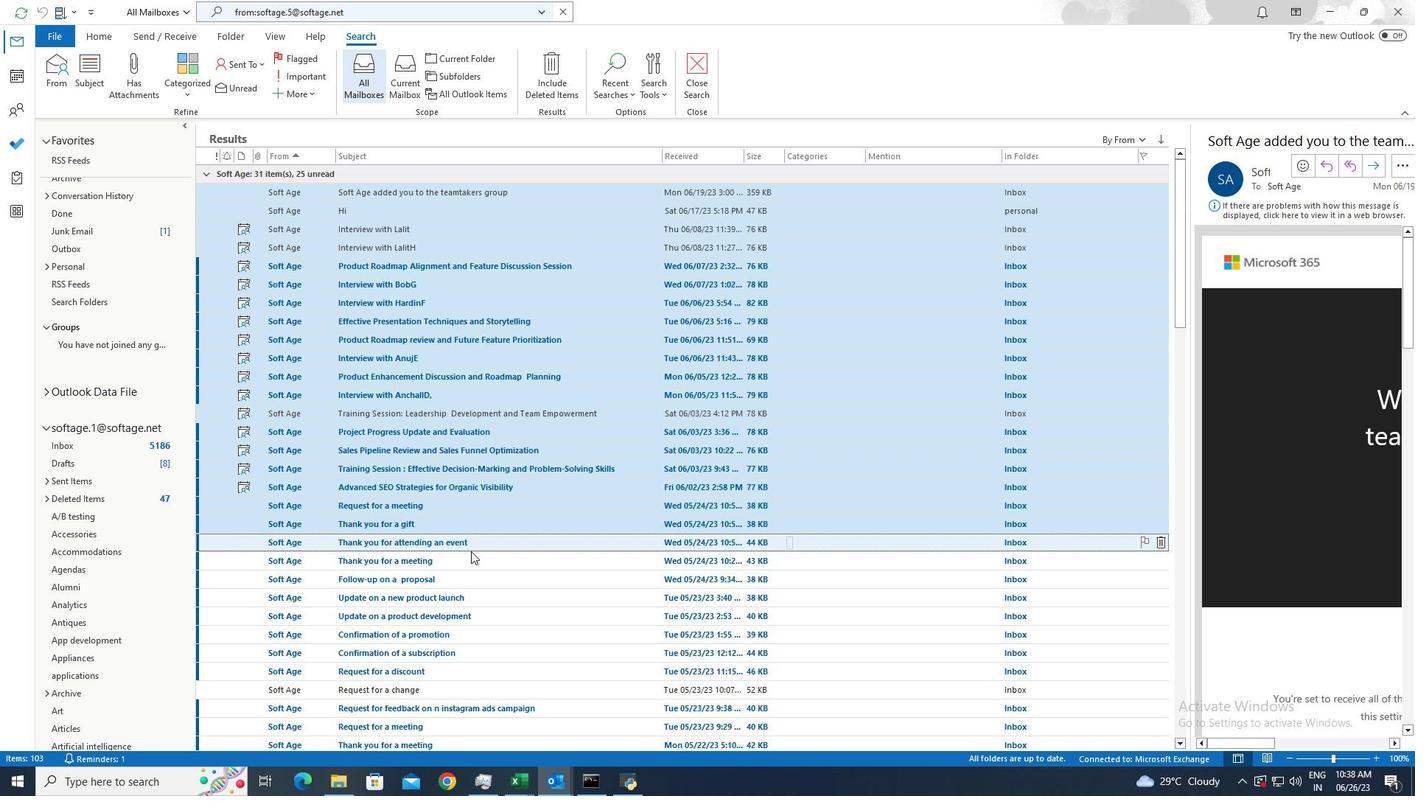 
Action: Mouse pressed left at (477, 561)
Screenshot: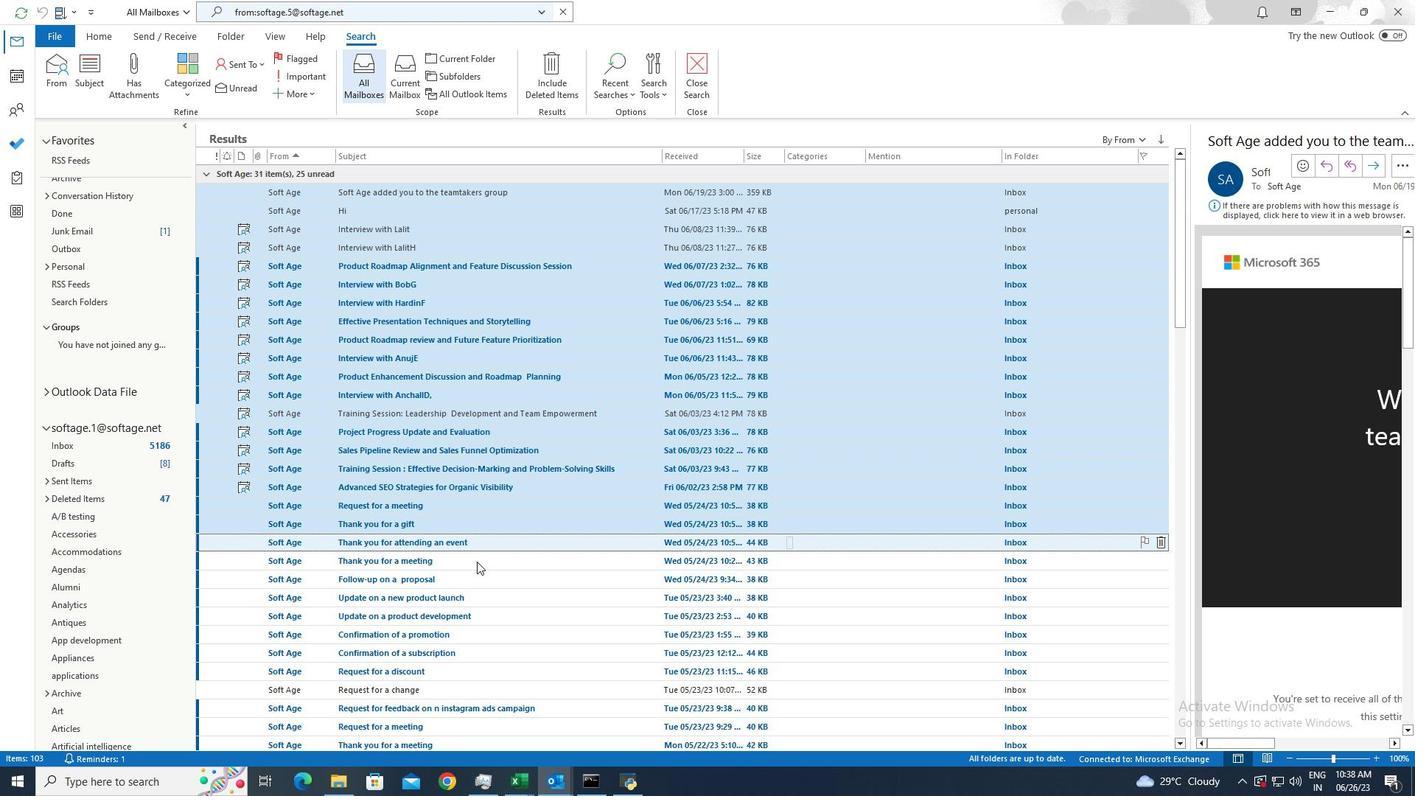 
Action: Mouse moved to (476, 536)
Screenshot: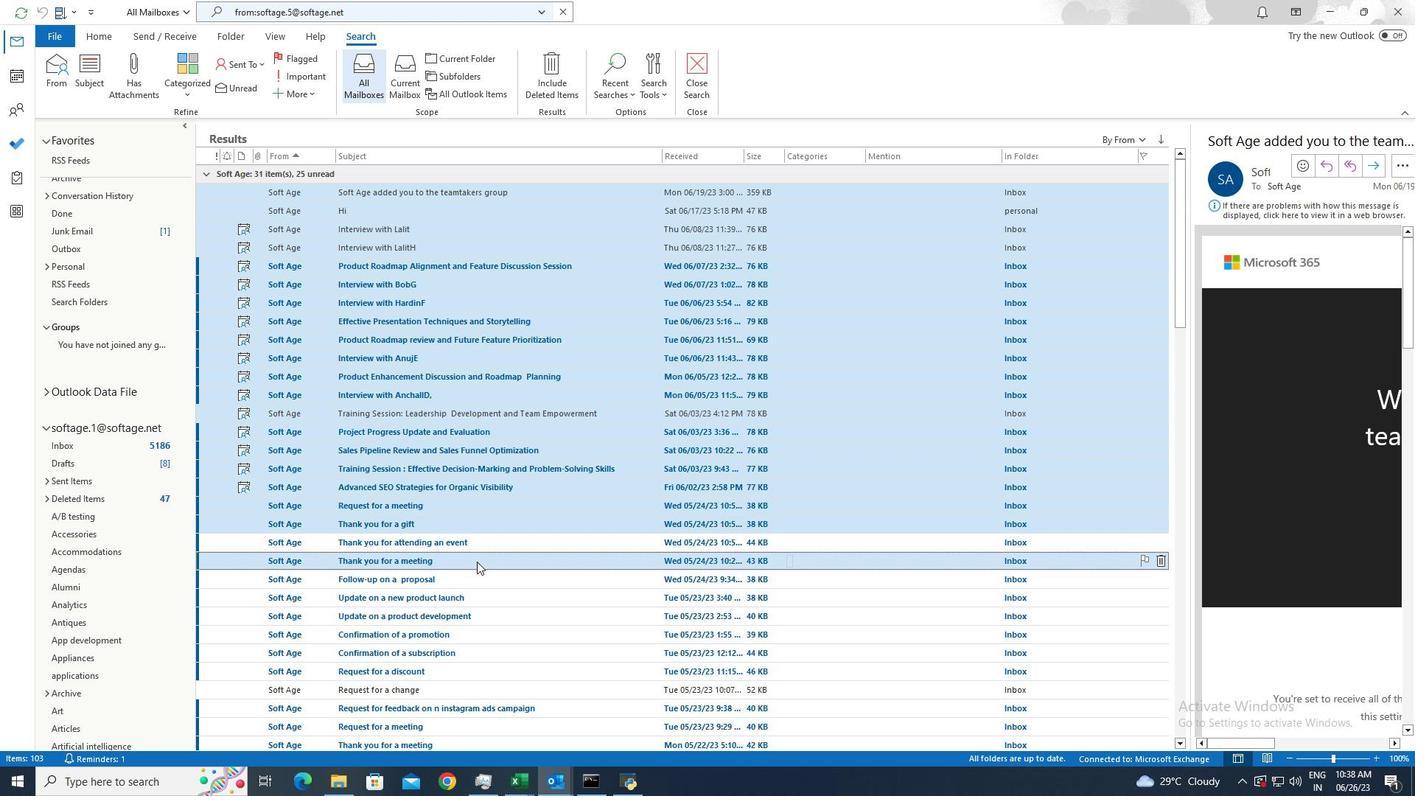 
Action: Mouse pressed left at (476, 536)
Screenshot: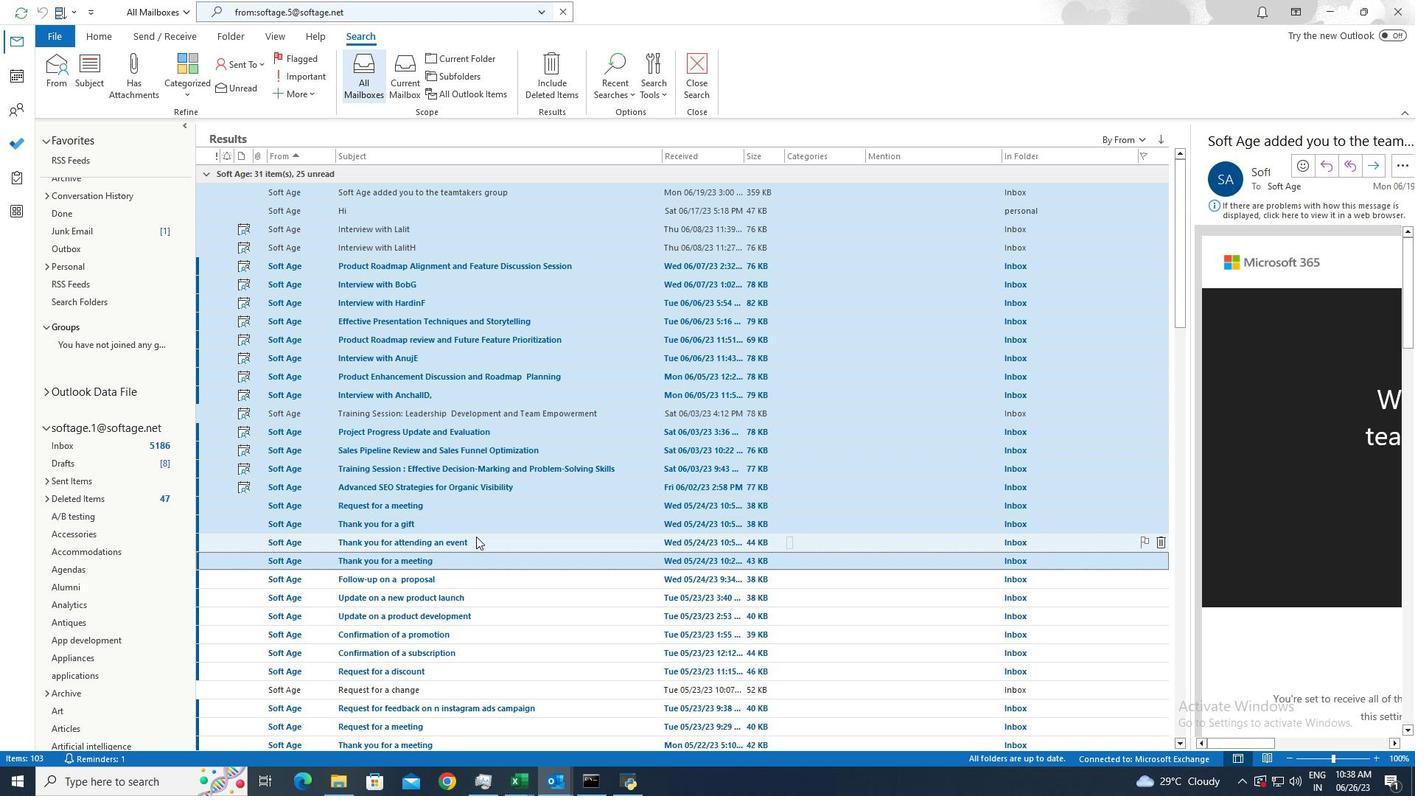 
Action: Mouse moved to (476, 579)
Screenshot: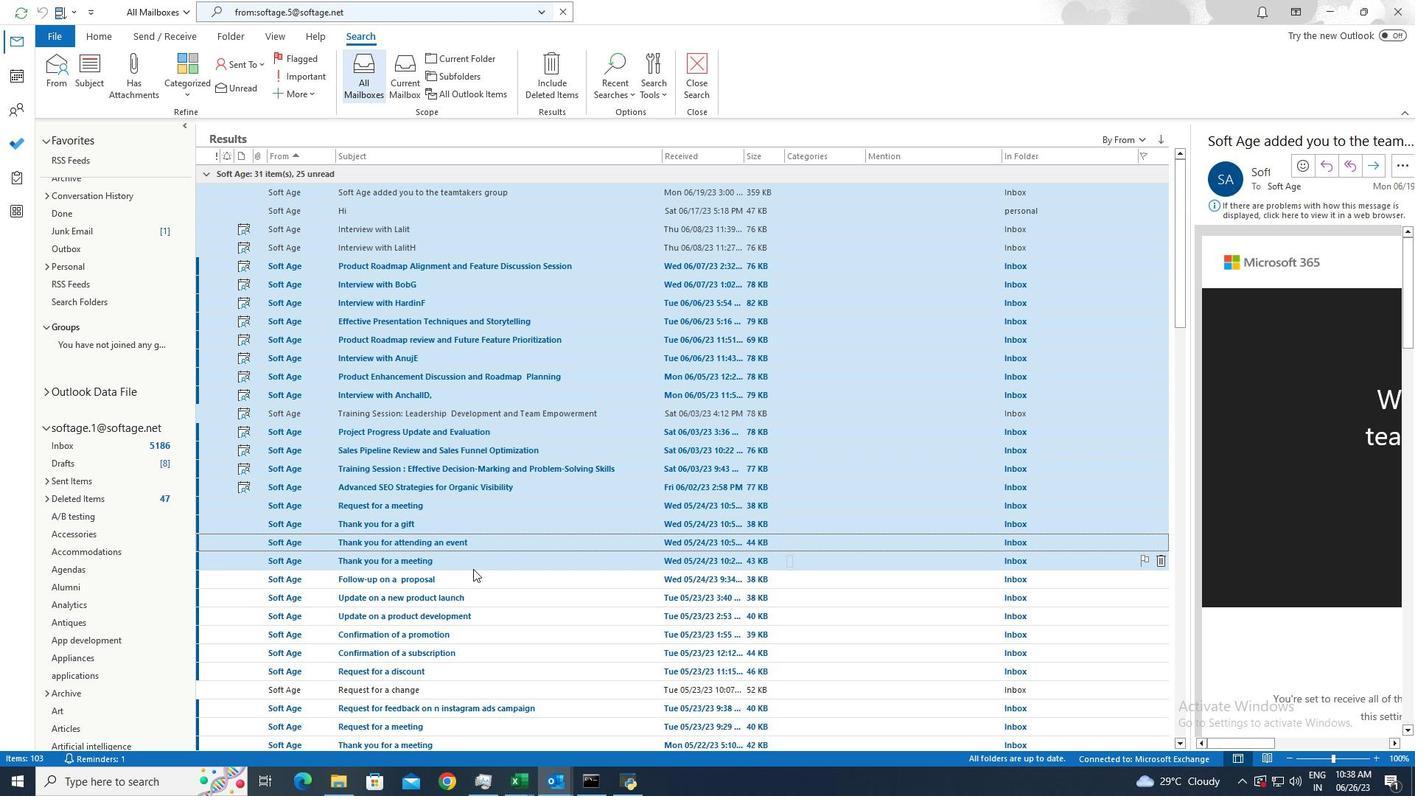 
Action: Mouse pressed left at (476, 579)
Screenshot: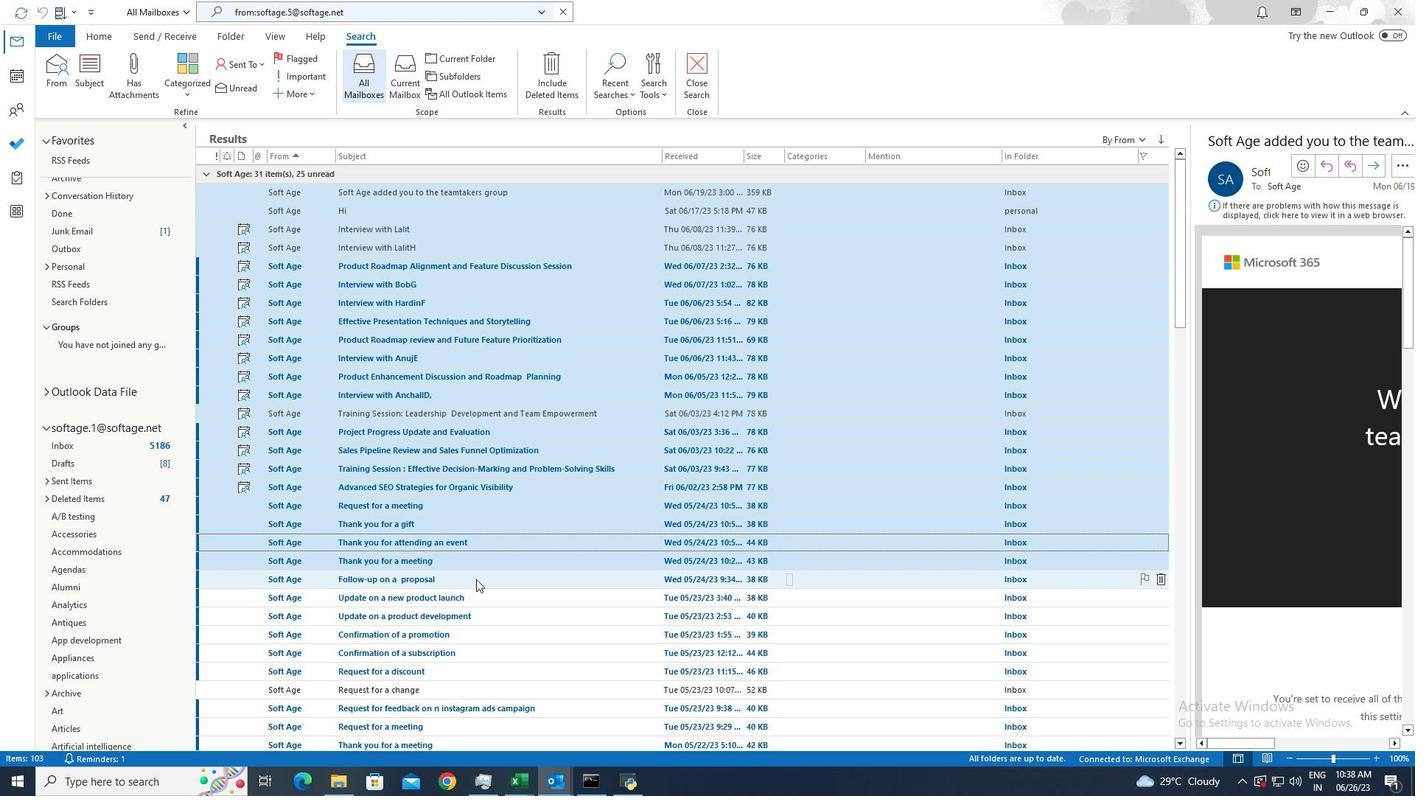 
Action: Mouse moved to (480, 591)
Screenshot: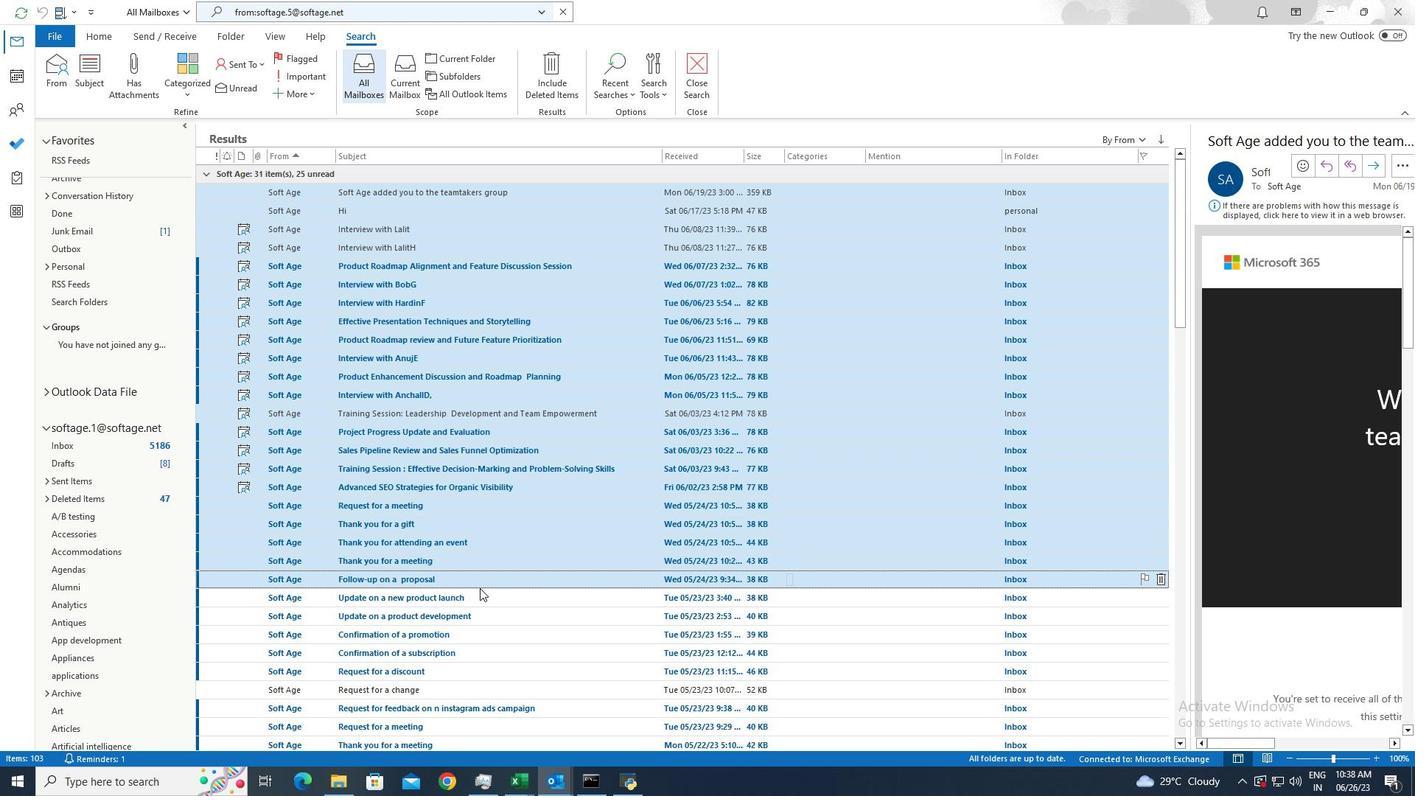 
Action: Mouse pressed left at (480, 591)
Screenshot: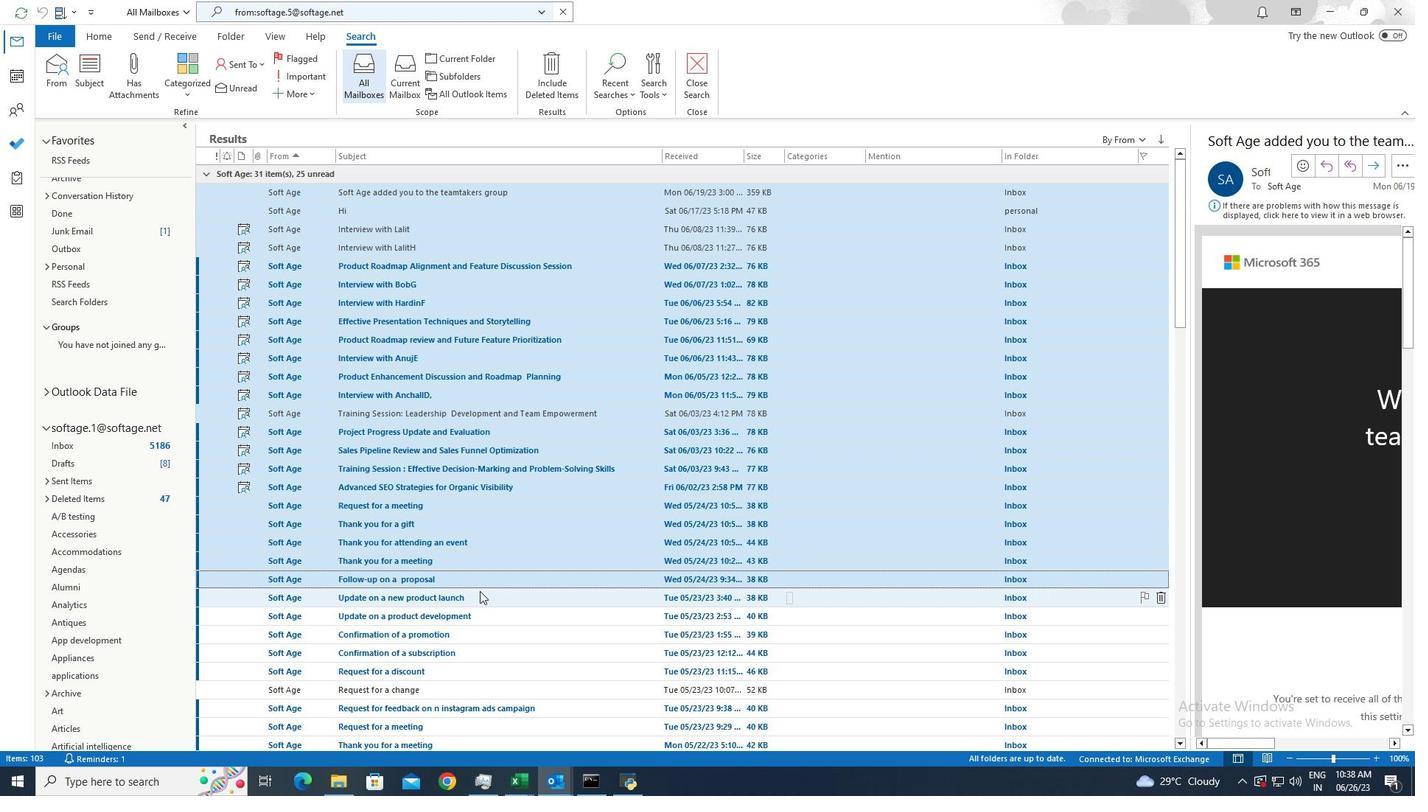 
Action: Mouse moved to (474, 619)
Screenshot: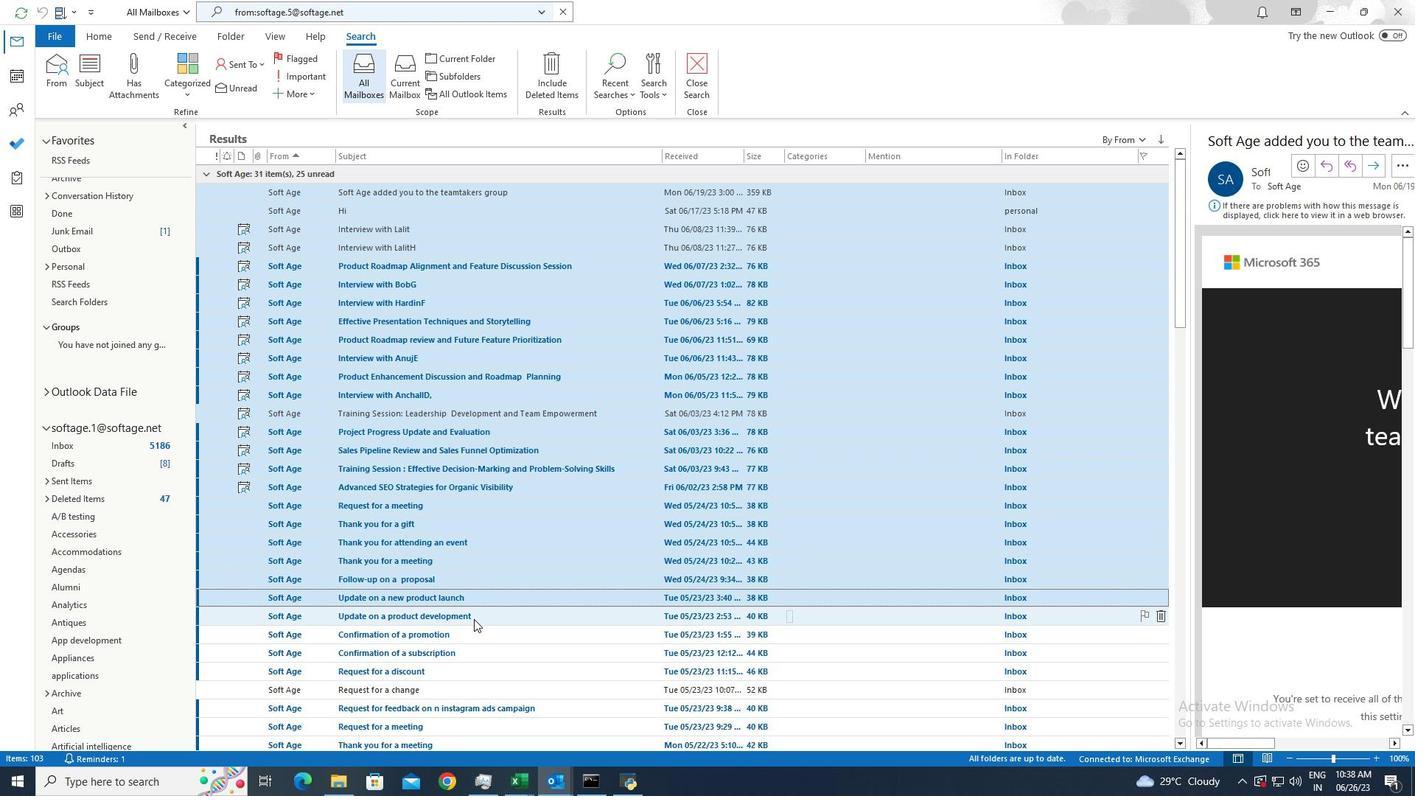 
Action: Mouse pressed left at (474, 619)
Screenshot: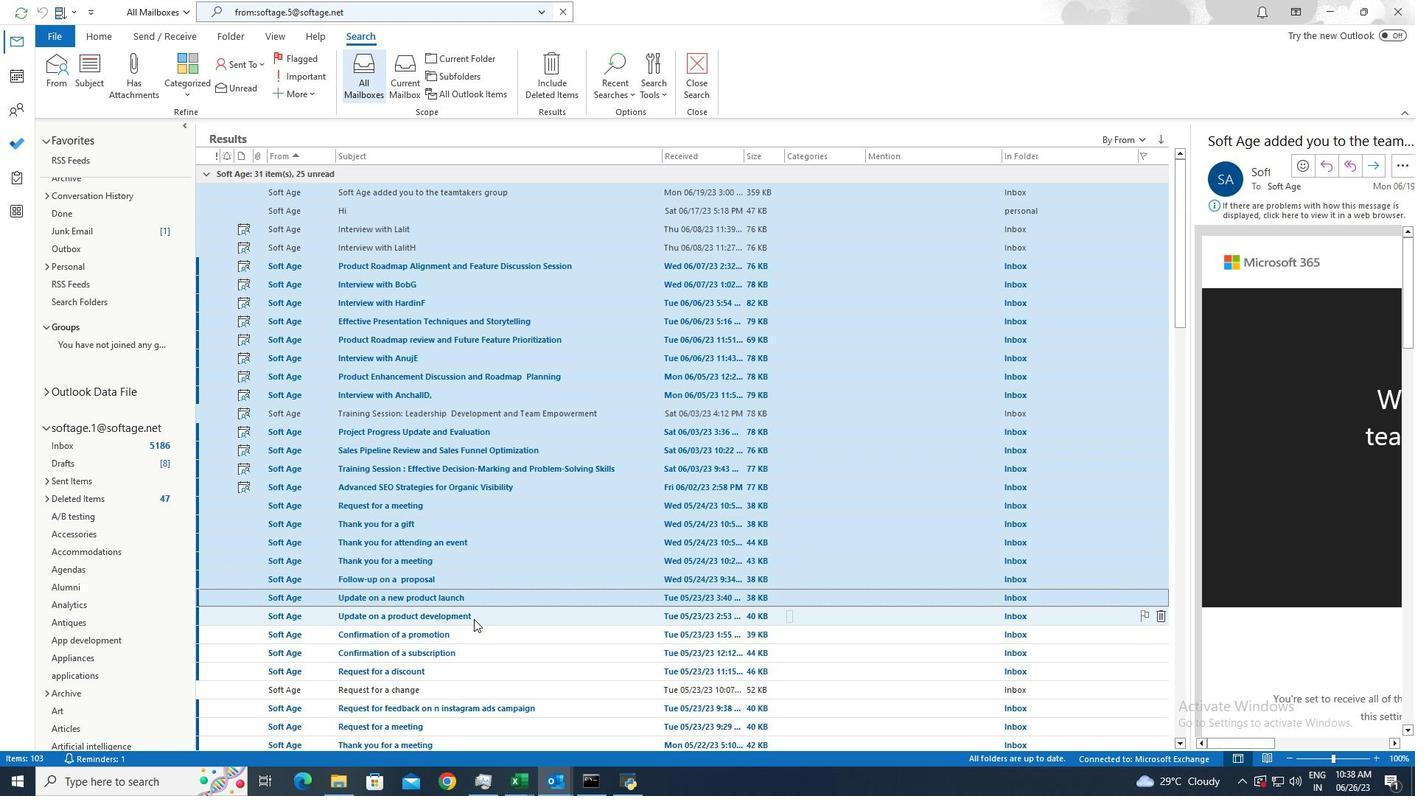 
Action: Mouse moved to (477, 638)
Screenshot: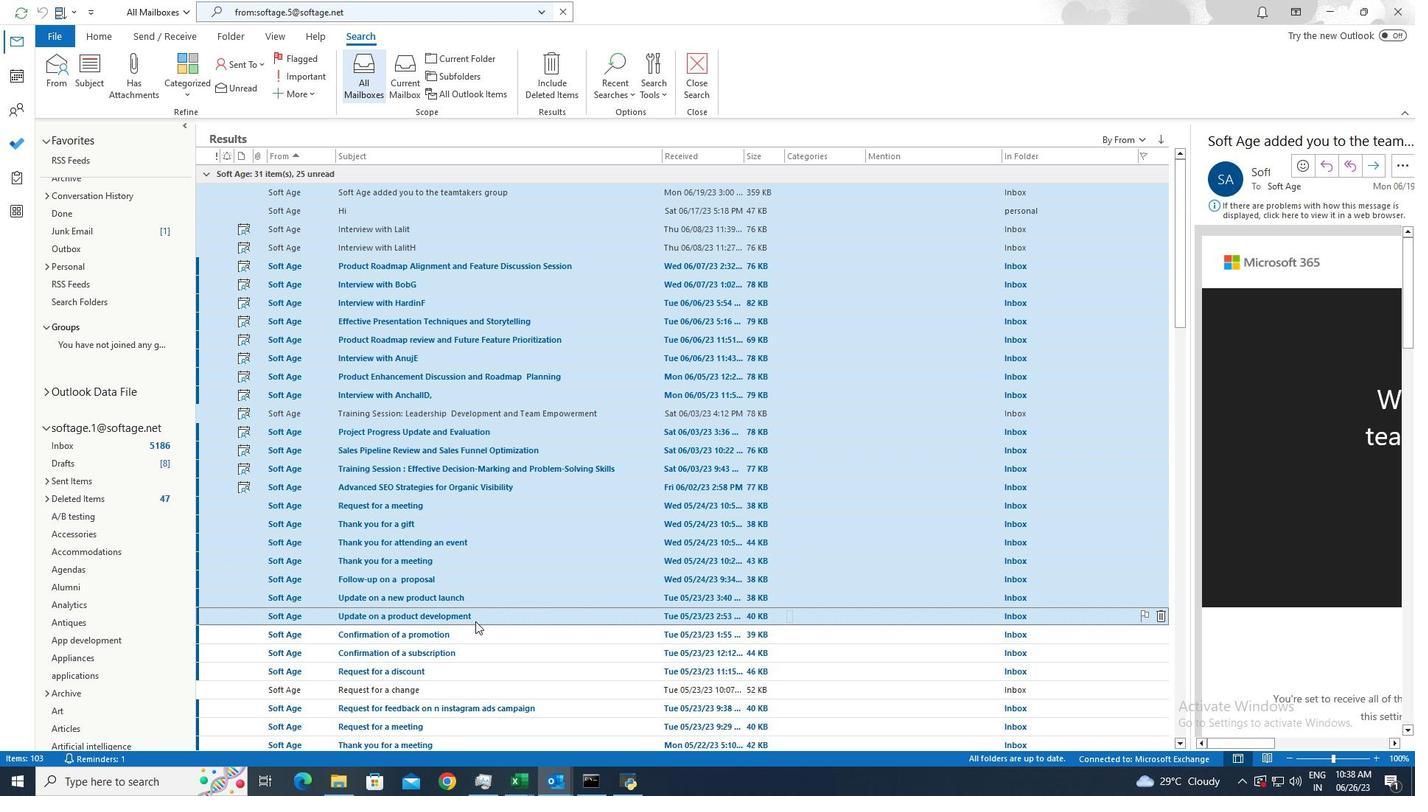 
Action: Mouse pressed left at (477, 638)
Screenshot: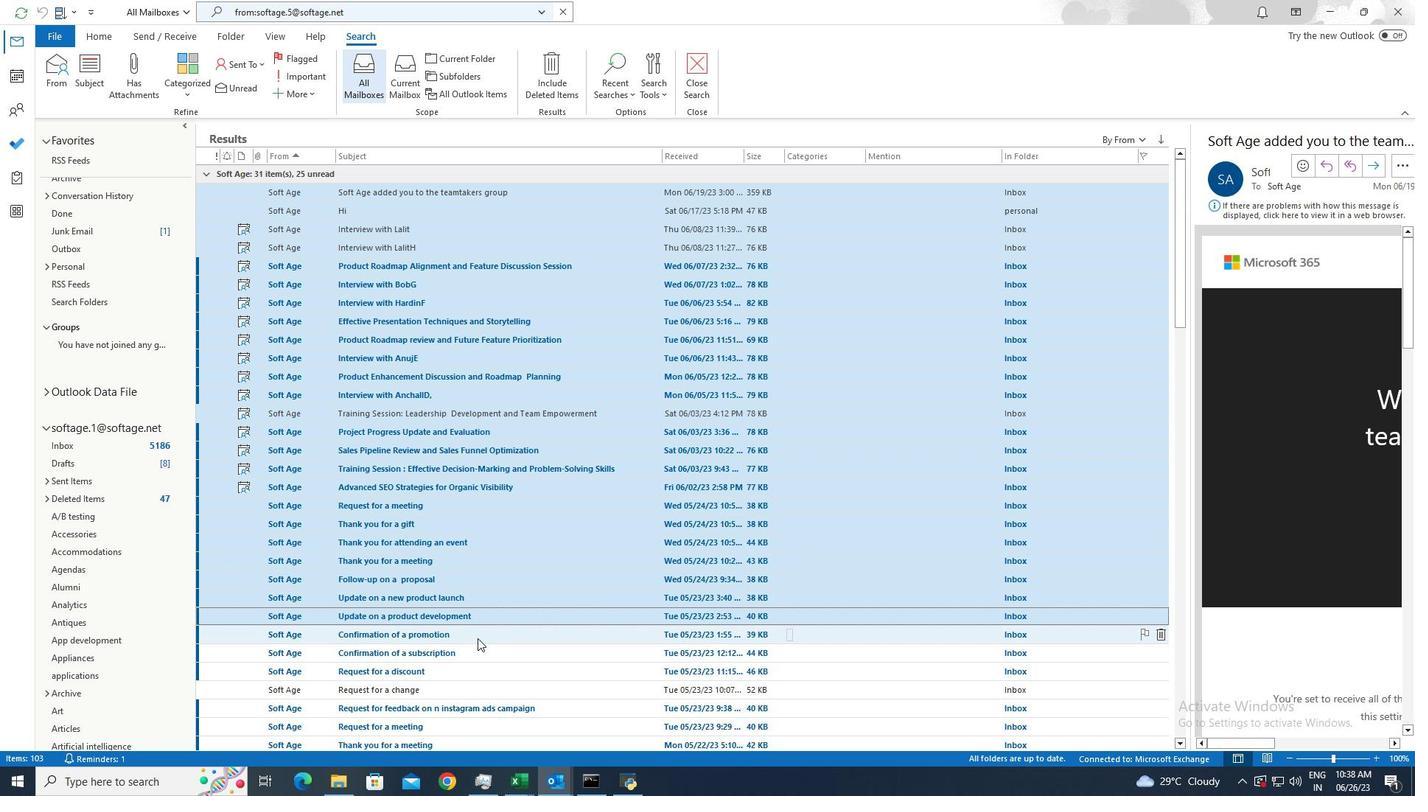 
Action: Mouse moved to (477, 651)
Screenshot: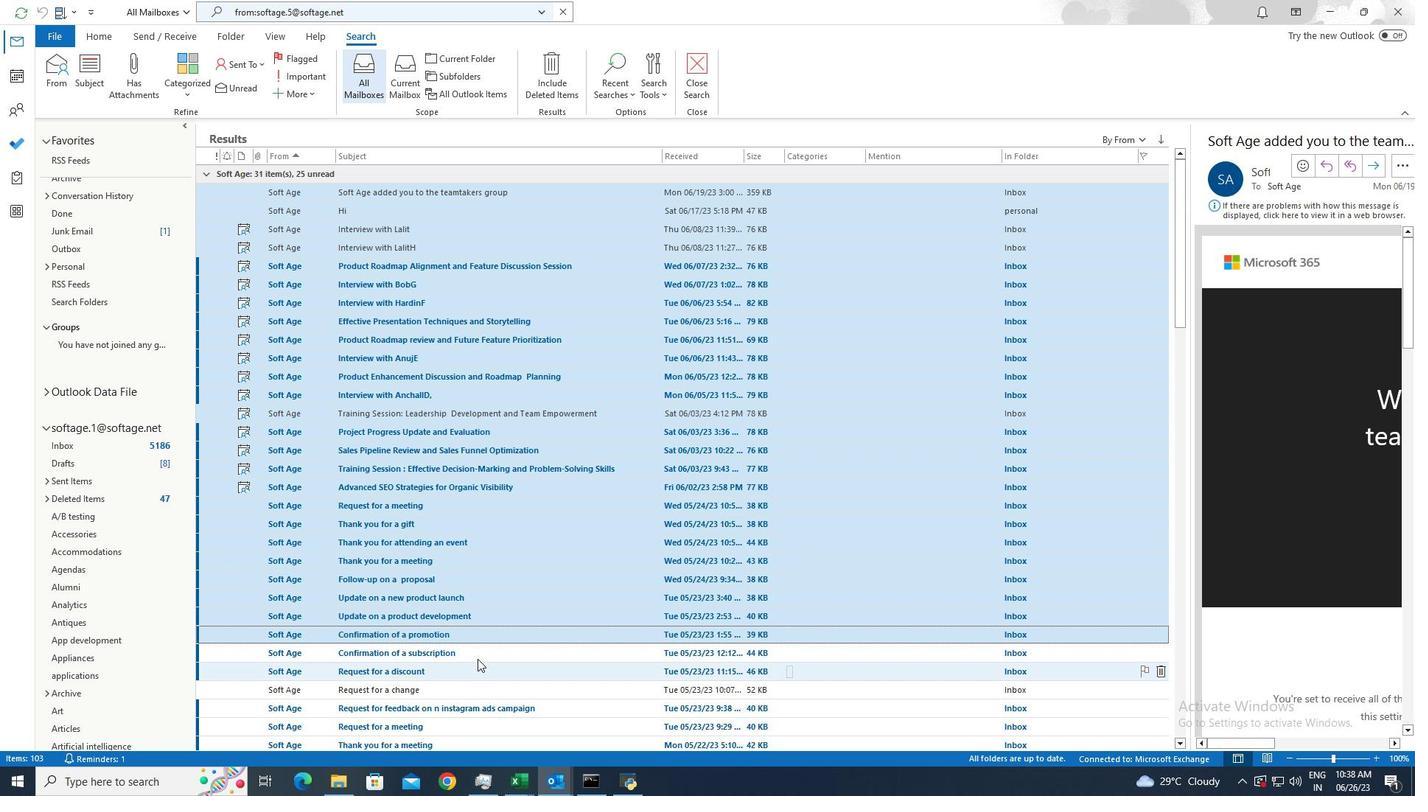 
Action: Mouse pressed left at (477, 651)
Screenshot: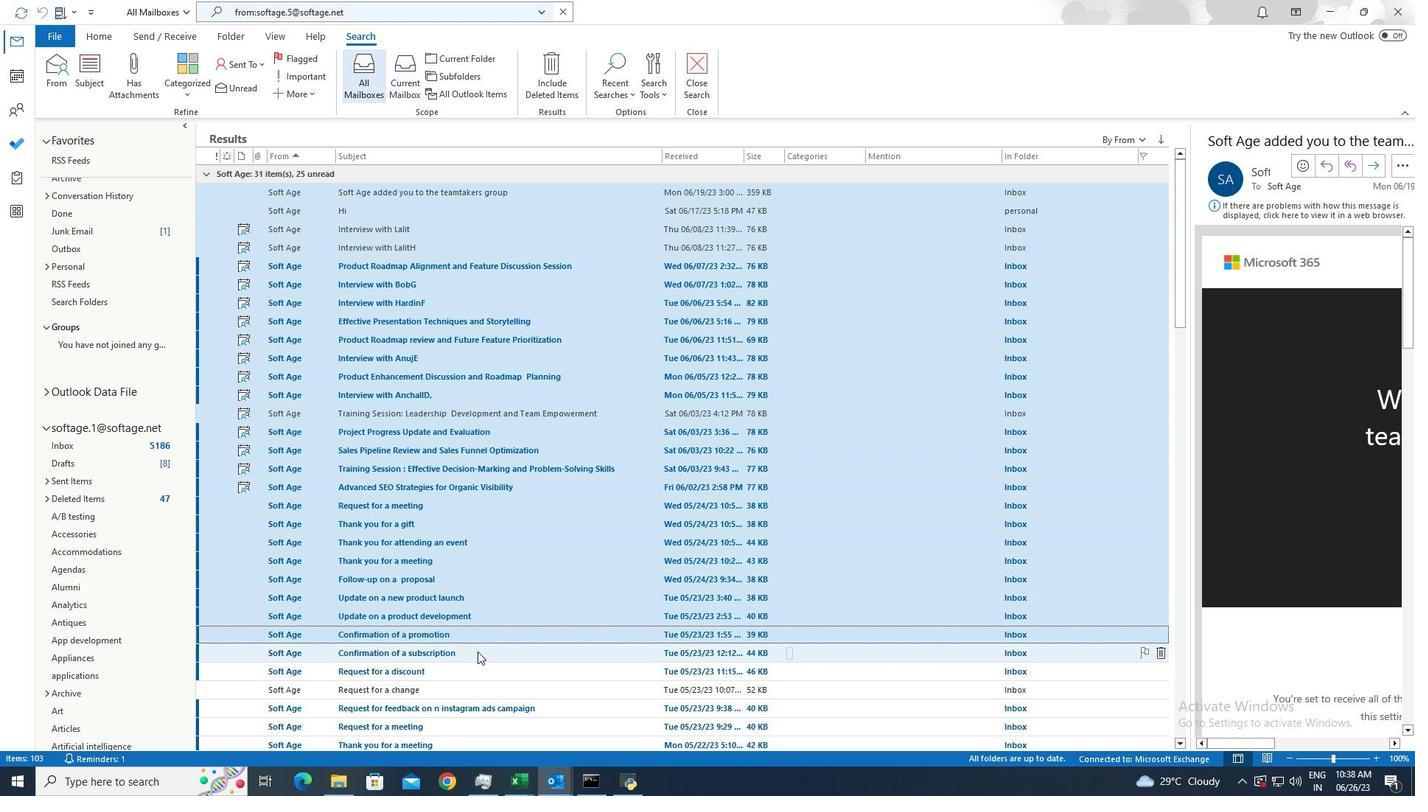 
Action: Mouse moved to (480, 679)
Screenshot: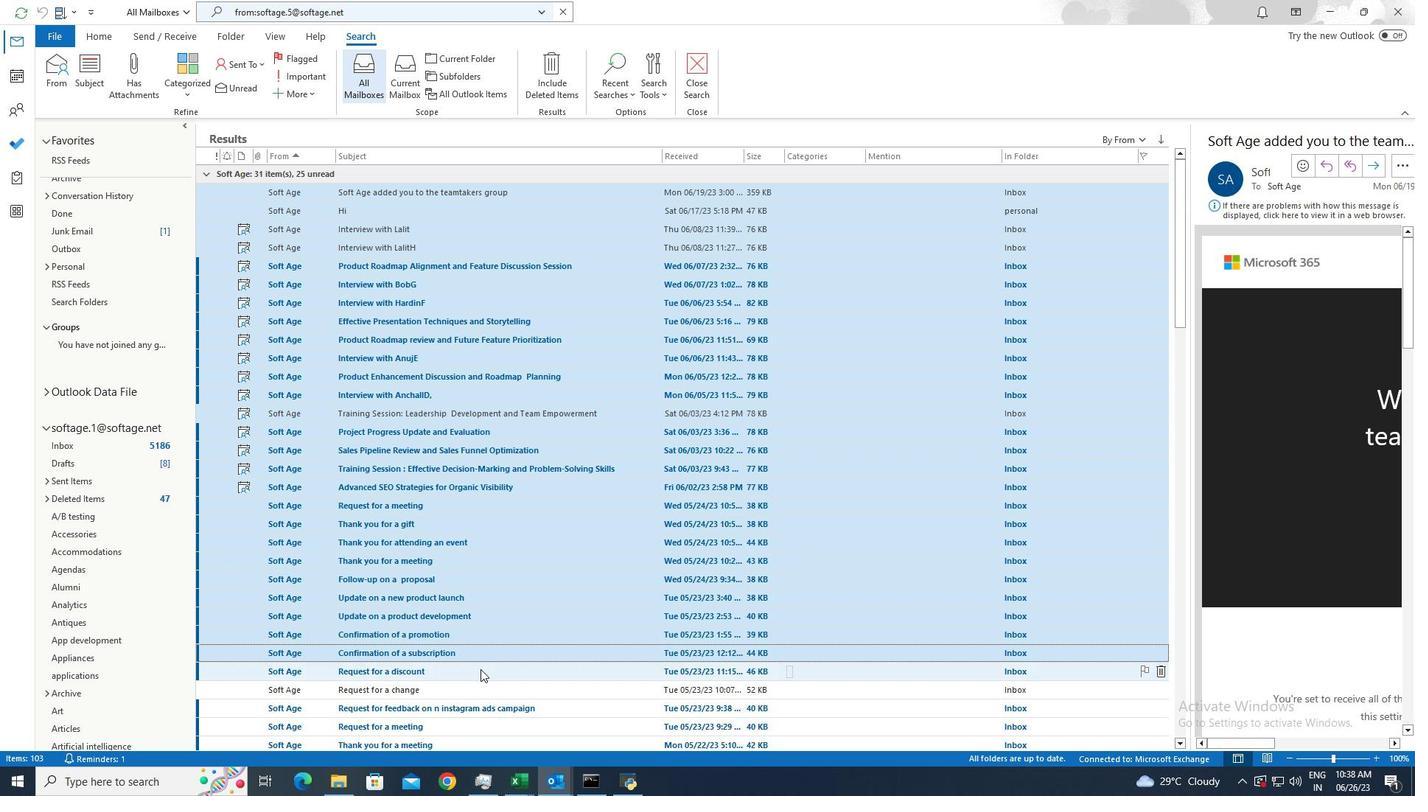 
Action: Mouse pressed left at (480, 679)
Screenshot: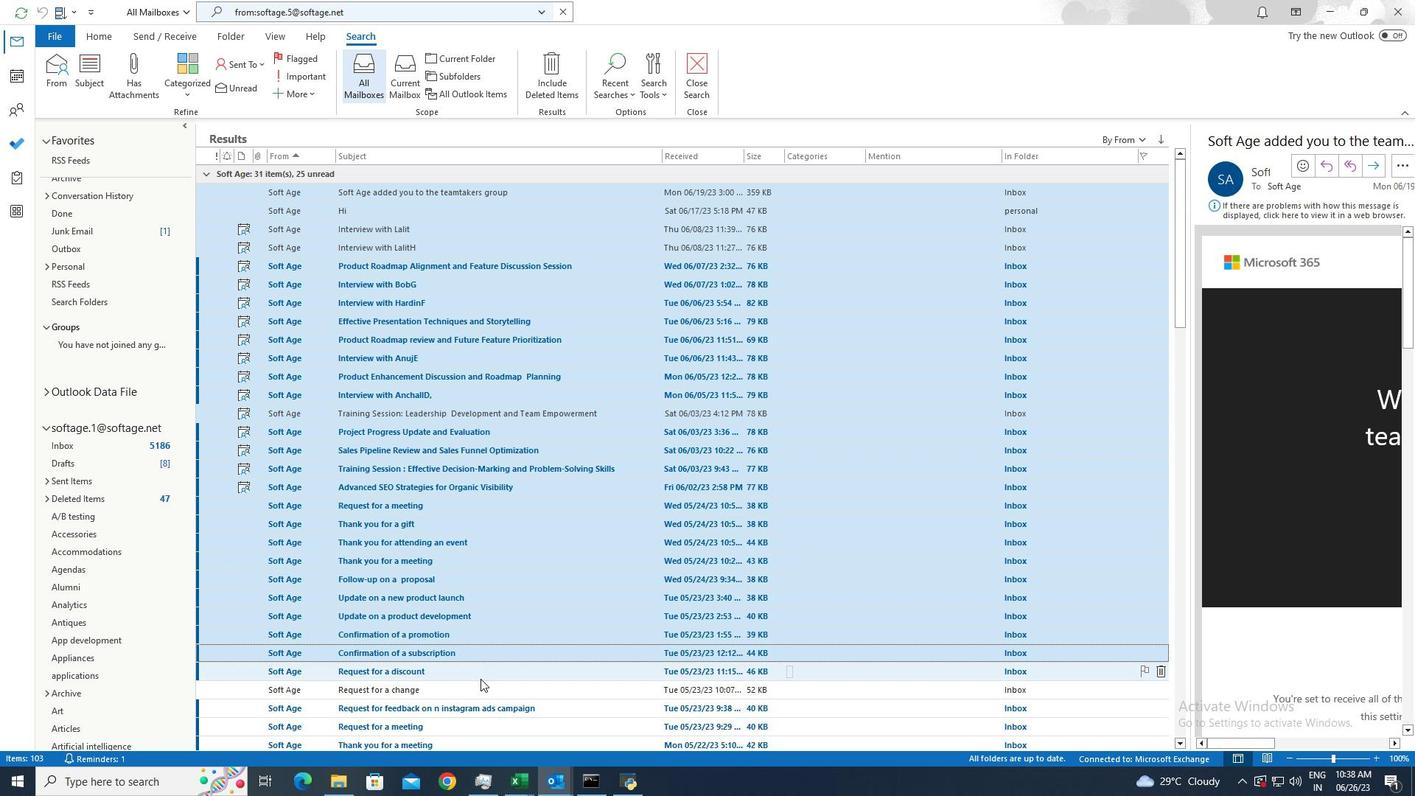 
Action: Mouse moved to (480, 689)
Screenshot: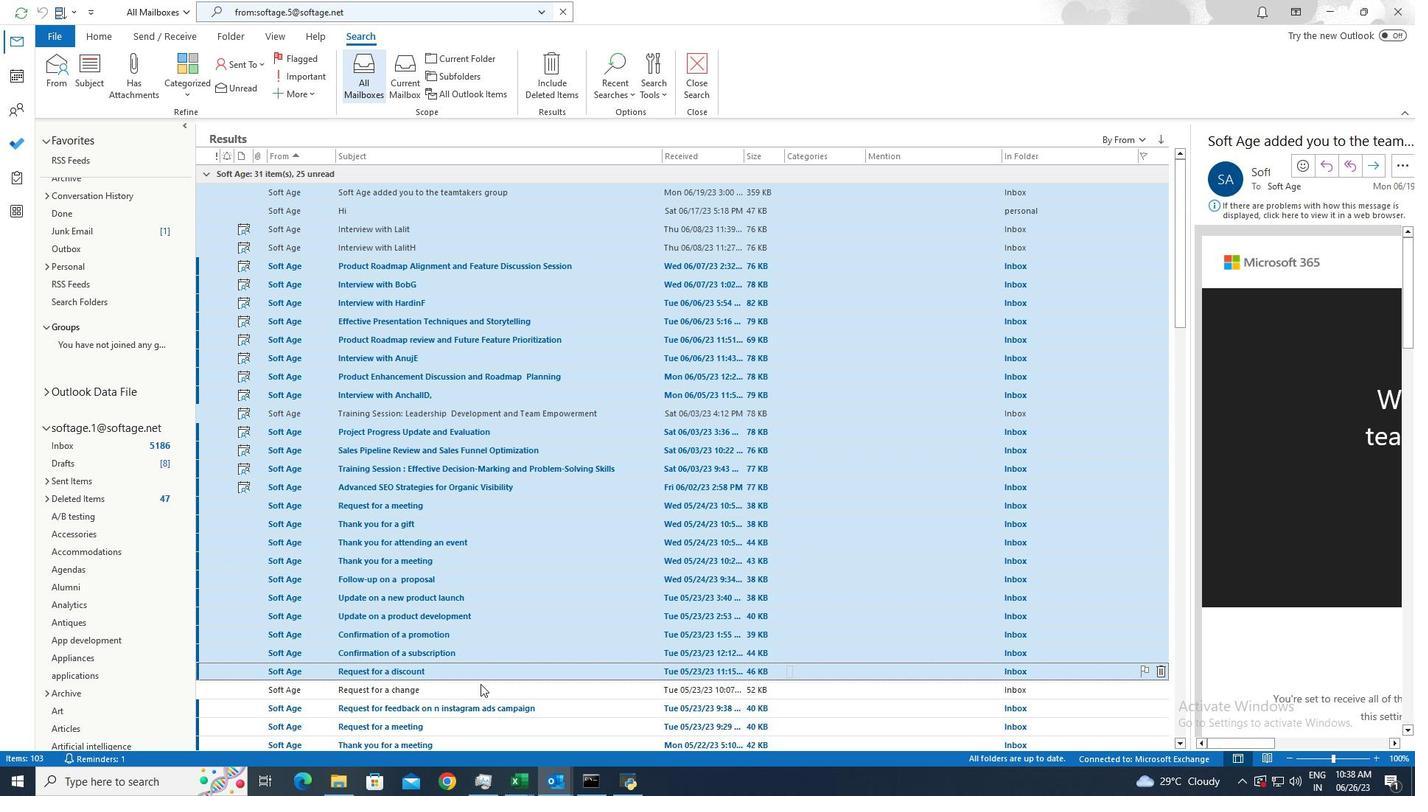 
Action: Mouse pressed left at (480, 689)
Screenshot: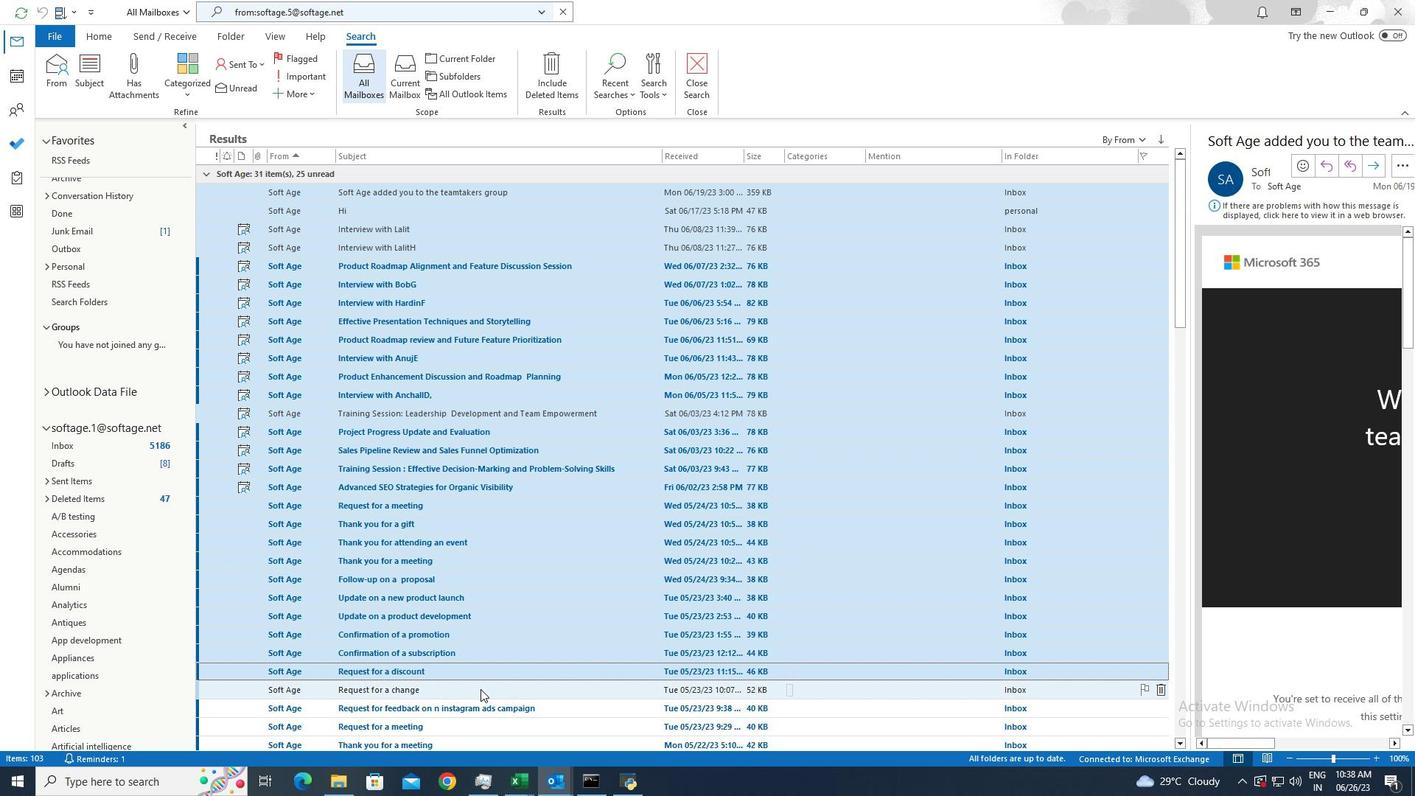 
Action: Mouse moved to (480, 703)
Screenshot: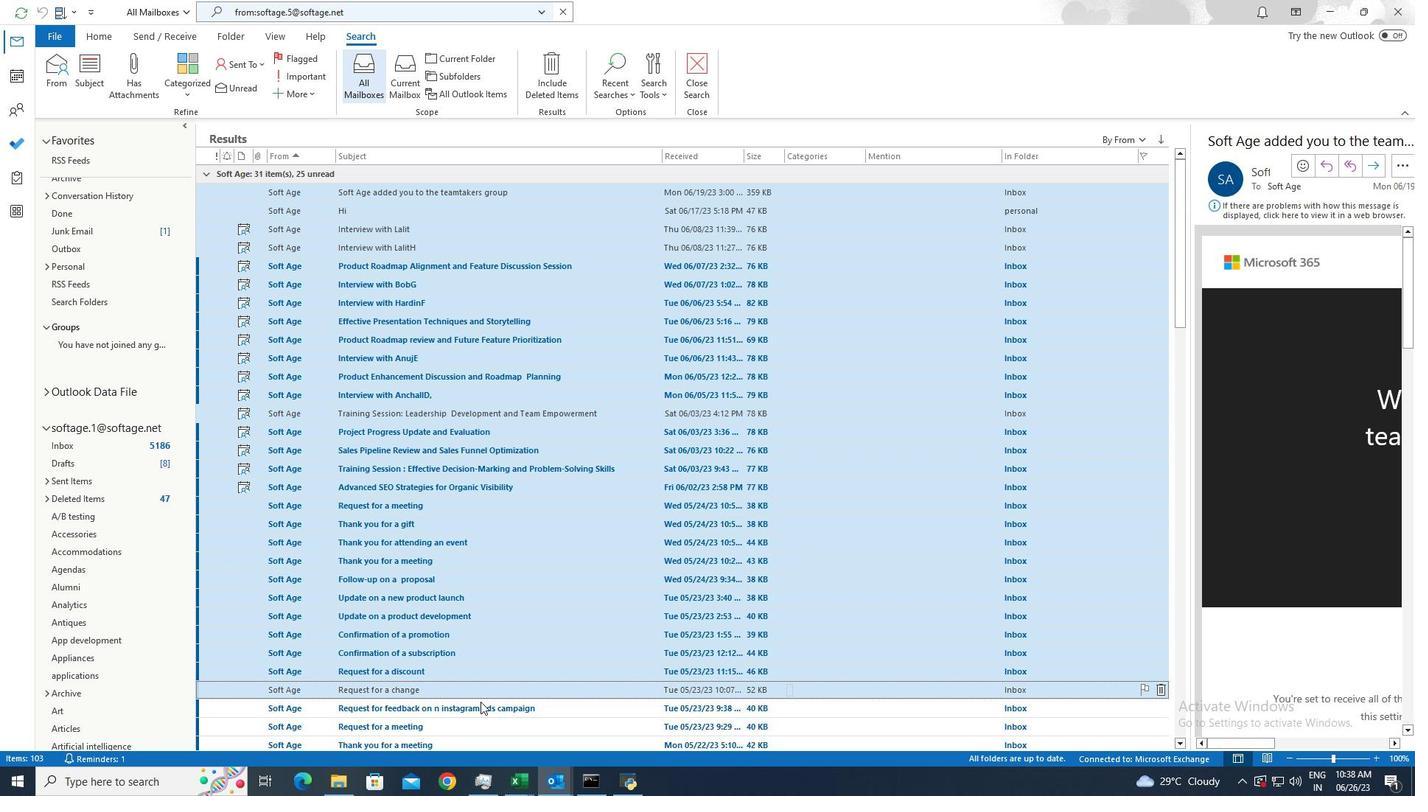
Action: Mouse pressed left at (480, 703)
Screenshot: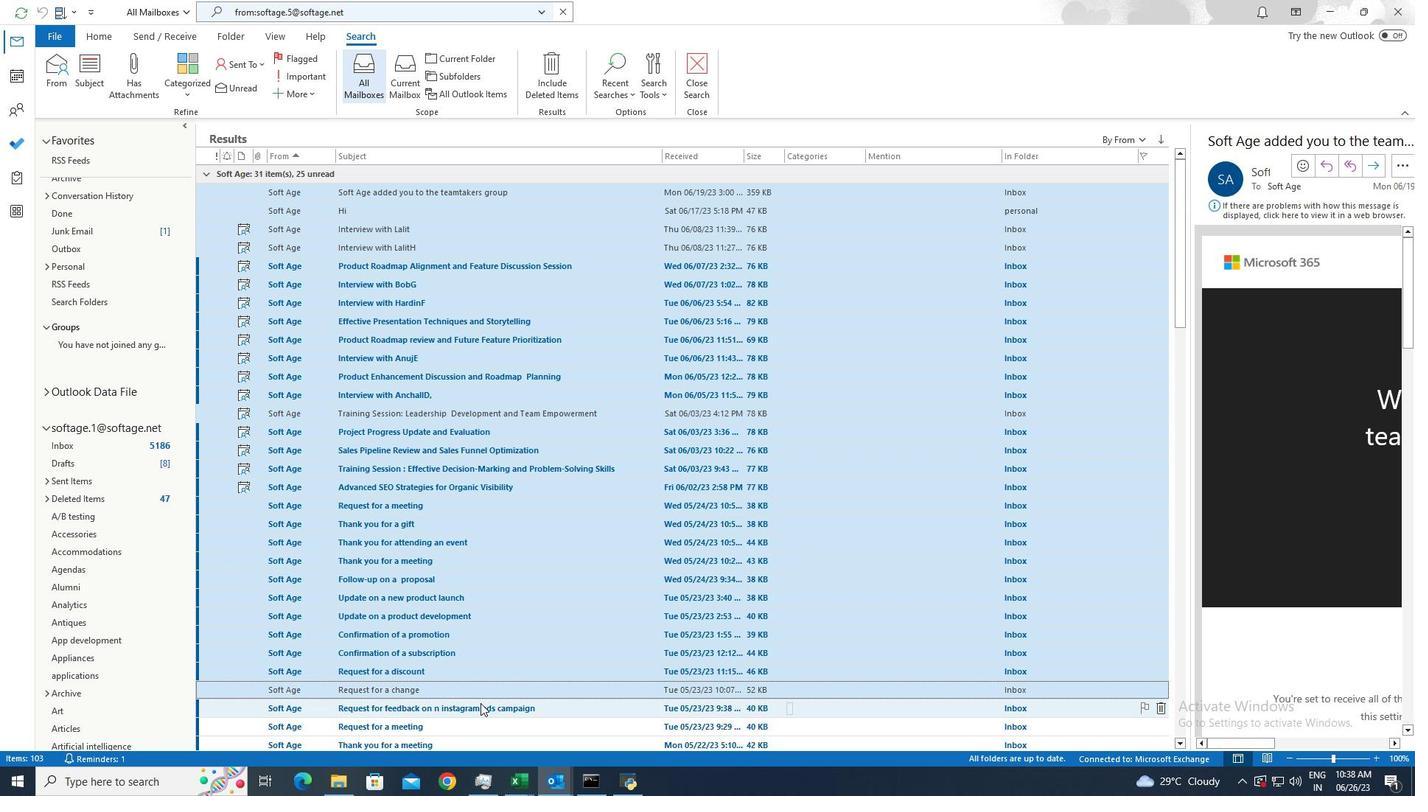 
Action: Mouse moved to (482, 697)
Screenshot: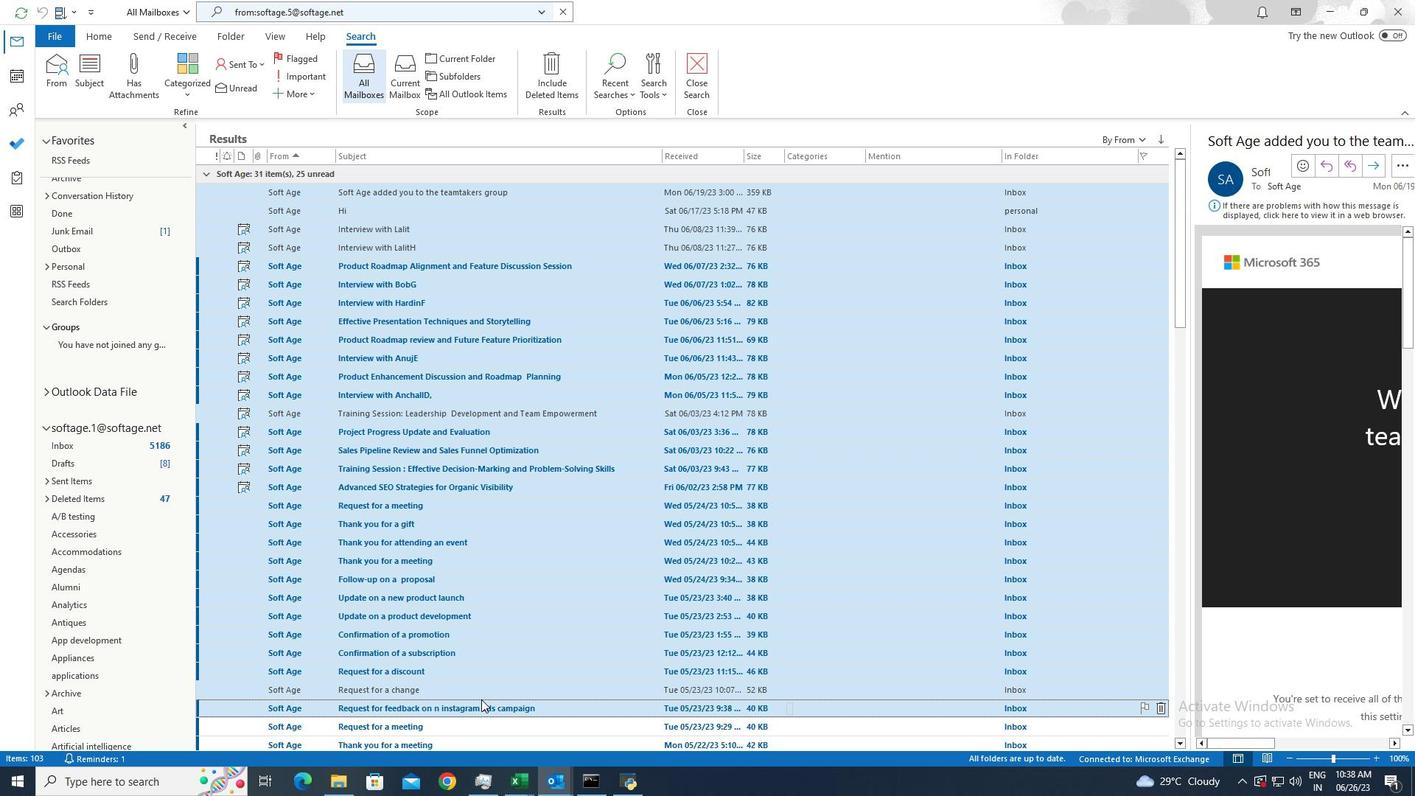 
Action: Mouse scrolled (482, 696) with delta (0, 0)
Screenshot: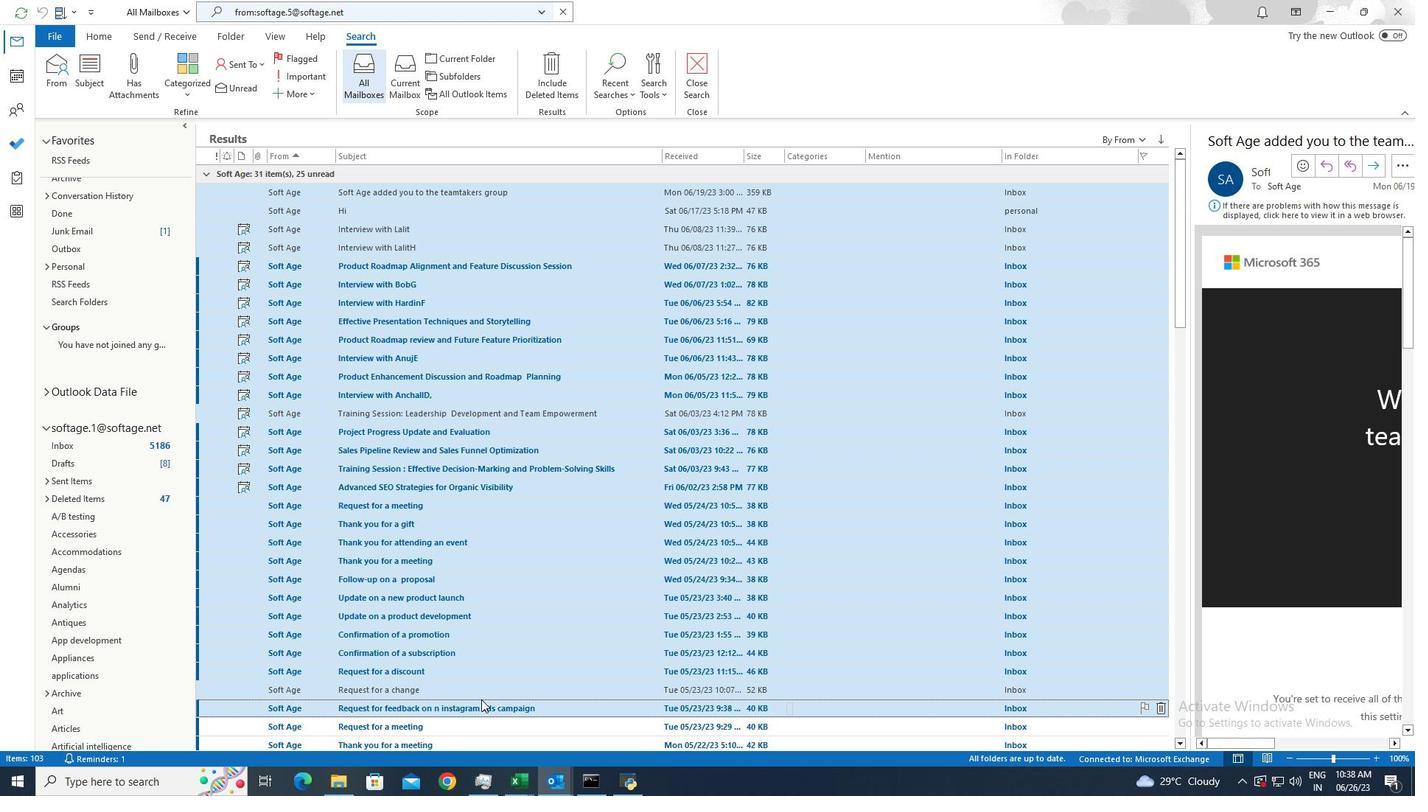 
Action: Mouse scrolled (482, 696) with delta (0, 0)
Screenshot: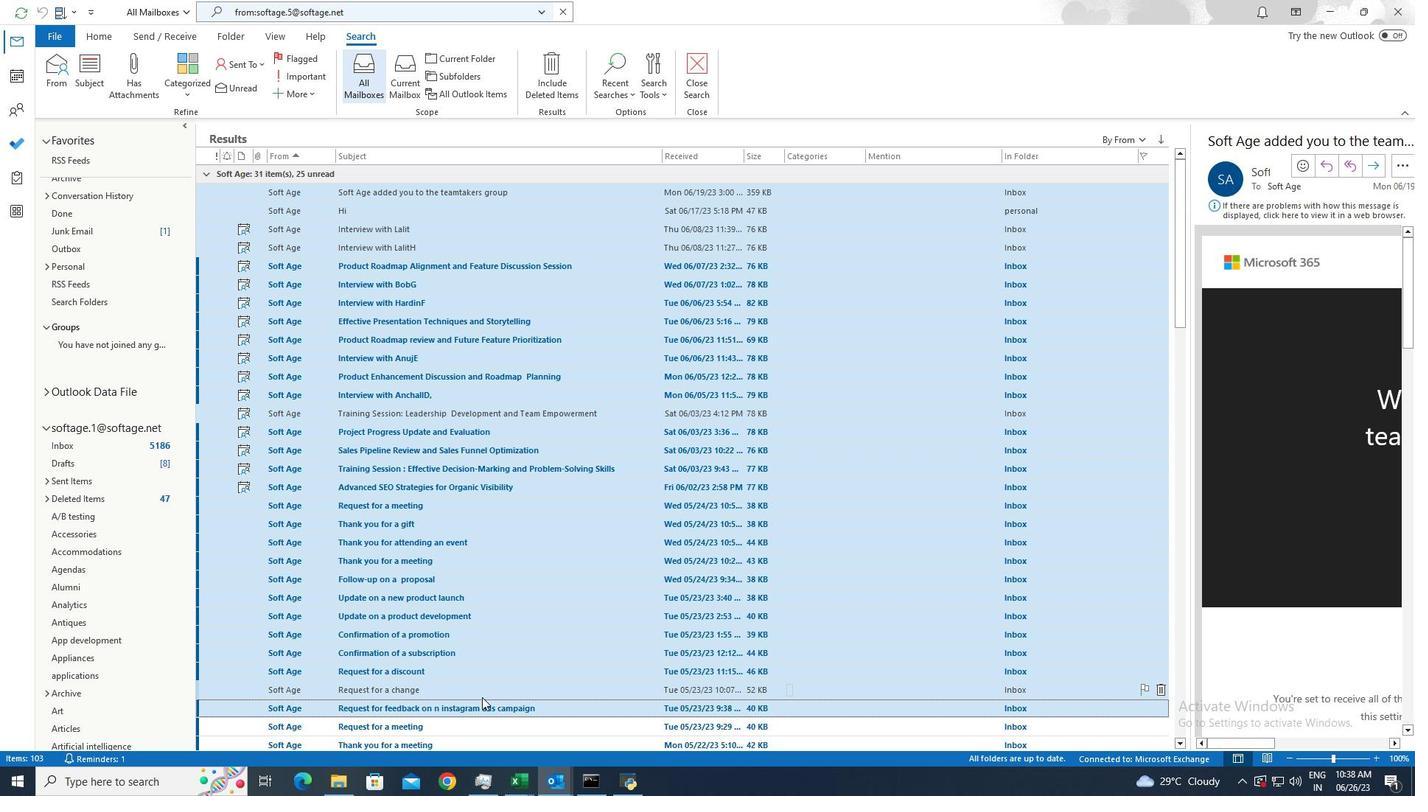 
Action: Mouse moved to (468, 617)
Screenshot: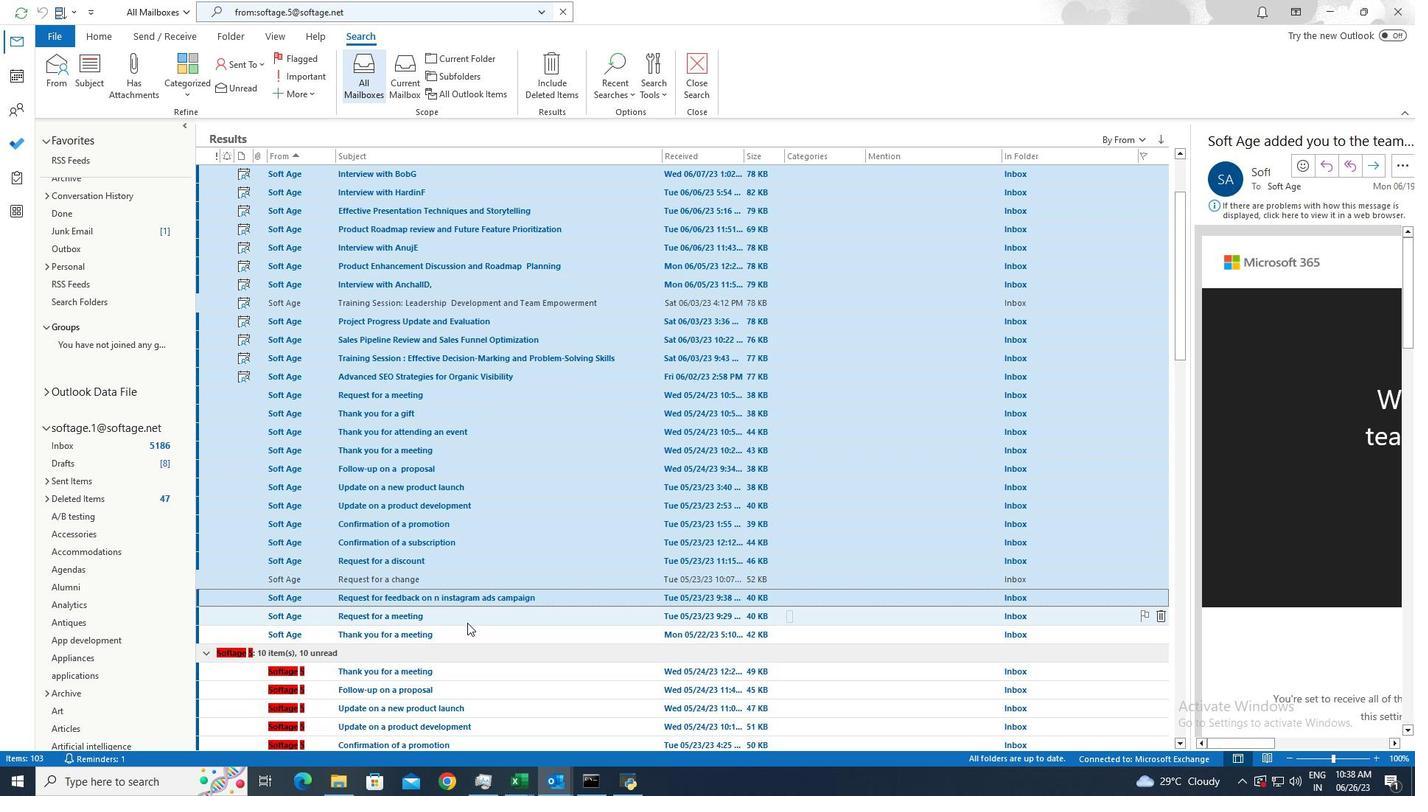 
Action: Mouse pressed left at (468, 617)
Screenshot: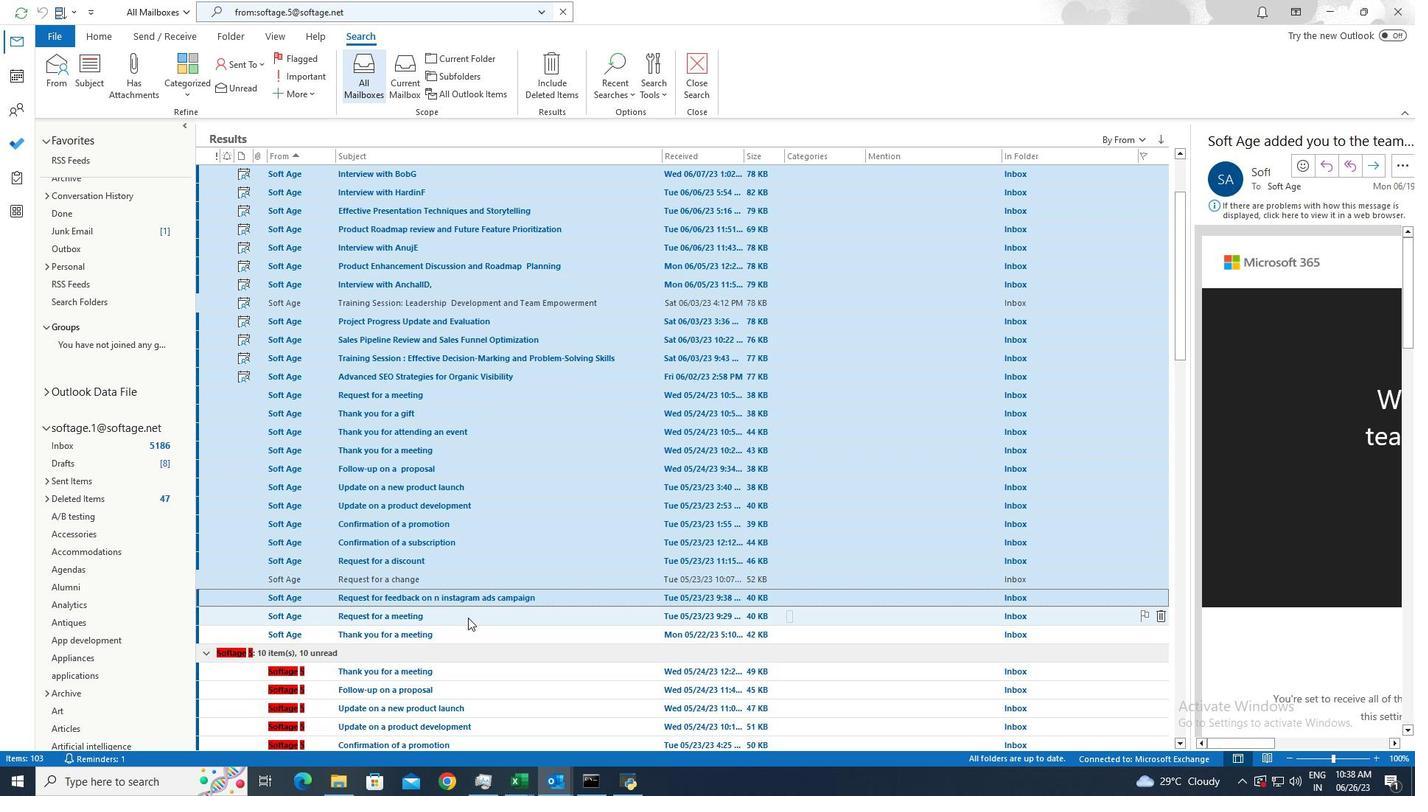 
Action: Mouse moved to (477, 635)
Screenshot: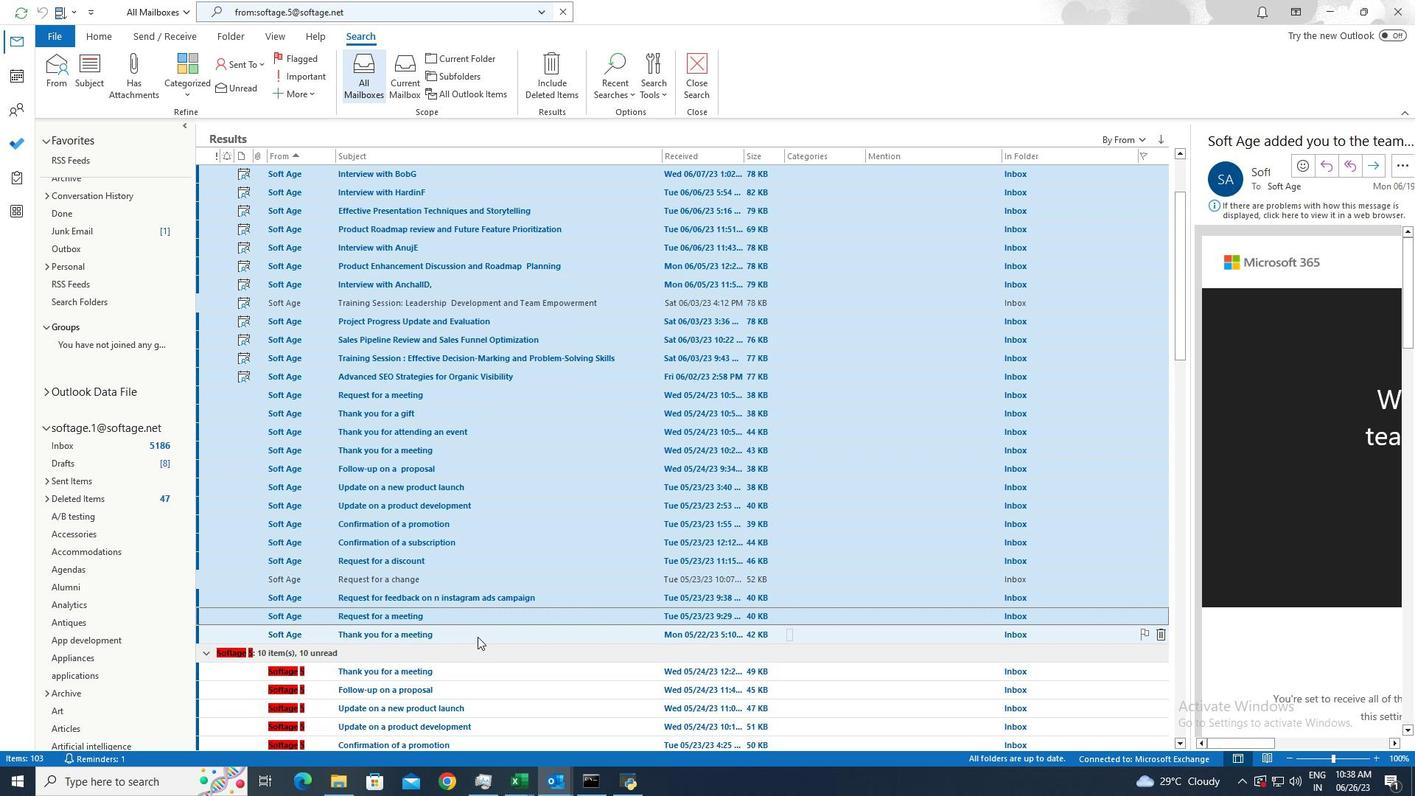 
Action: Mouse pressed left at (477, 635)
Screenshot: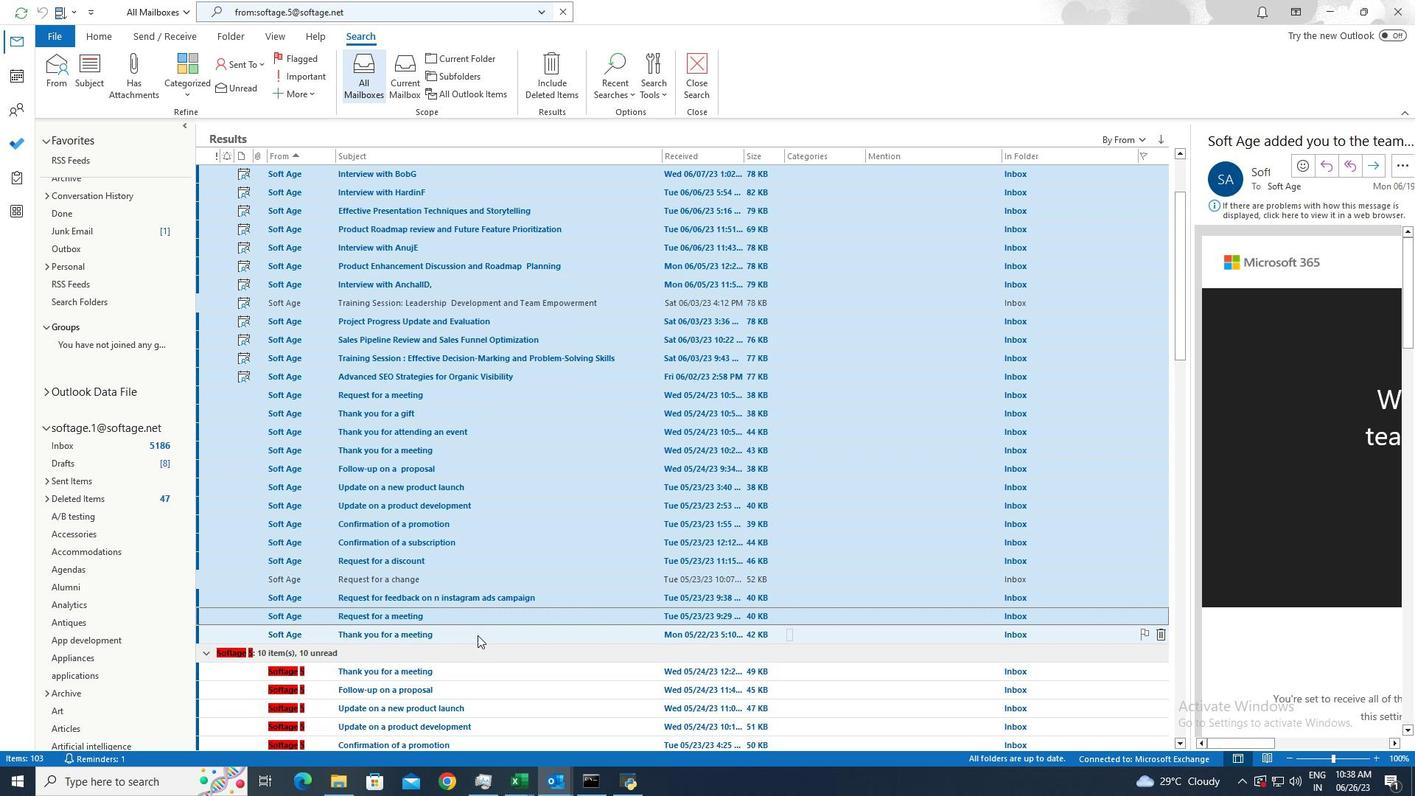 
Action: Mouse moved to (113, 39)
Screenshot: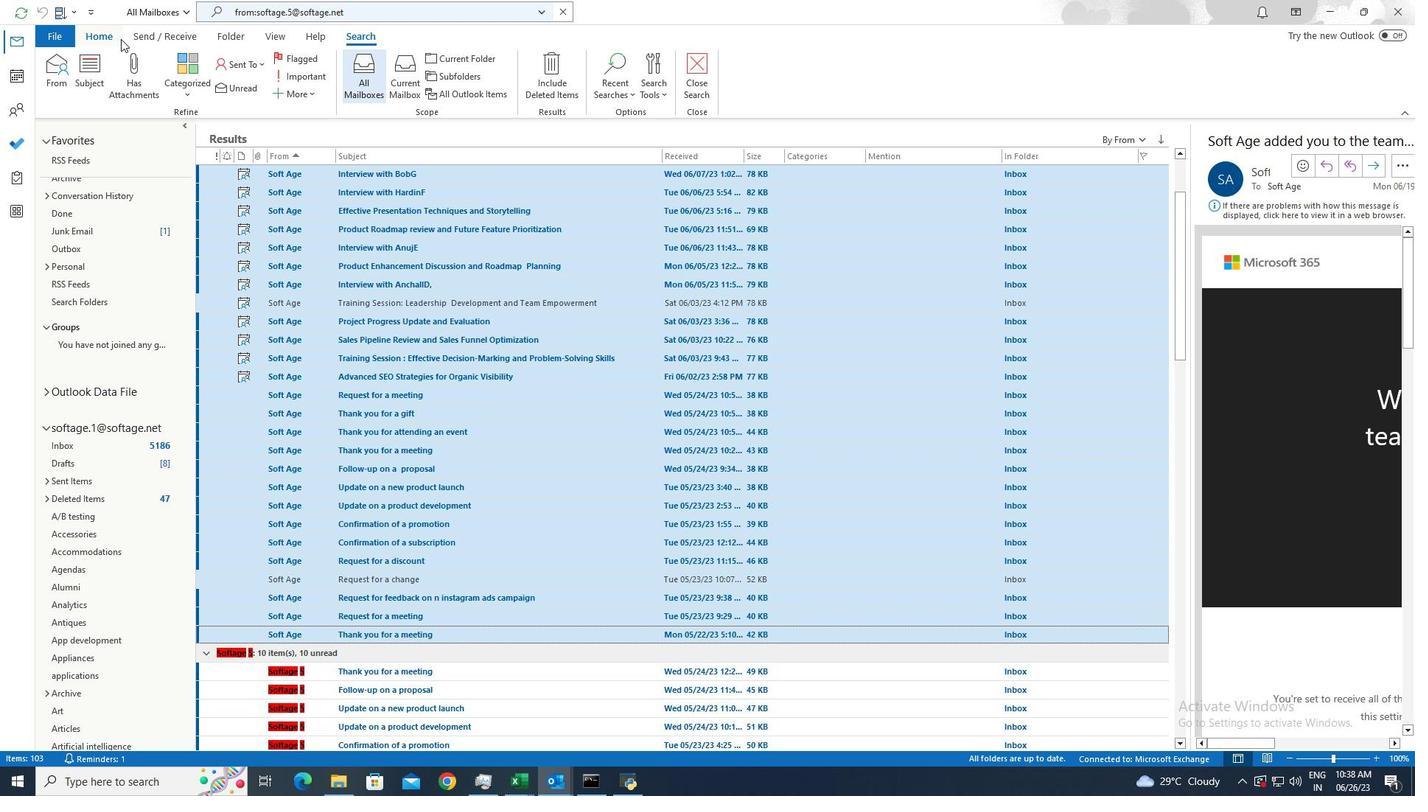 
Action: Mouse pressed left at (113, 39)
Screenshot: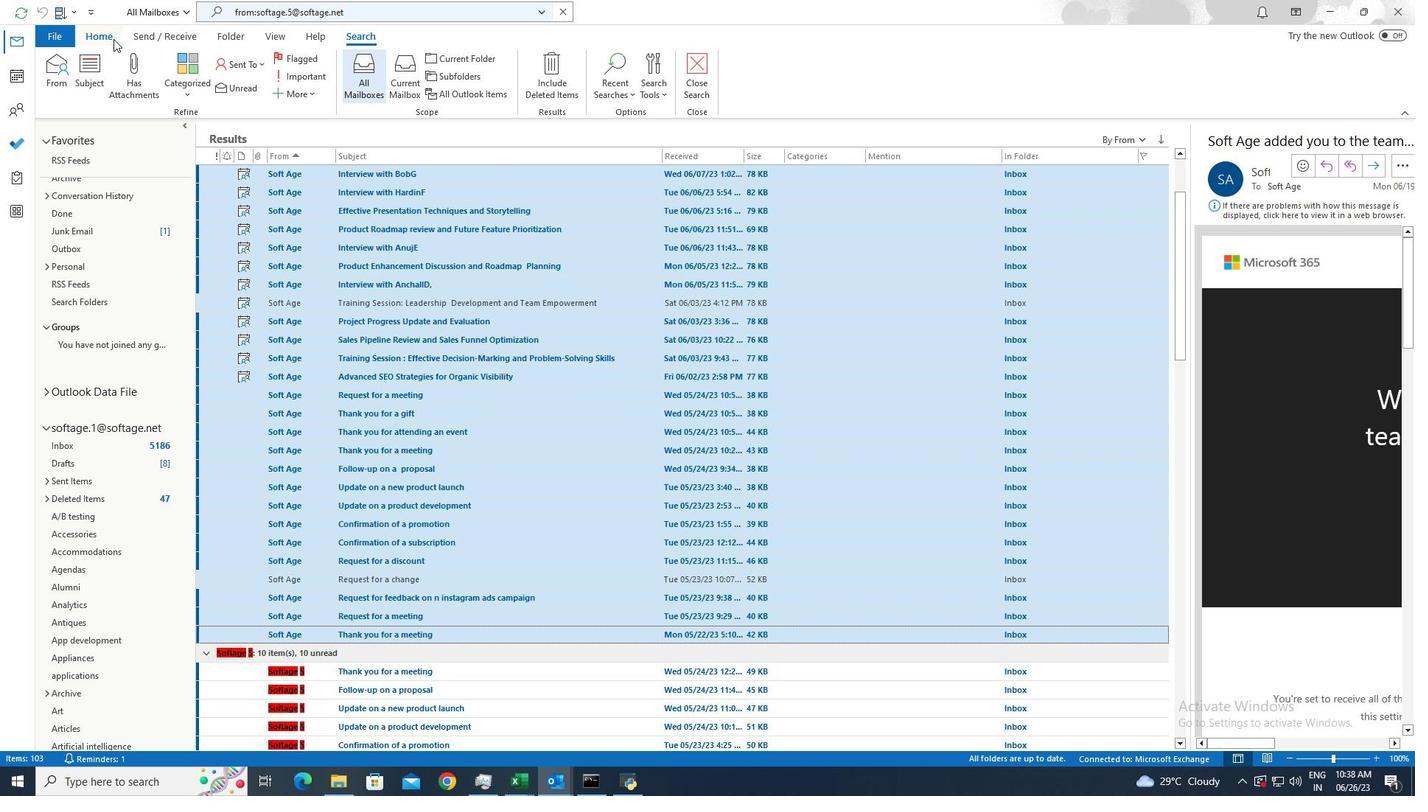 
Action: Mouse moved to (222, 73)
Screenshot: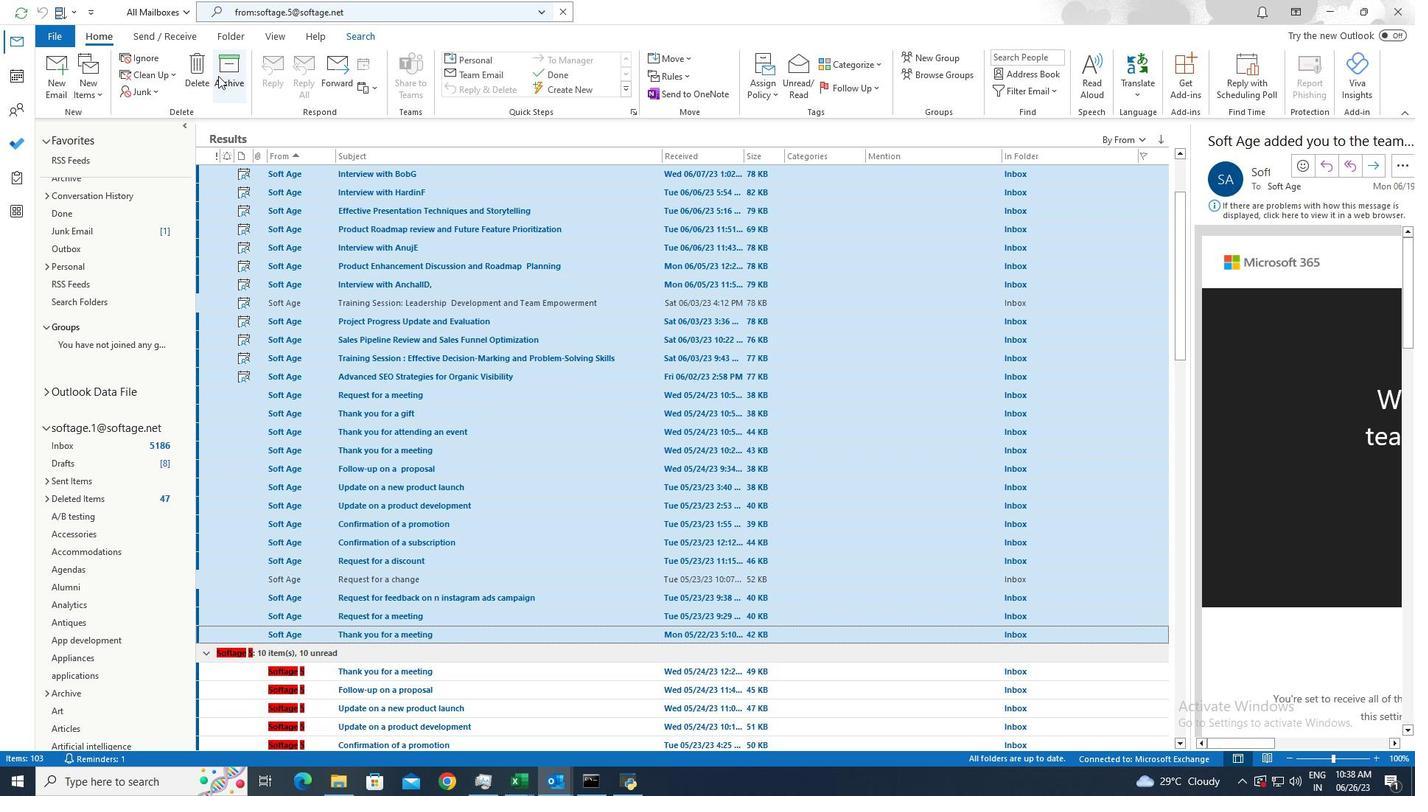 
Action: Mouse pressed left at (222, 73)
Screenshot: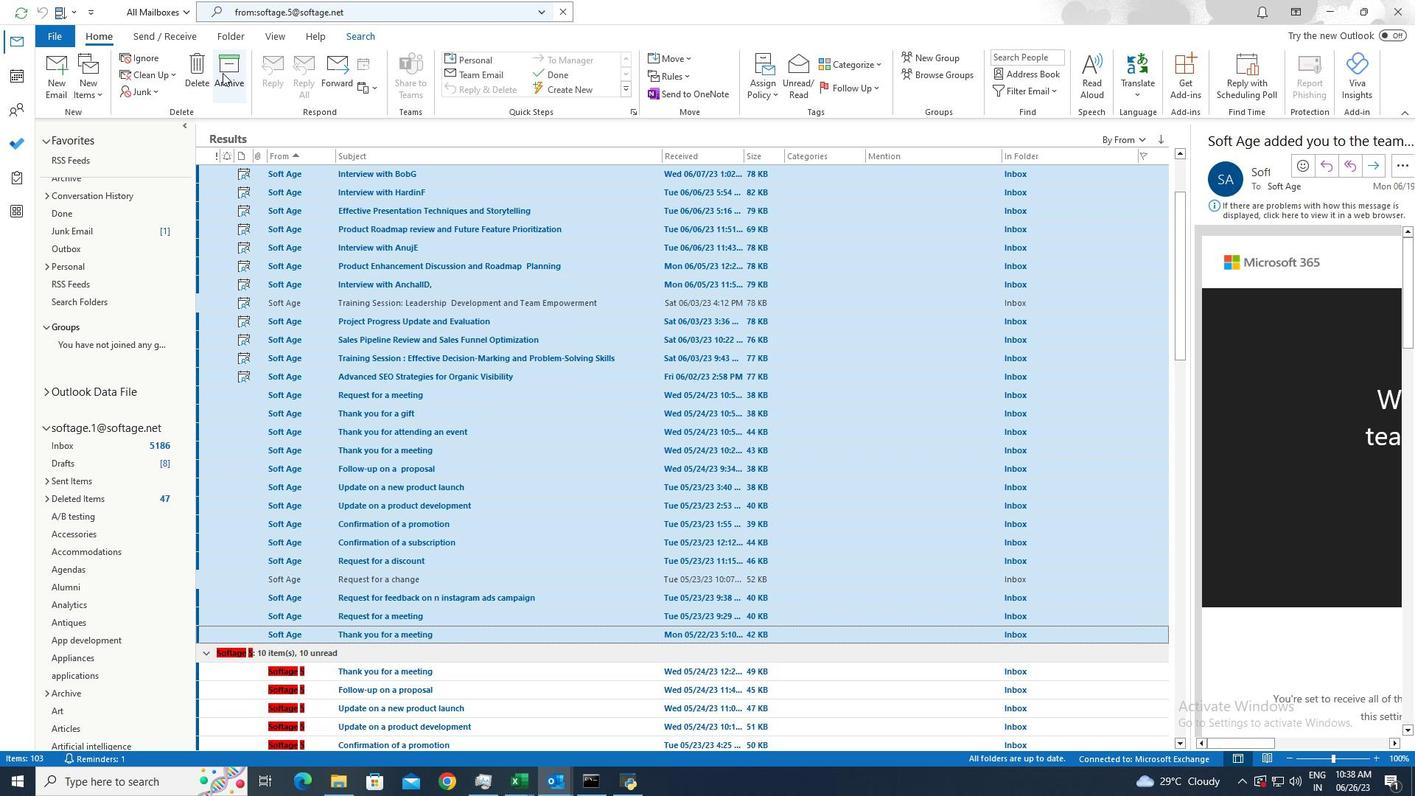 
